 Task: Find connections with filter location Chlef with filter topic #Futurewith filter profile language French with filter current company Fresher Drives with filter school Arts and Science Jobs with filter industry Hospitality with filter service category Bookkeeping with filter keywords title Economist
Action: Mouse scrolled (507, 670) with delta (0, 0)
Screenshot: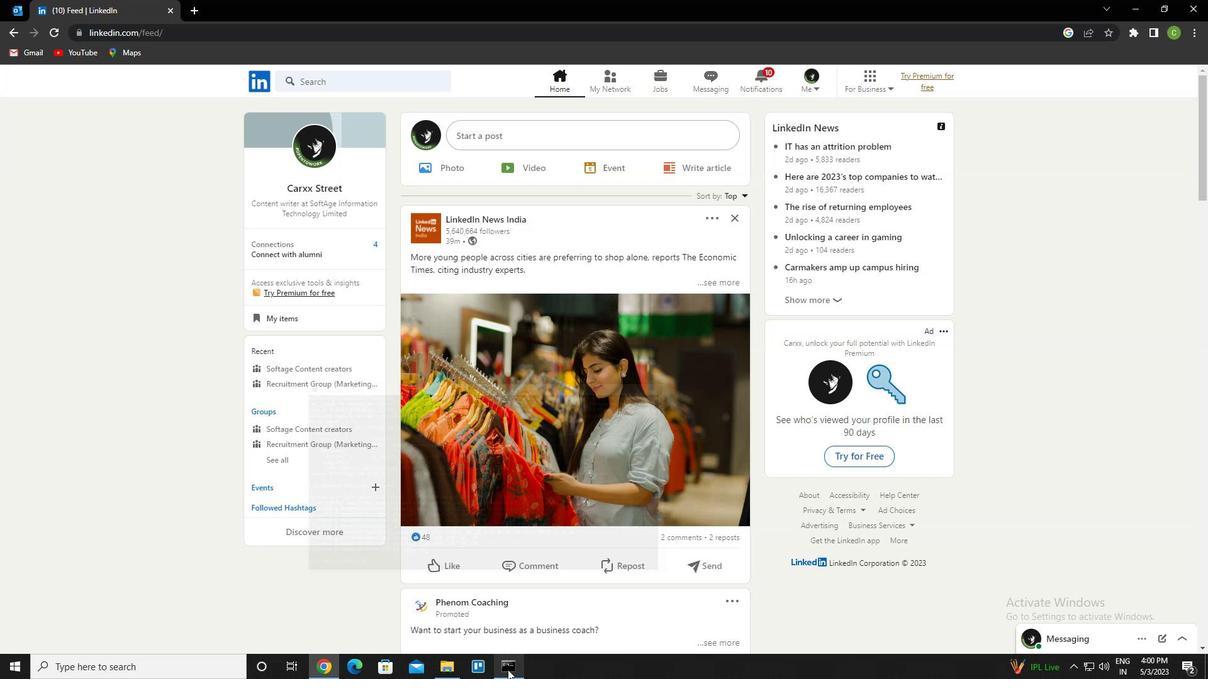 
Action: Mouse moved to (612, 86)
Screenshot: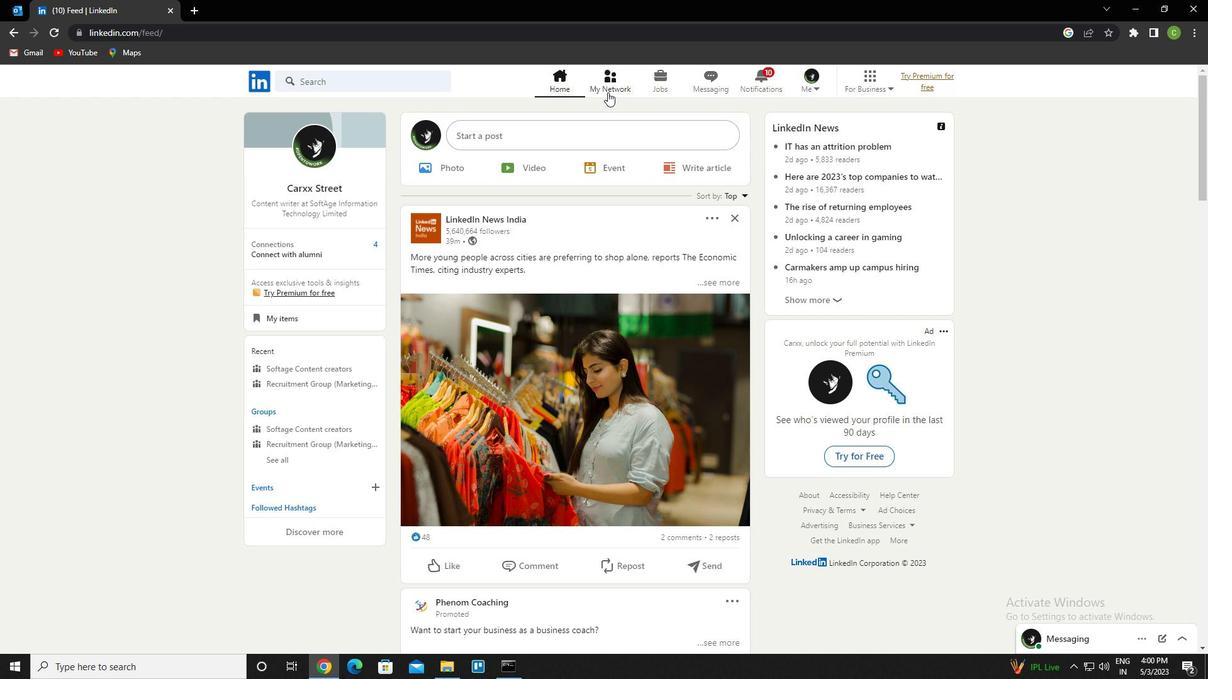 
Action: Mouse pressed left at (612, 86)
Screenshot: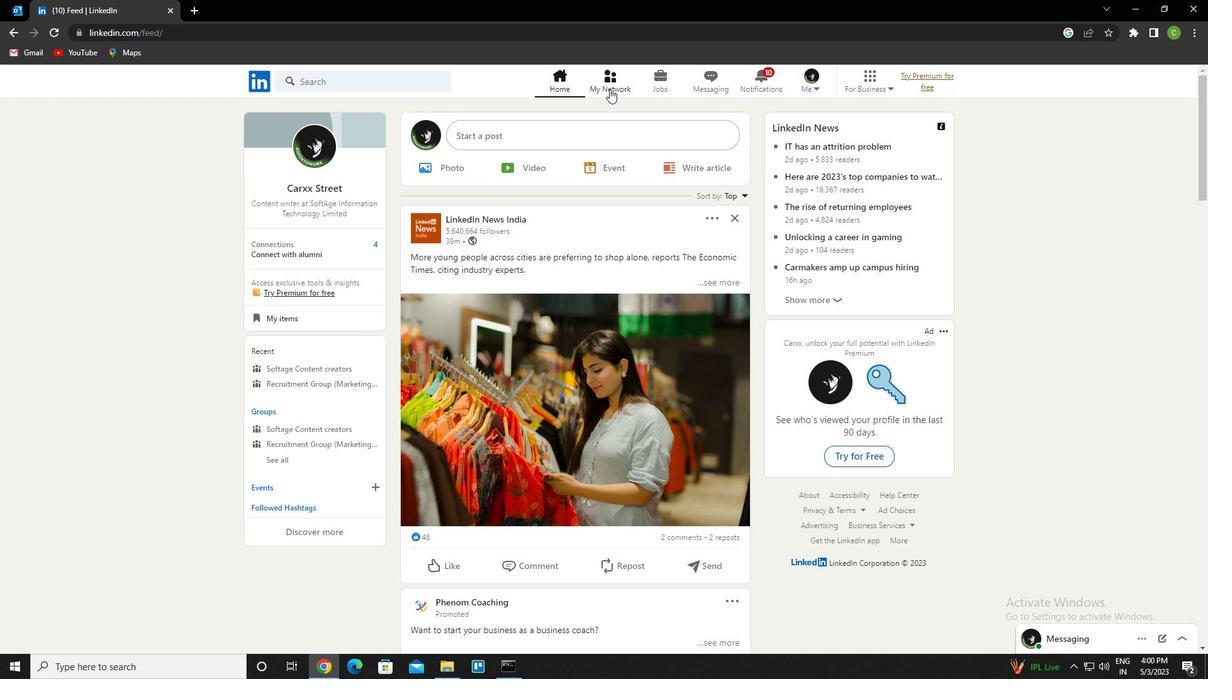 
Action: Mouse moved to (376, 153)
Screenshot: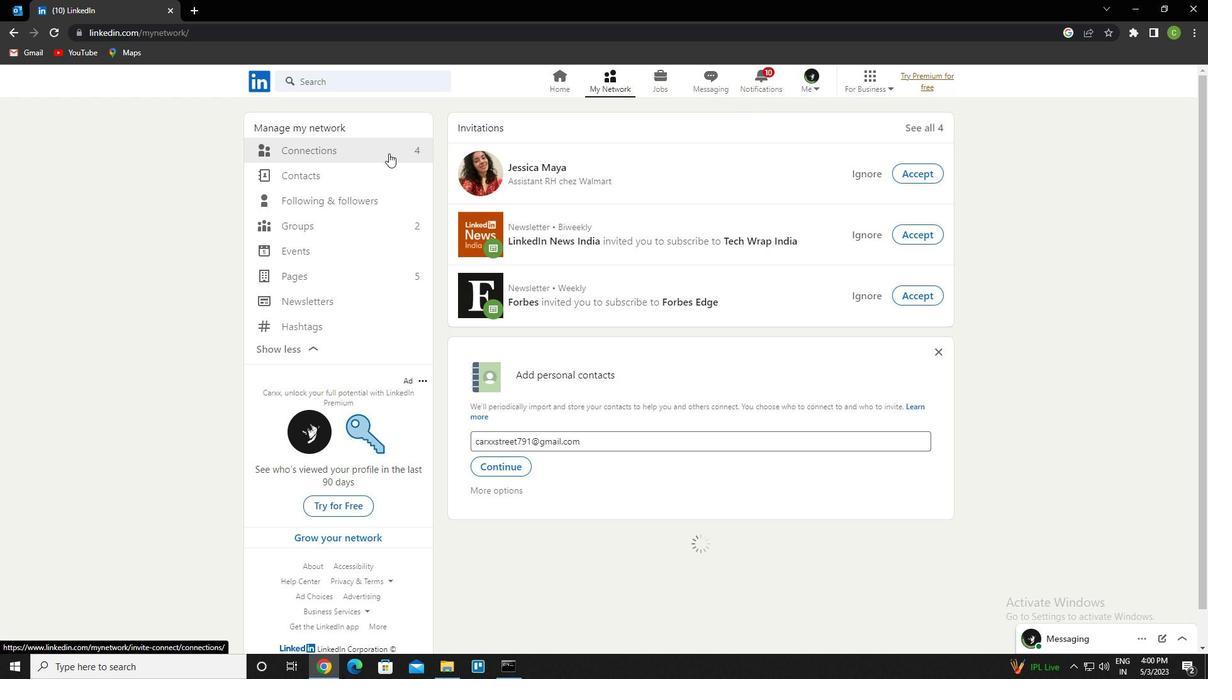 
Action: Mouse pressed left at (376, 153)
Screenshot: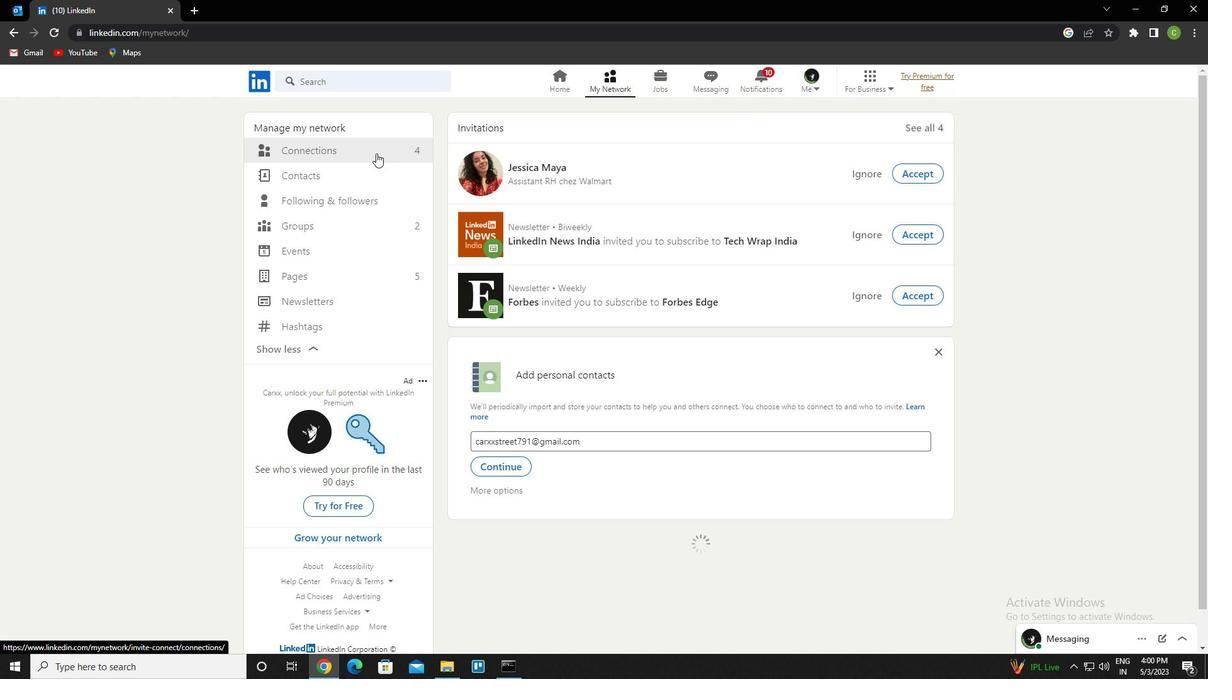 
Action: Mouse moved to (708, 150)
Screenshot: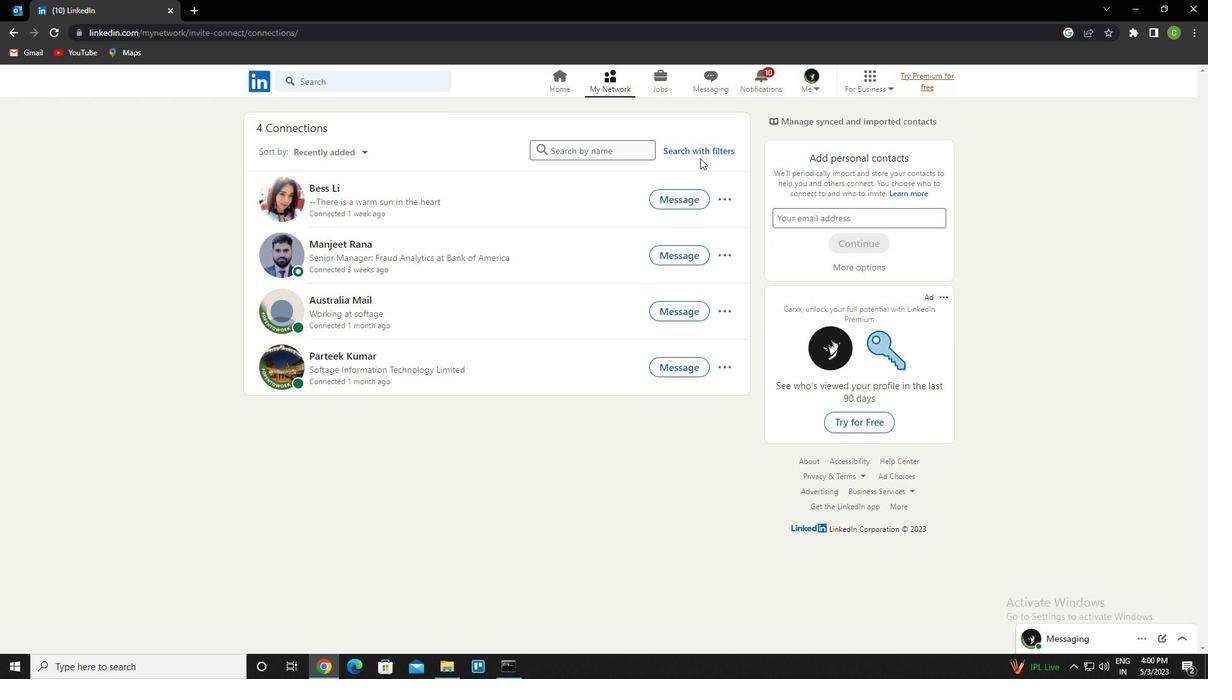 
Action: Mouse pressed left at (708, 150)
Screenshot: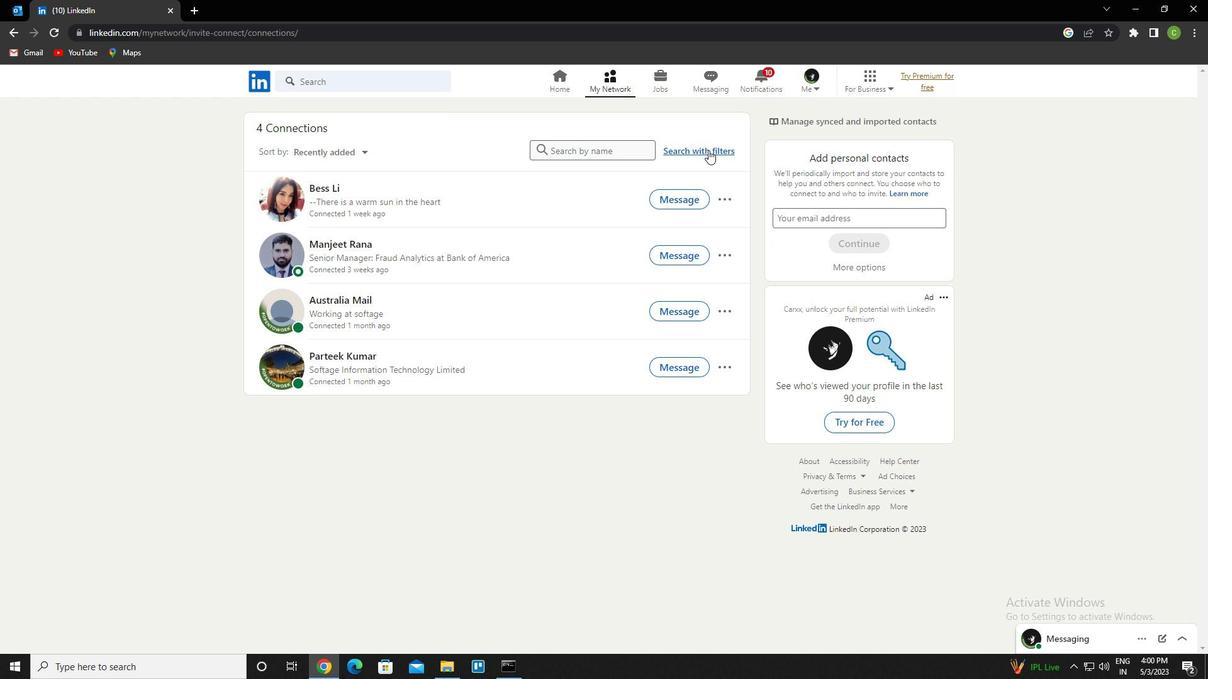 
Action: Mouse moved to (641, 115)
Screenshot: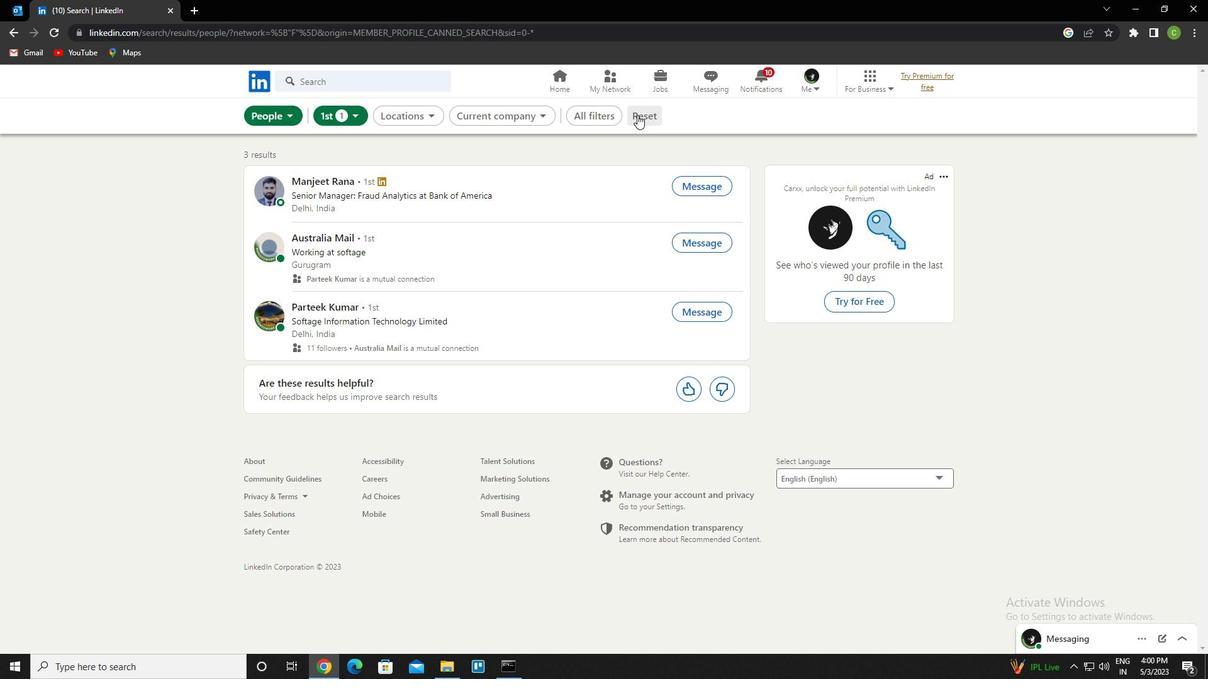 
Action: Mouse pressed left at (641, 115)
Screenshot: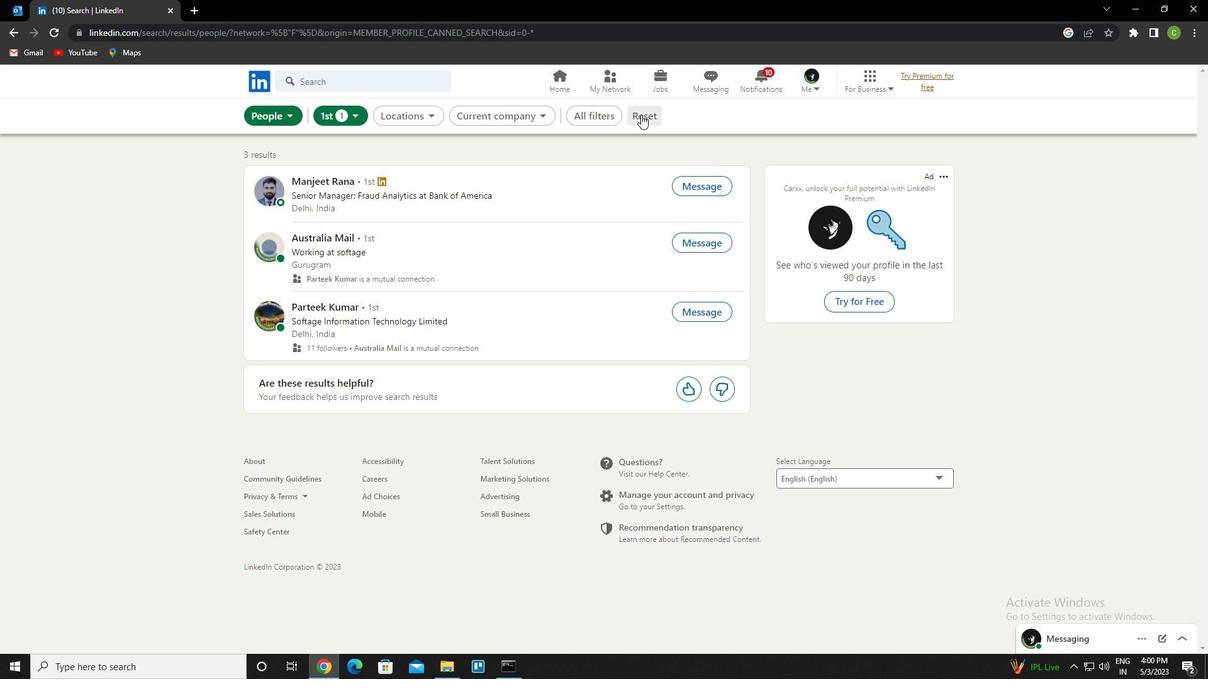 
Action: Mouse moved to (643, 120)
Screenshot: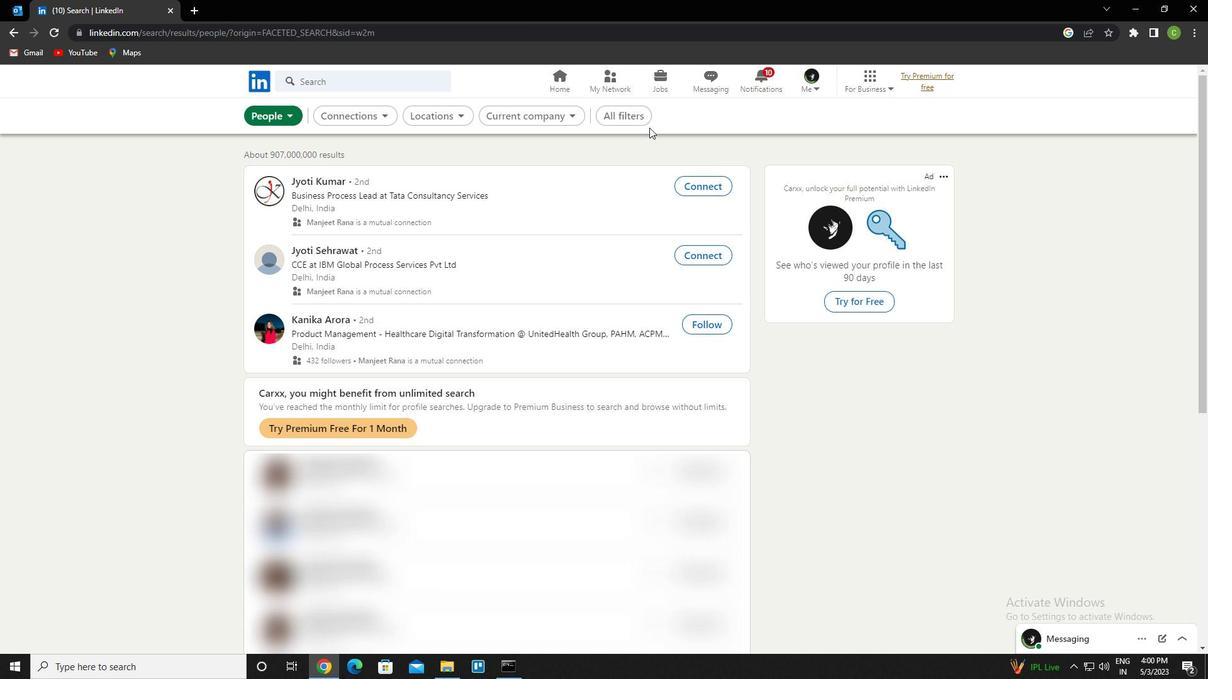 
Action: Mouse pressed left at (643, 120)
Screenshot: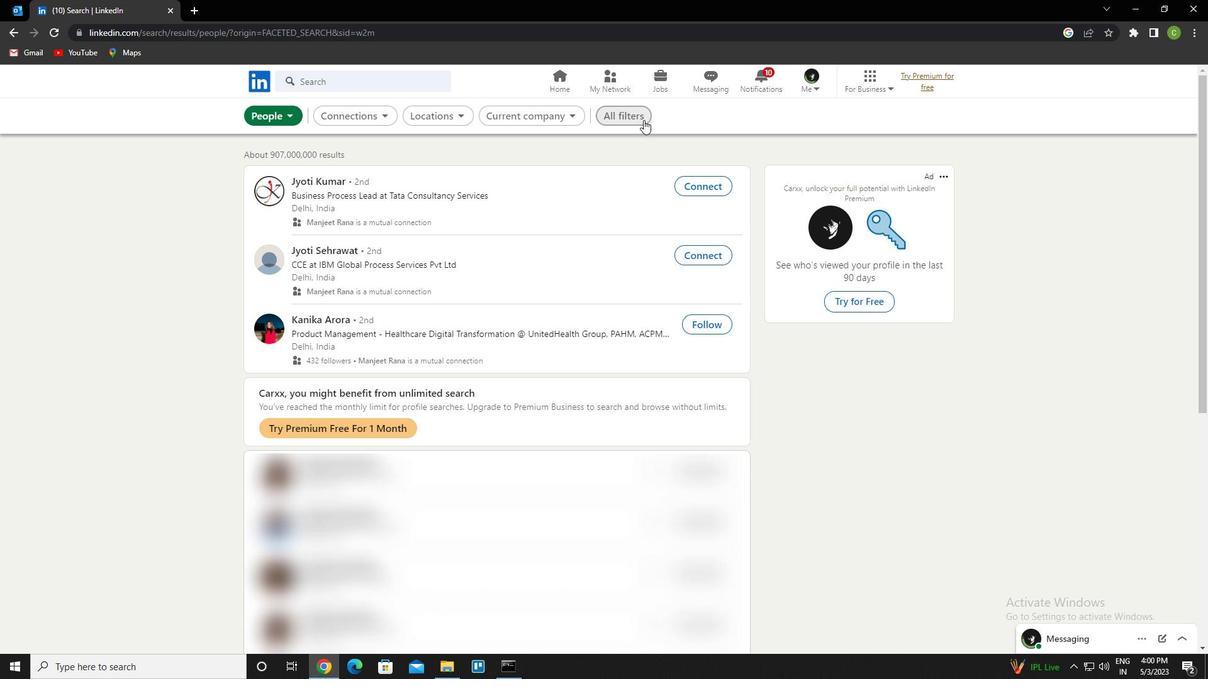 
Action: Mouse moved to (1083, 385)
Screenshot: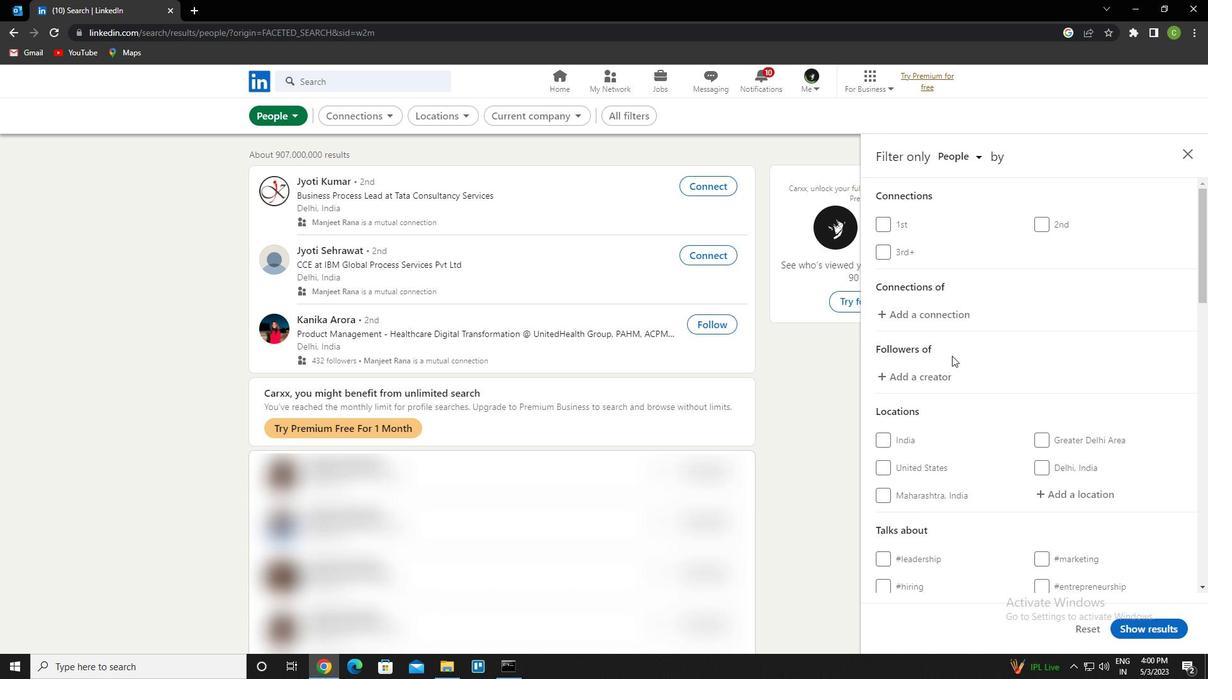 
Action: Mouse scrolled (1083, 384) with delta (0, 0)
Screenshot: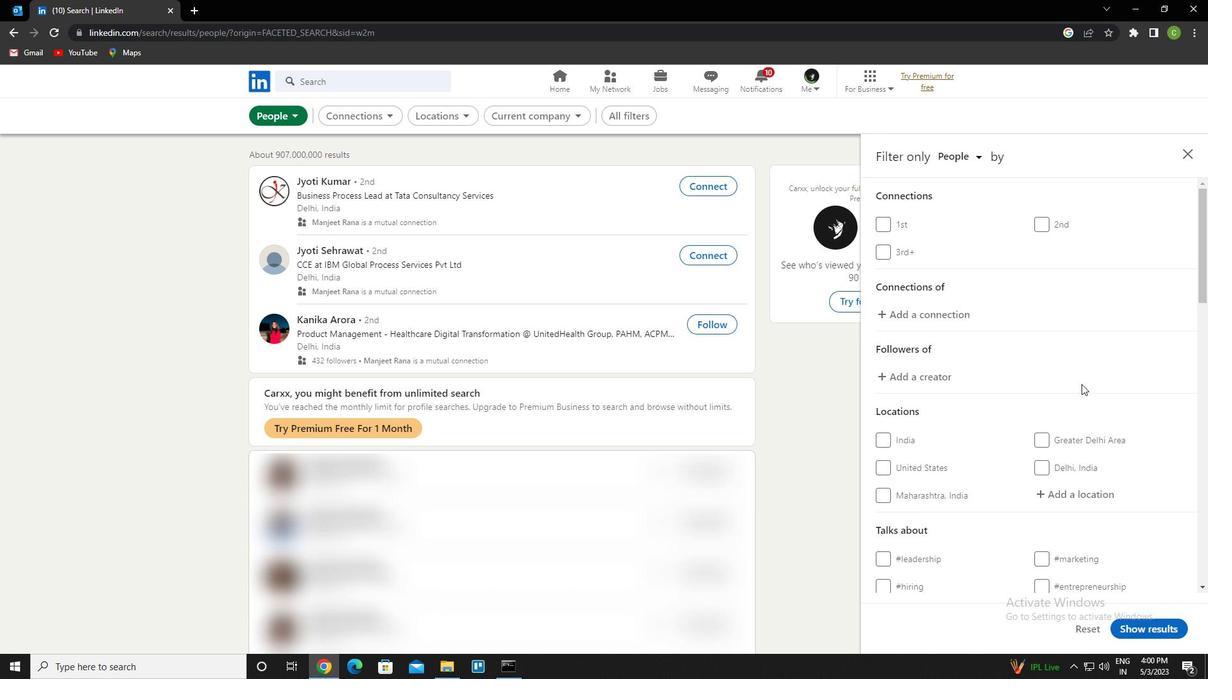 
Action: Mouse scrolled (1083, 384) with delta (0, 0)
Screenshot: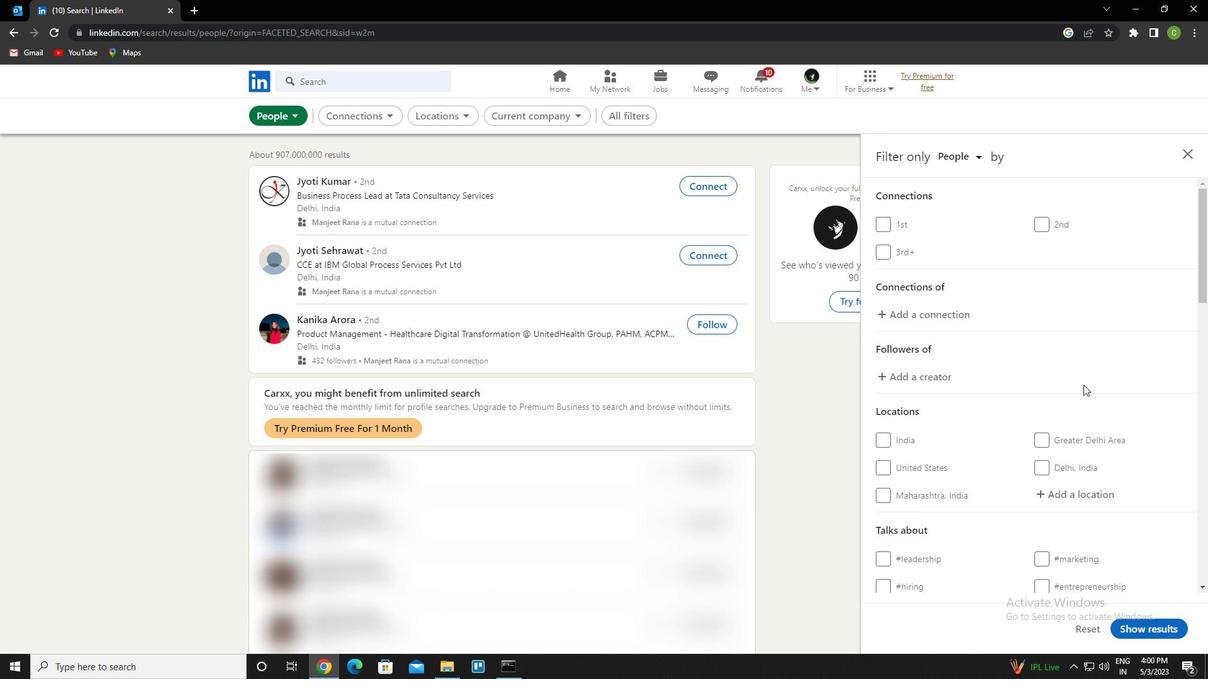 
Action: Mouse moved to (1082, 386)
Screenshot: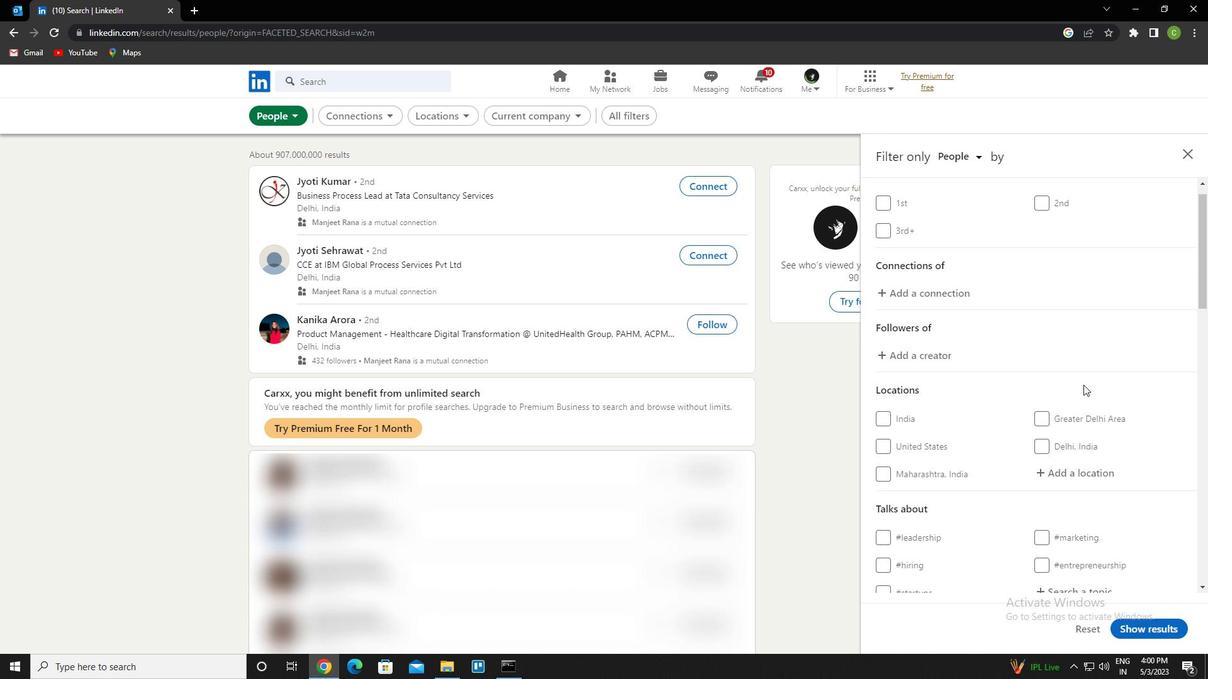 
Action: Mouse scrolled (1082, 385) with delta (0, 0)
Screenshot: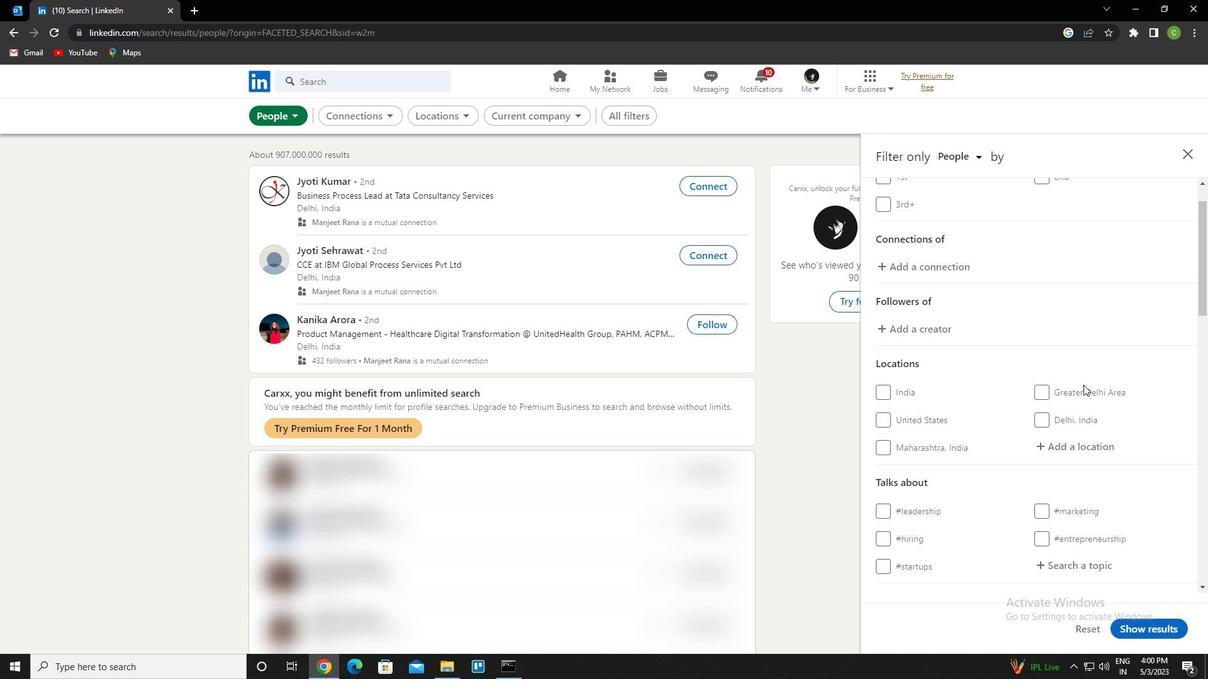 
Action: Mouse moved to (1088, 306)
Screenshot: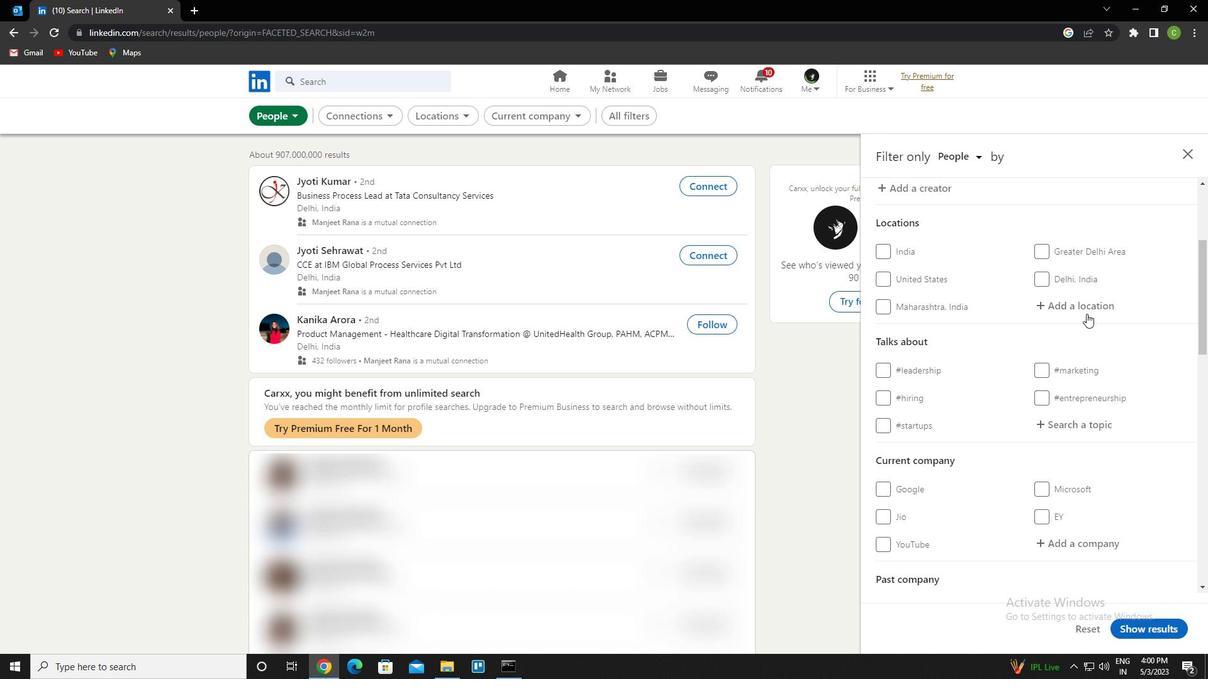 
Action: Mouse pressed left at (1088, 306)
Screenshot: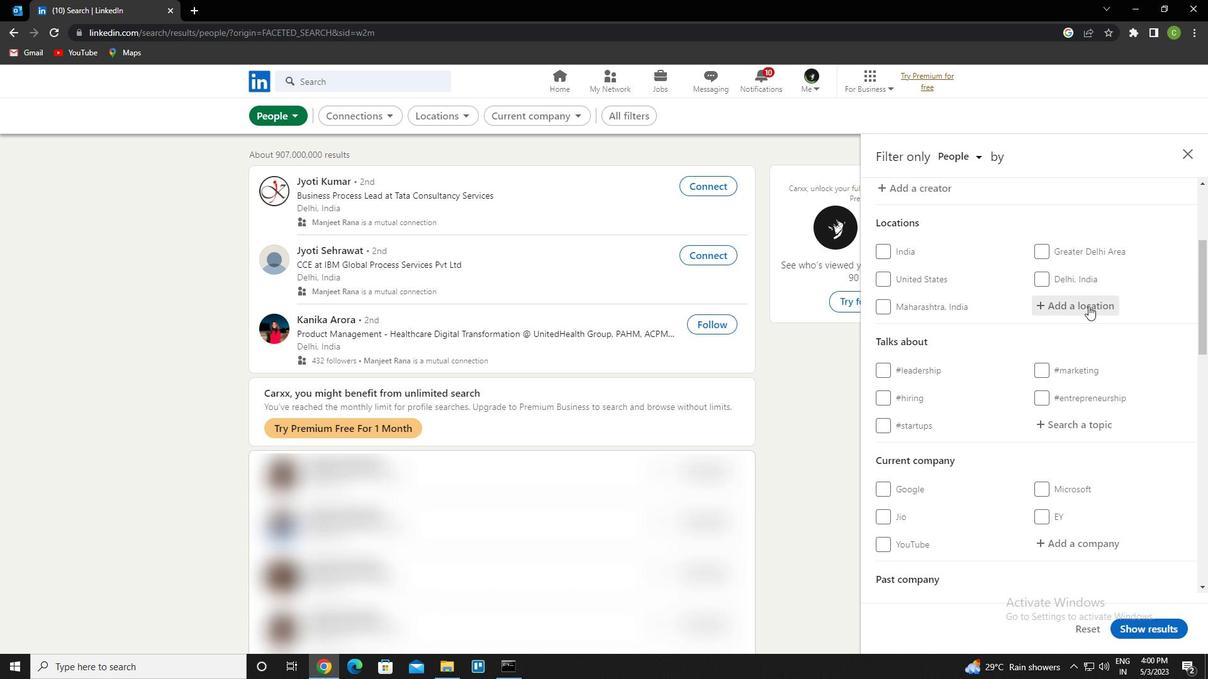 
Action: Key pressed <Key.caps_lock>c<Key.caps_lock>hlef<Key.down><Key.enter>
Screenshot: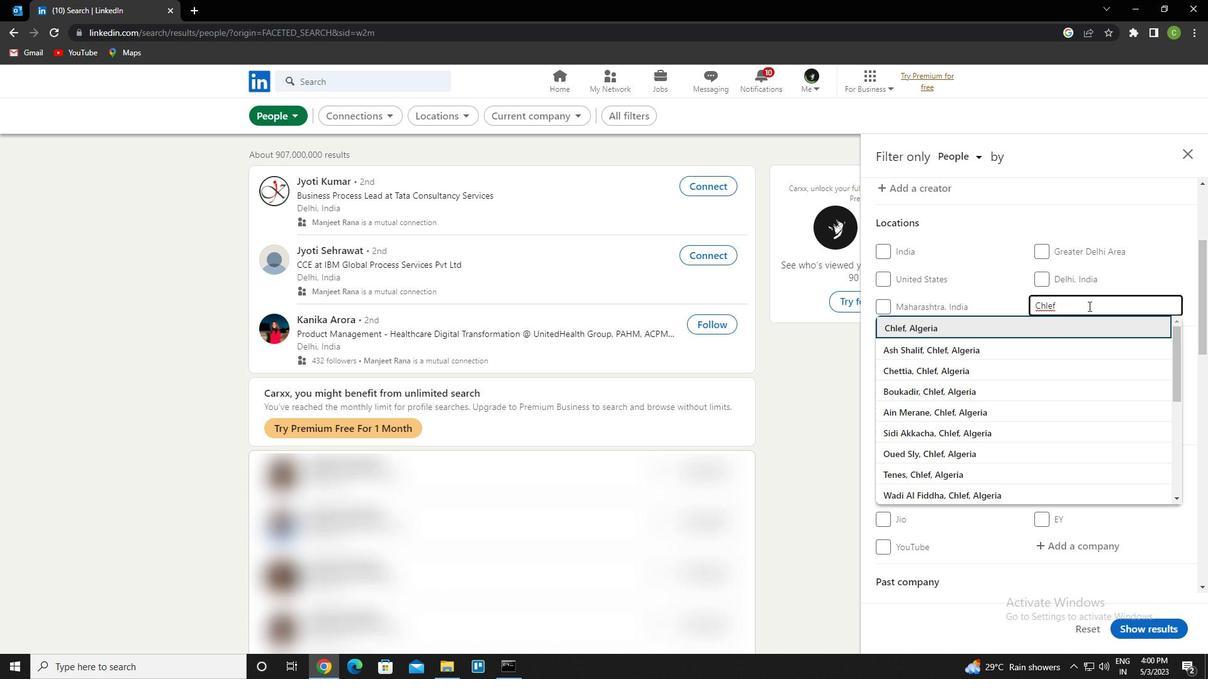 
Action: Mouse scrolled (1088, 305) with delta (0, 0)
Screenshot: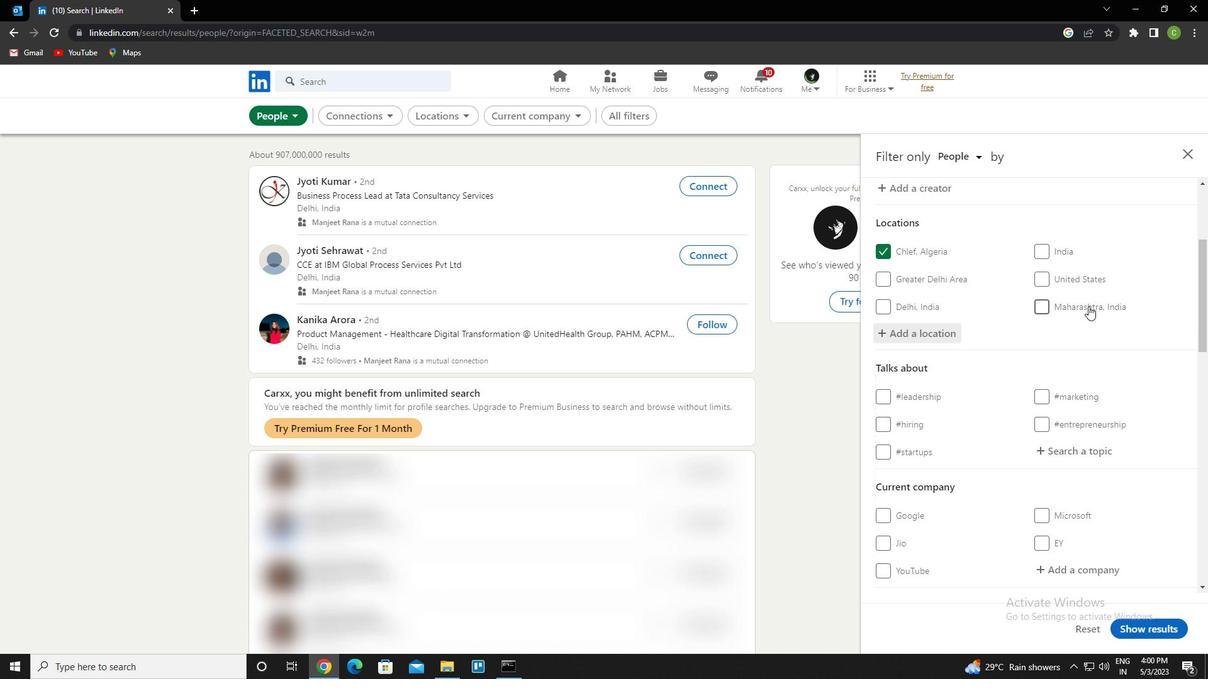 
Action: Mouse moved to (1076, 392)
Screenshot: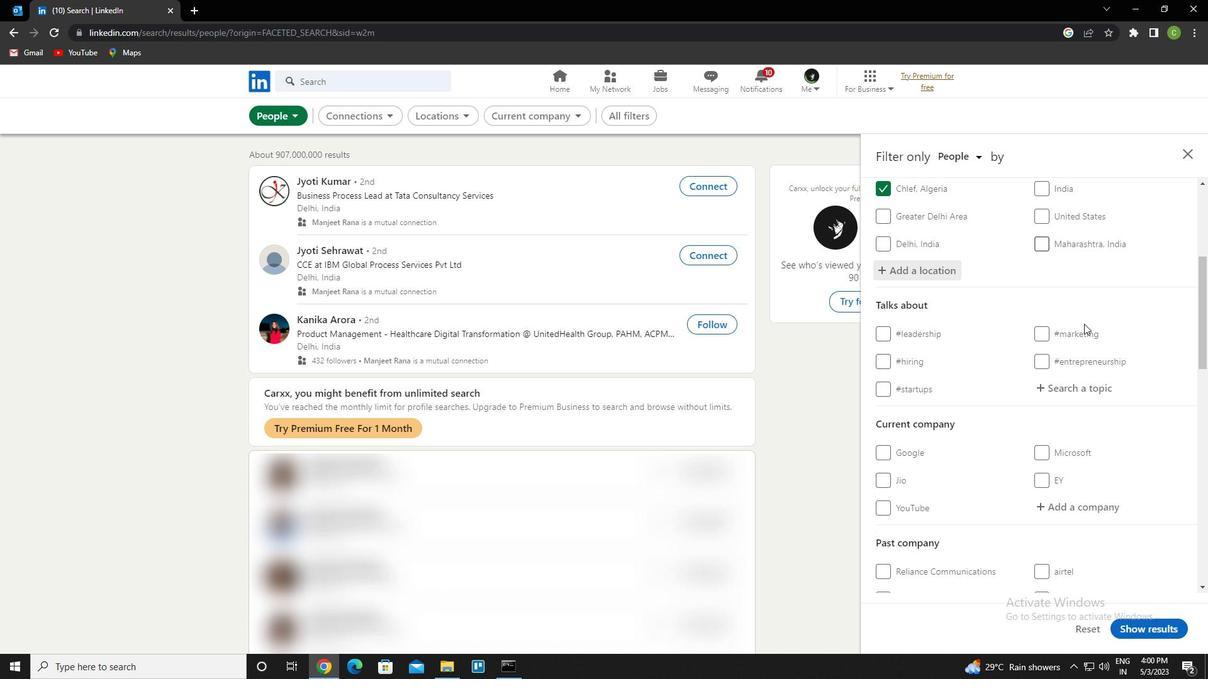 
Action: Mouse pressed left at (1076, 392)
Screenshot: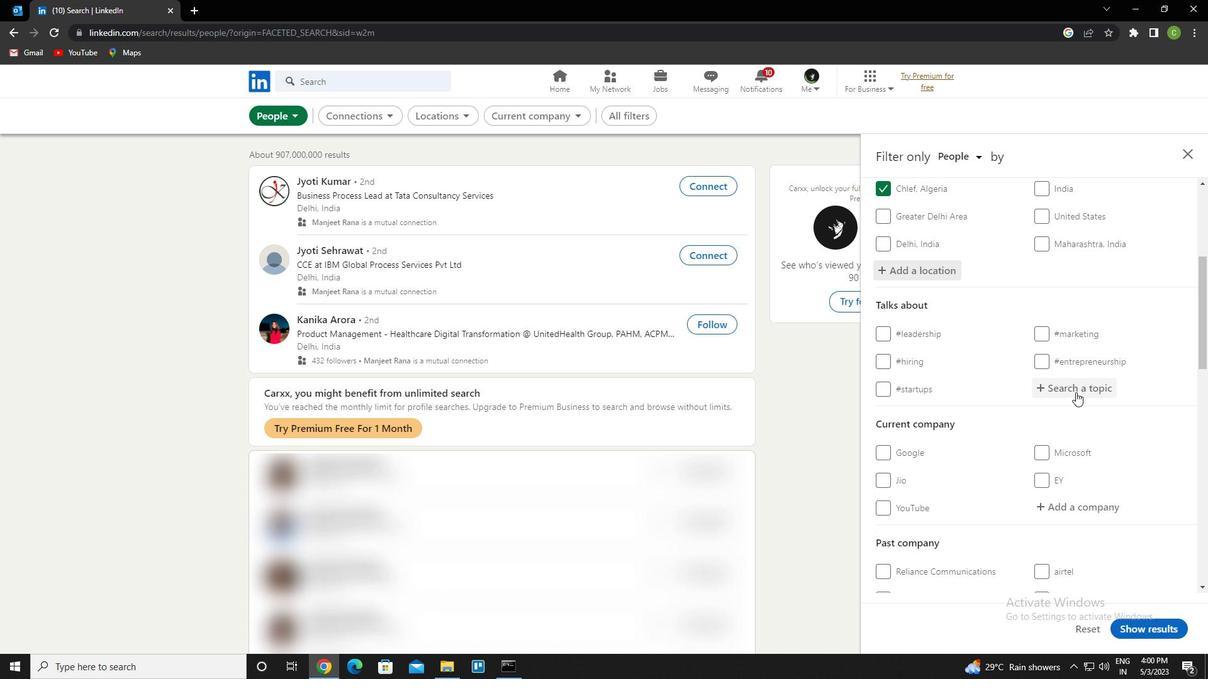 
Action: Key pressed future<Key.down><Key.enter>
Screenshot: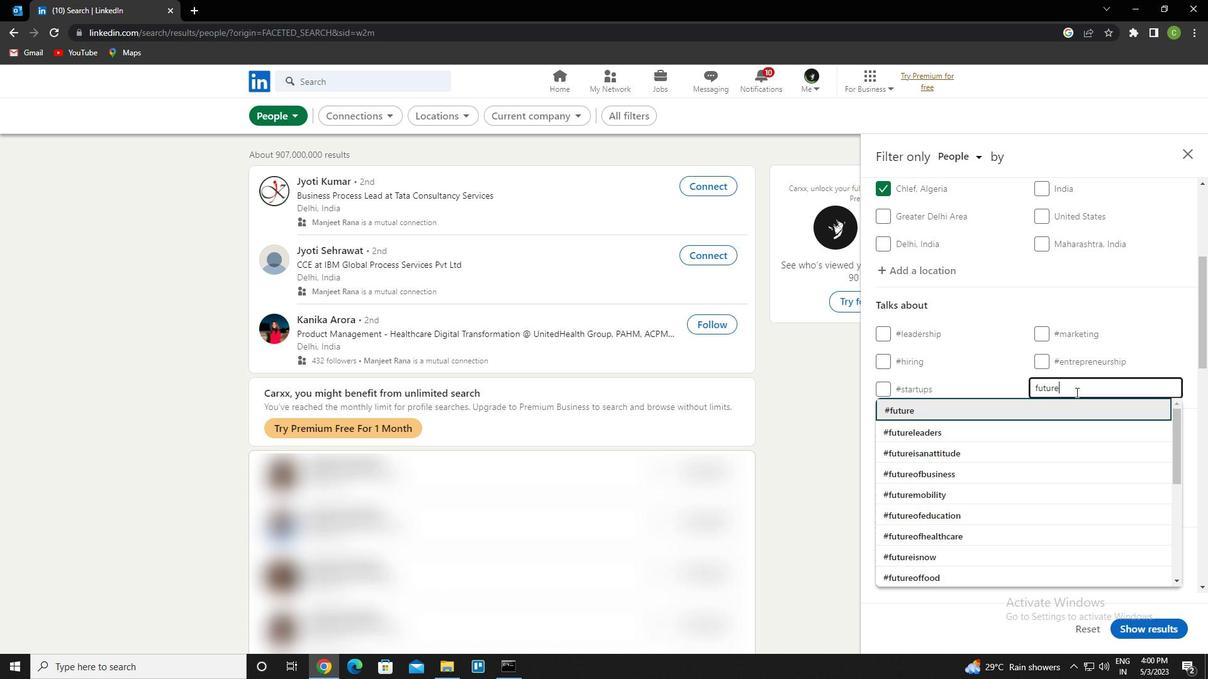 
Action: Mouse scrolled (1076, 392) with delta (0, 0)
Screenshot: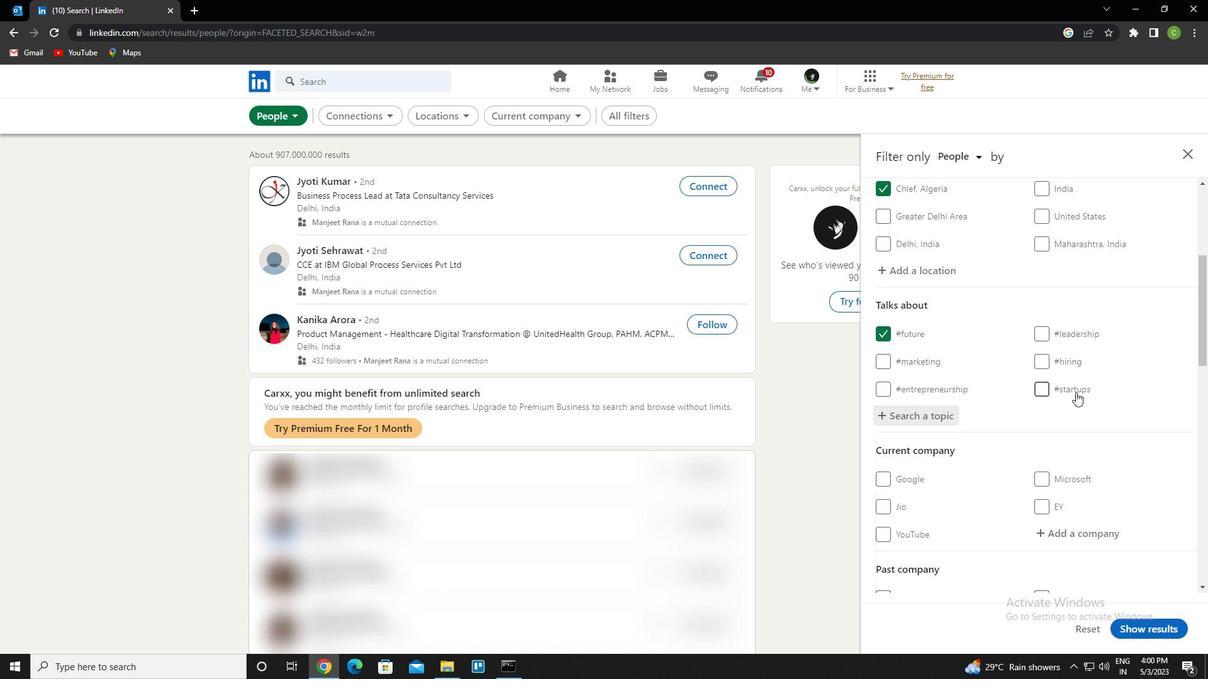
Action: Mouse scrolled (1076, 392) with delta (0, 0)
Screenshot: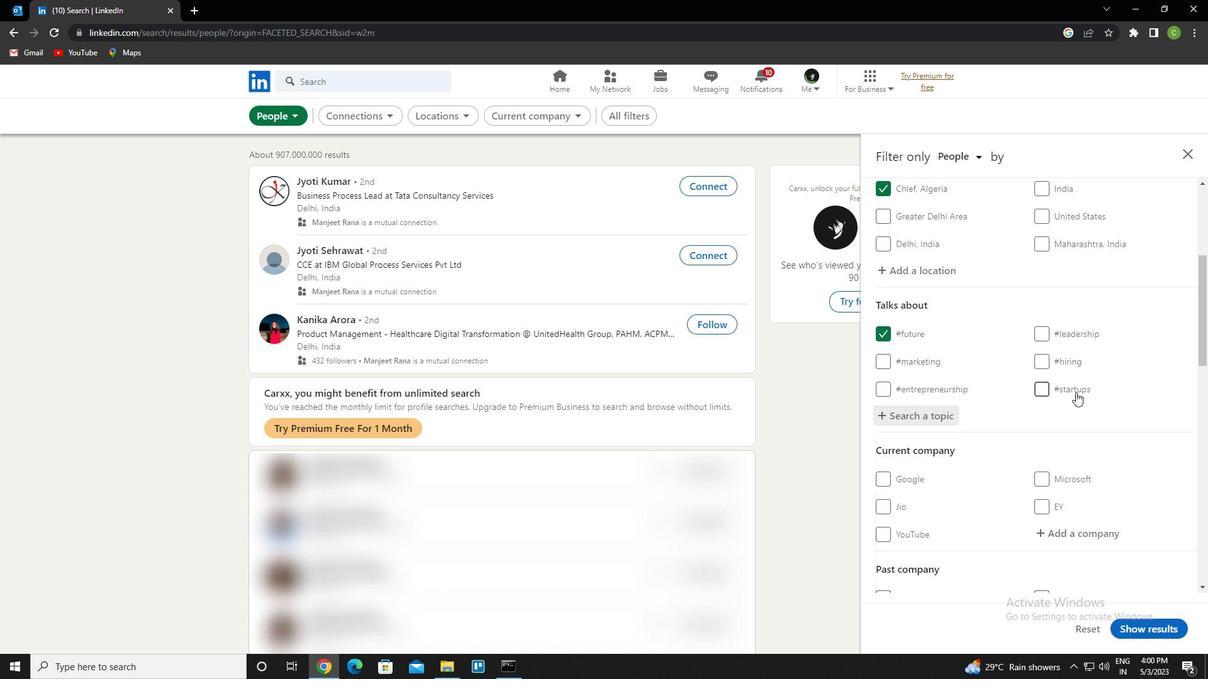 
Action: Mouse scrolled (1076, 392) with delta (0, 0)
Screenshot: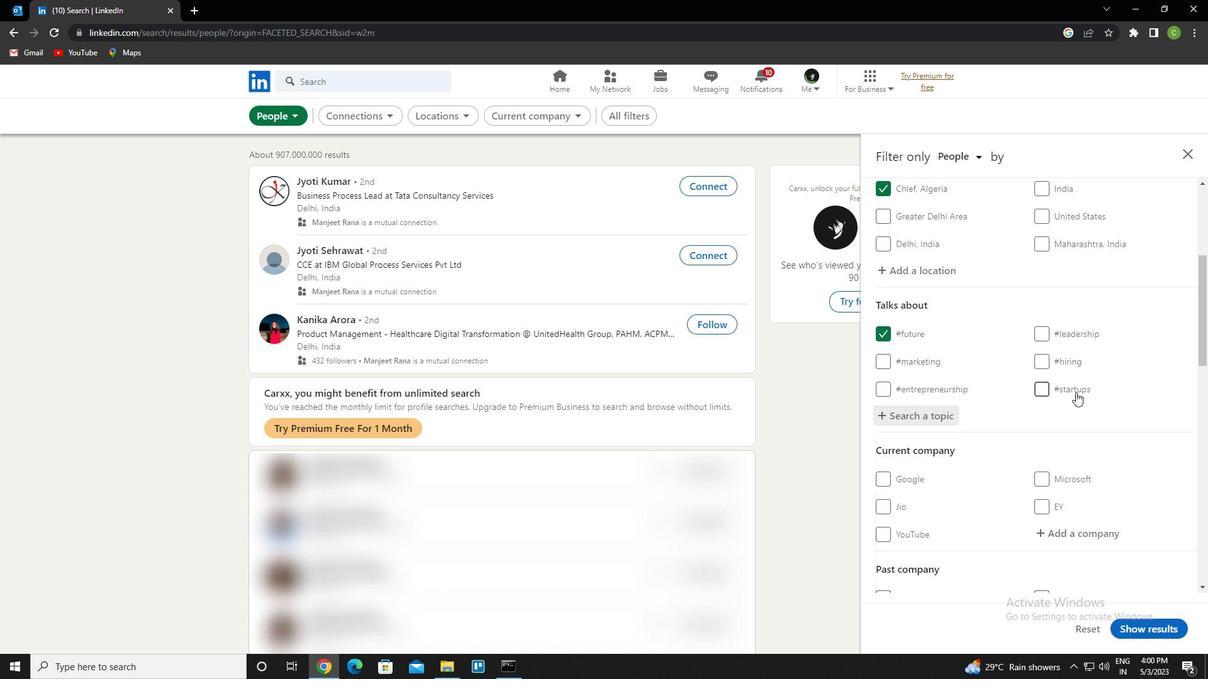 
Action: Mouse scrolled (1076, 392) with delta (0, 0)
Screenshot: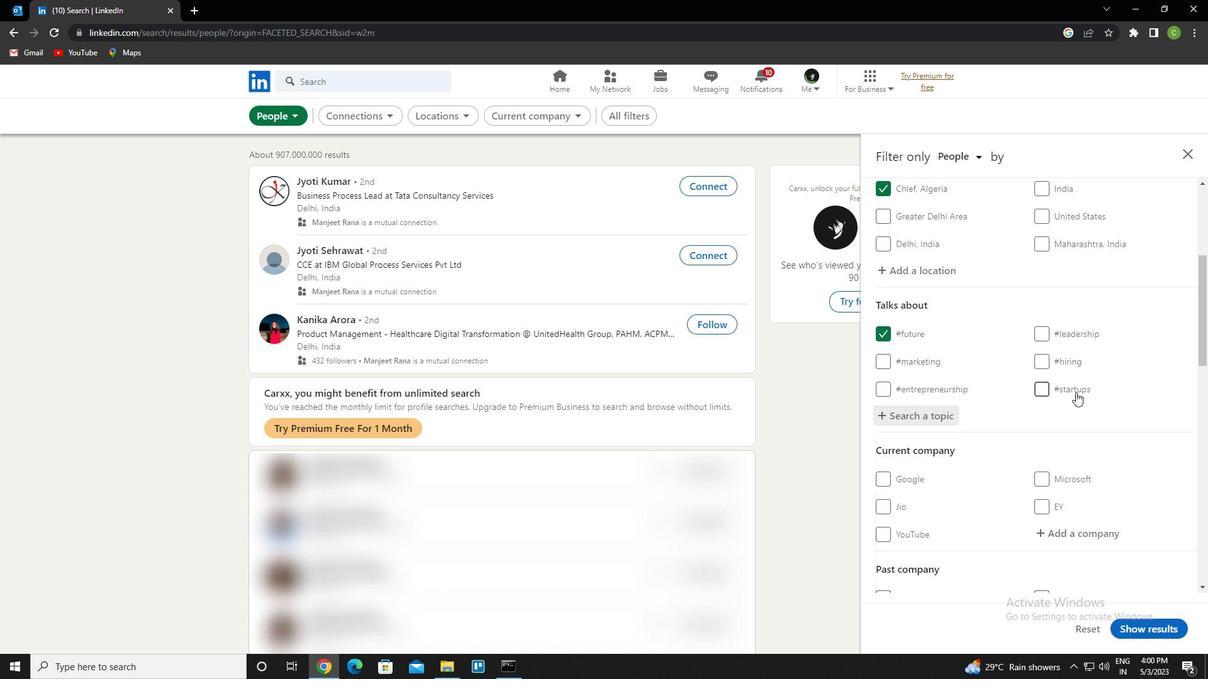 
Action: Mouse scrolled (1076, 392) with delta (0, 0)
Screenshot: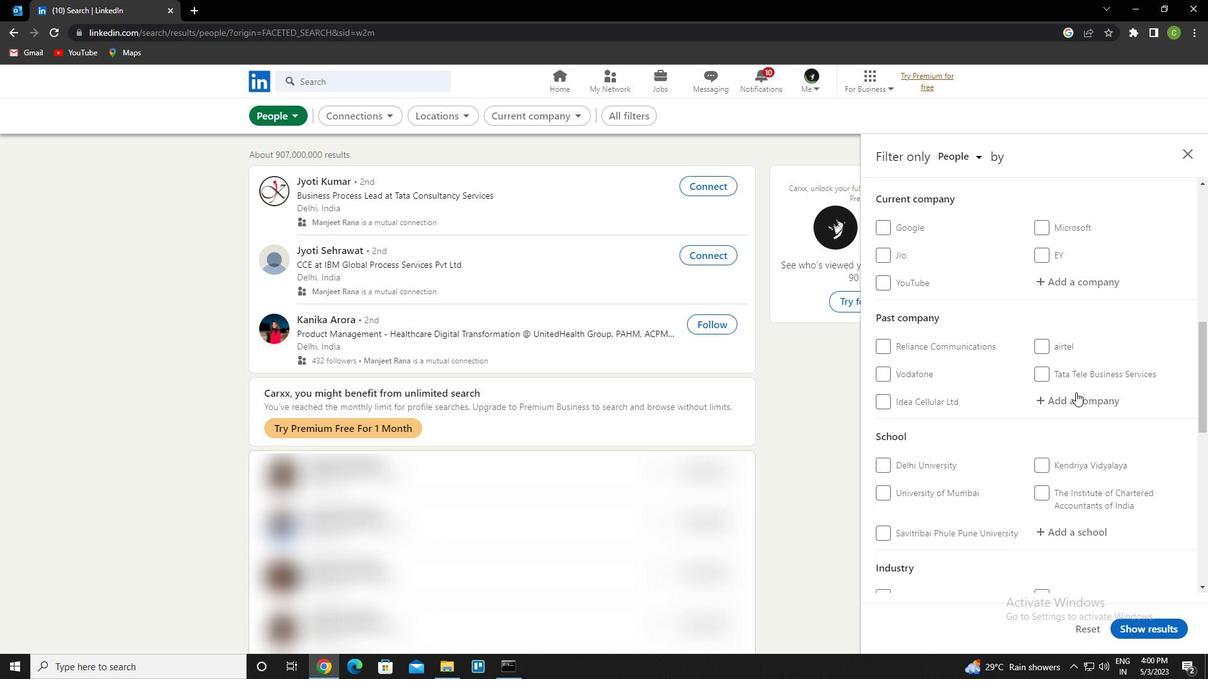 
Action: Mouse scrolled (1076, 392) with delta (0, 0)
Screenshot: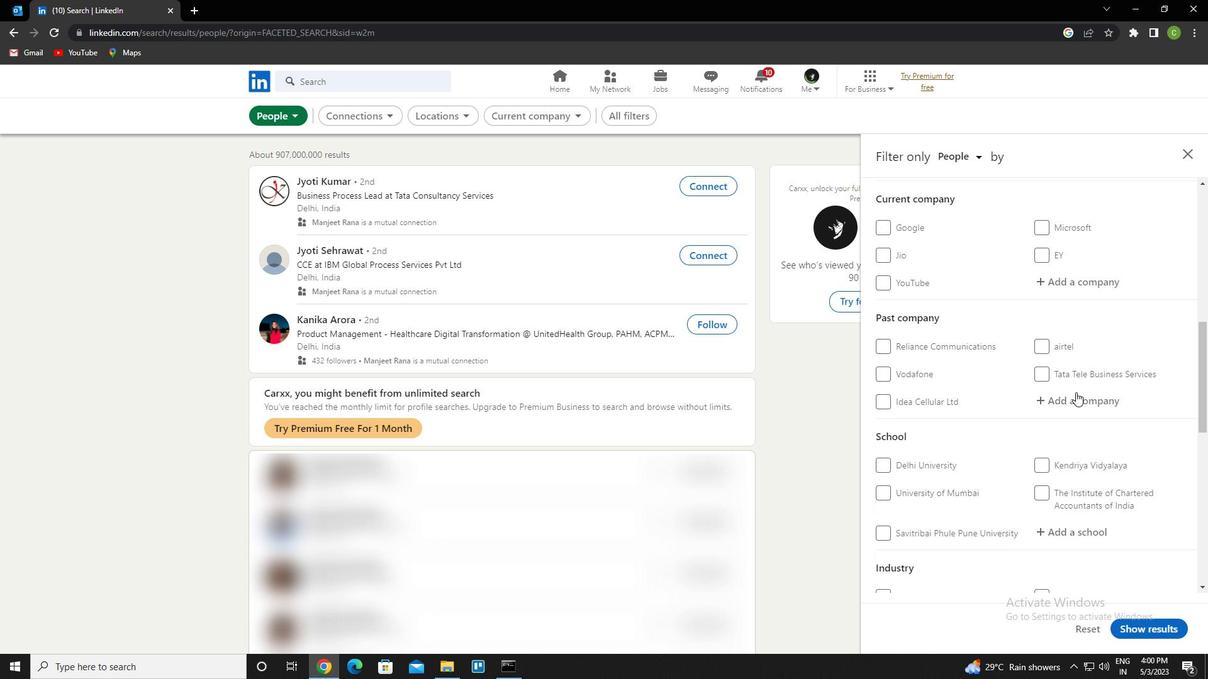 
Action: Mouse scrolled (1076, 392) with delta (0, 0)
Screenshot: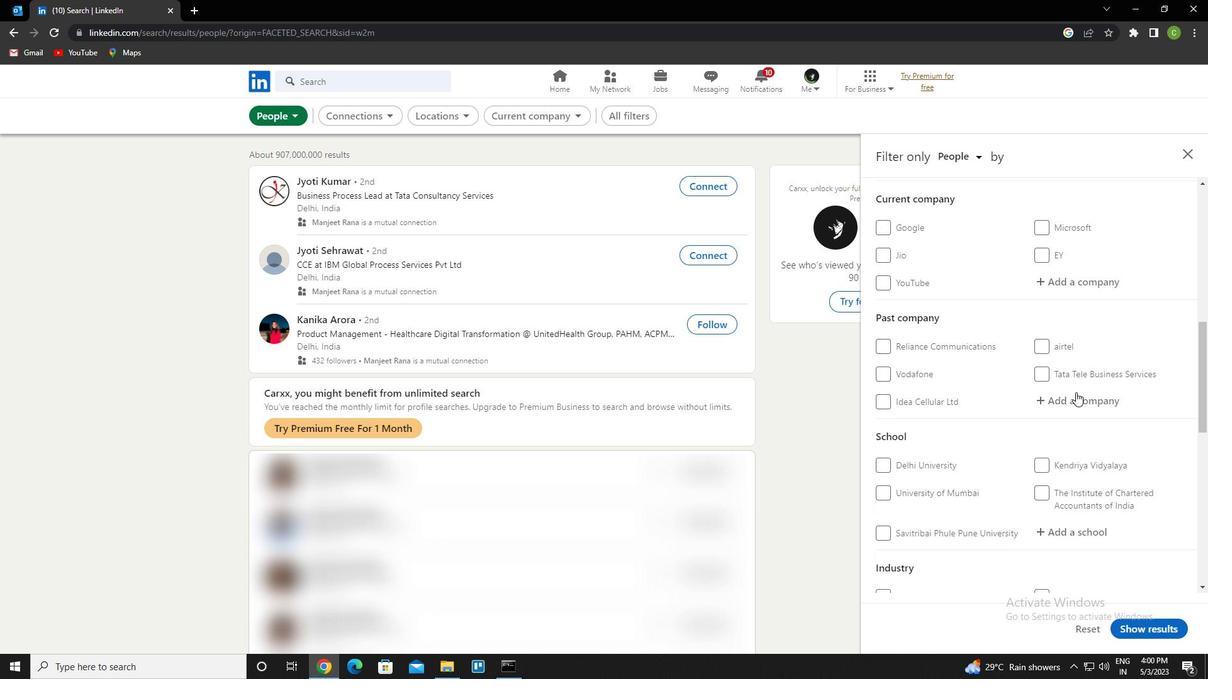 
Action: Mouse scrolled (1076, 392) with delta (0, 0)
Screenshot: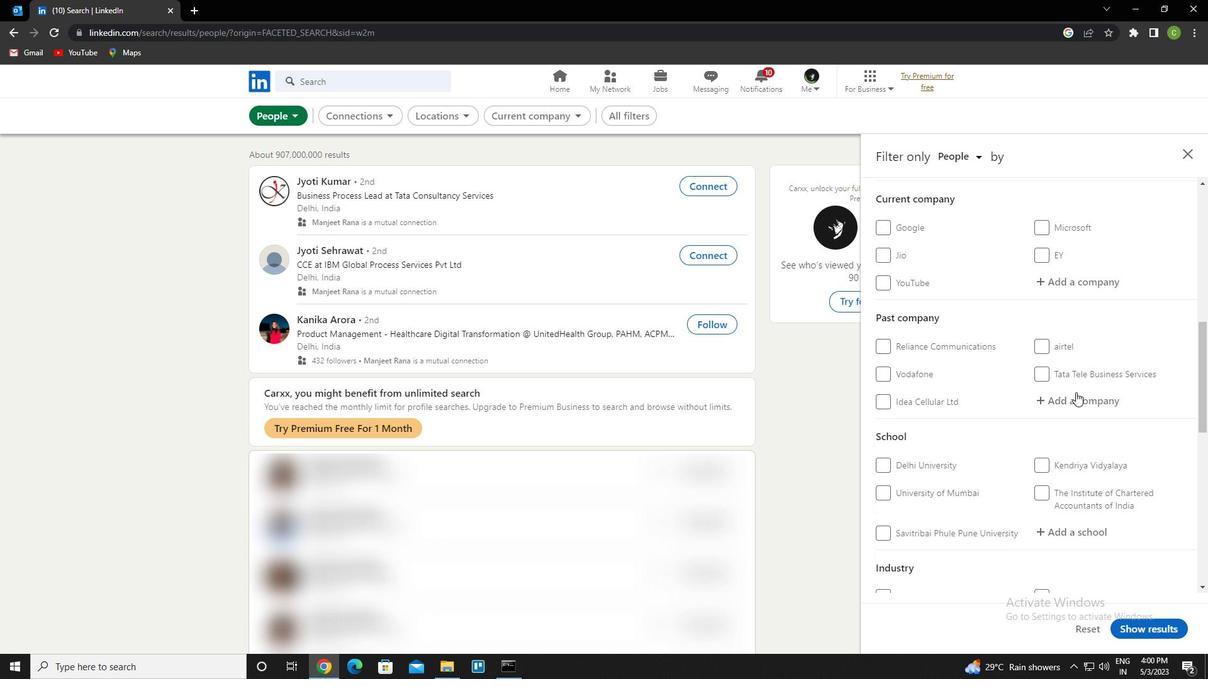 
Action: Mouse scrolled (1076, 392) with delta (0, 0)
Screenshot: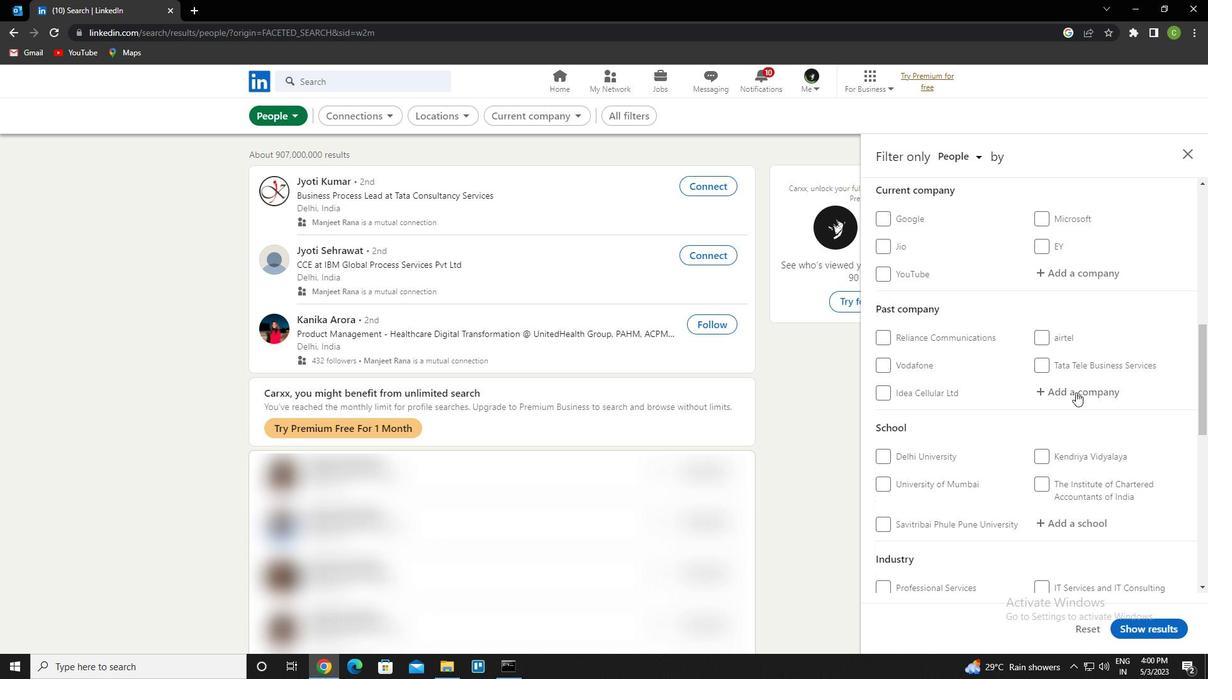 
Action: Mouse scrolled (1076, 392) with delta (0, 0)
Screenshot: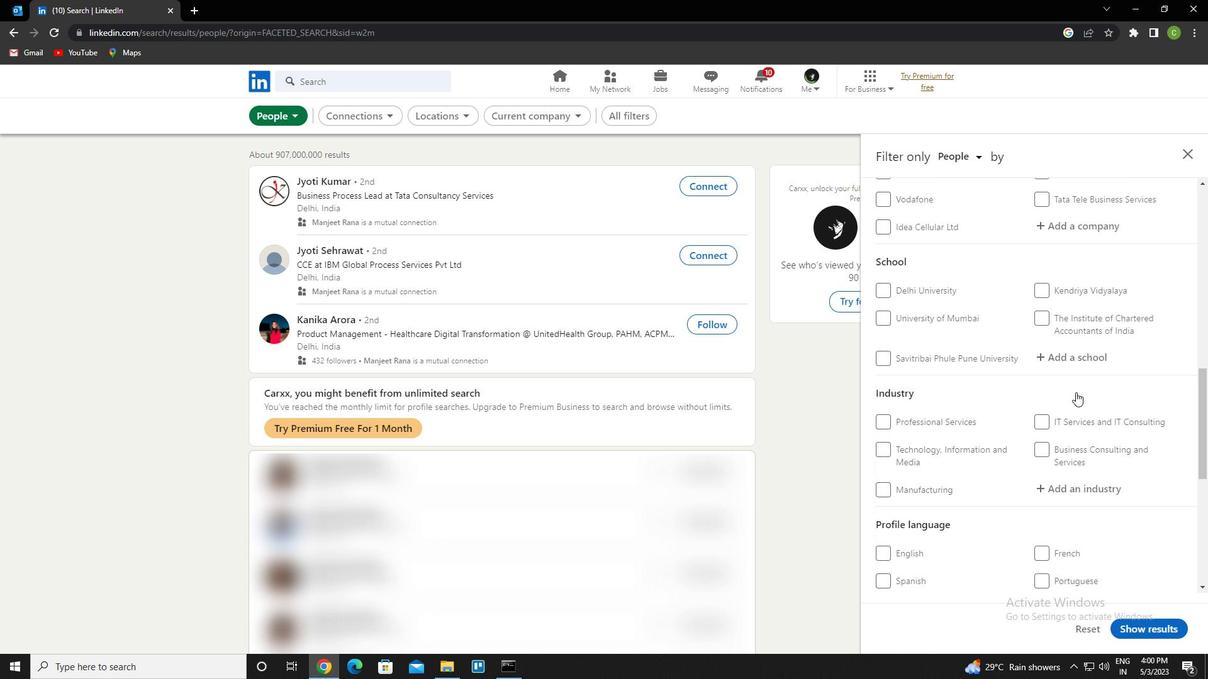 
Action: Mouse scrolled (1076, 392) with delta (0, 0)
Screenshot: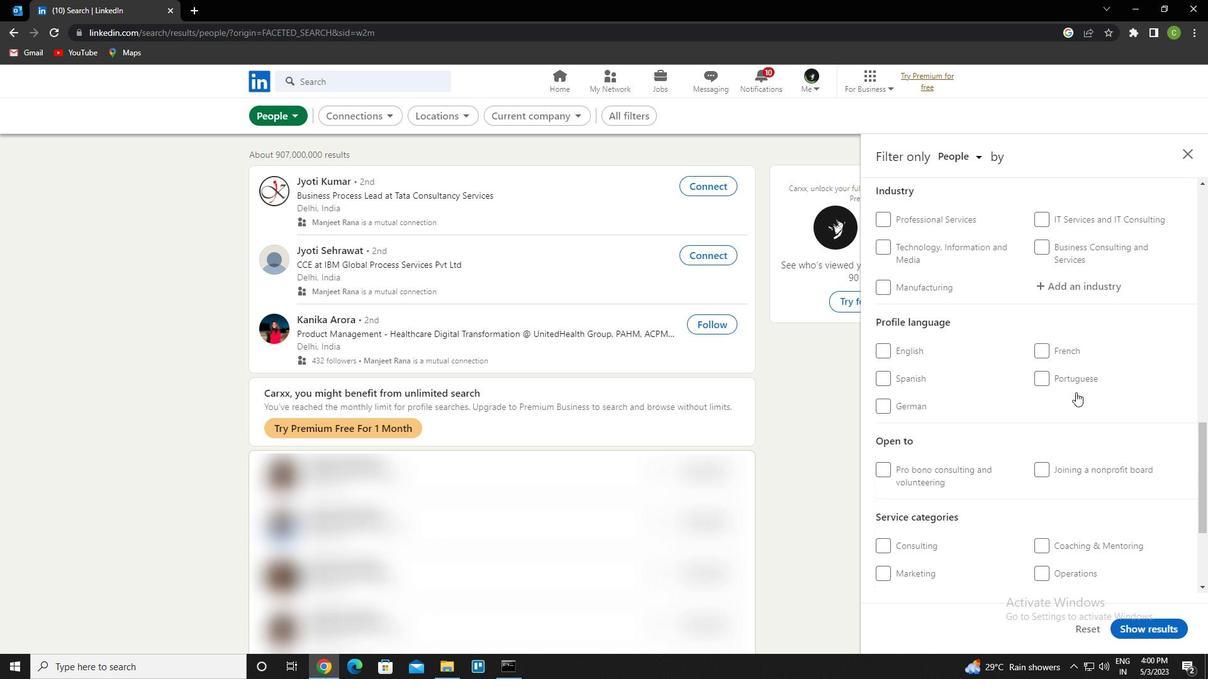 
Action: Mouse scrolled (1076, 392) with delta (0, 0)
Screenshot: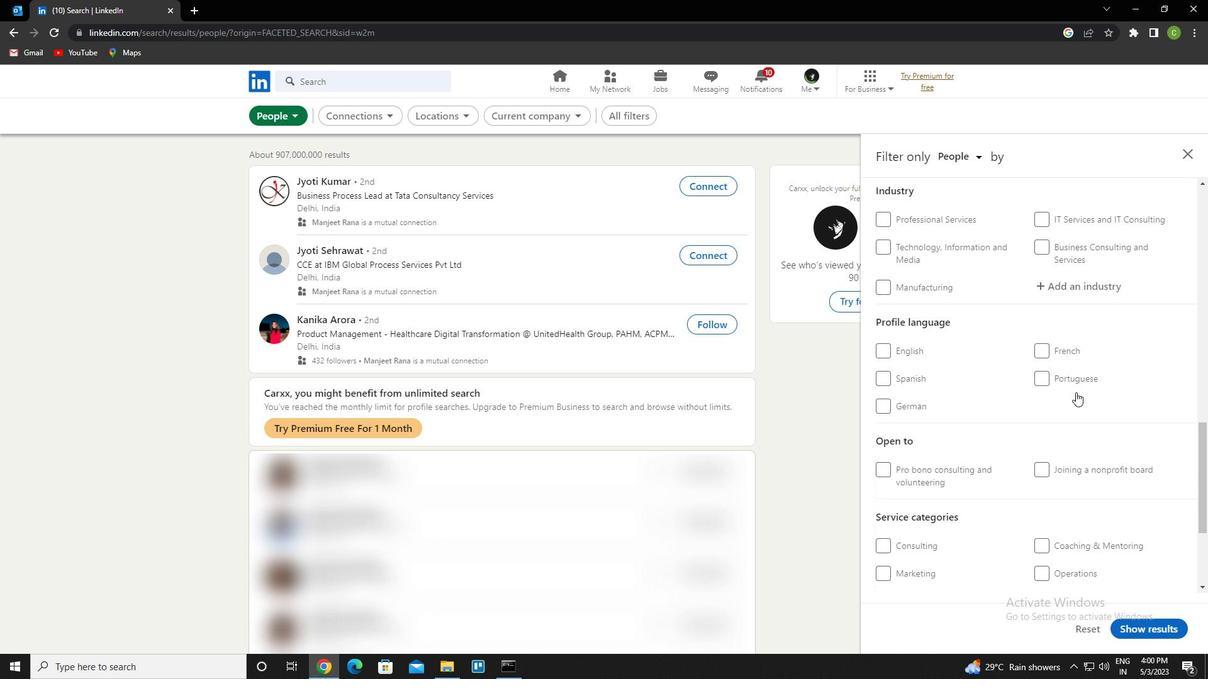 
Action: Mouse scrolled (1076, 392) with delta (0, 0)
Screenshot: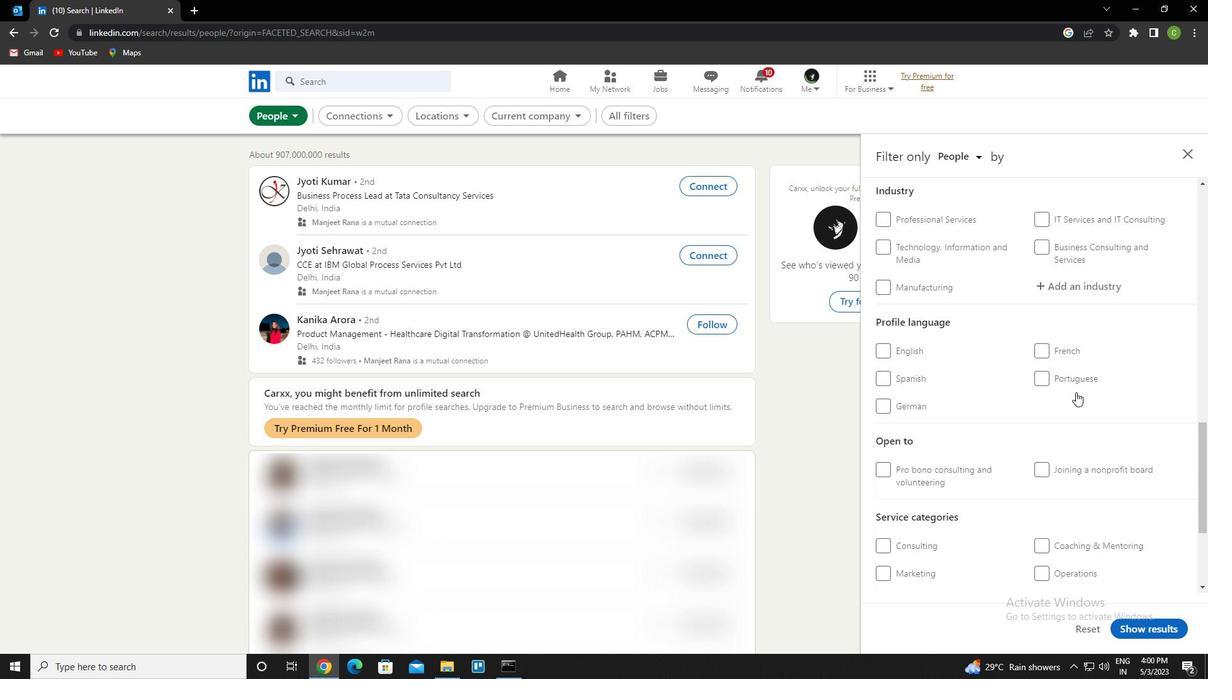 
Action: Mouse scrolled (1076, 392) with delta (0, 0)
Screenshot: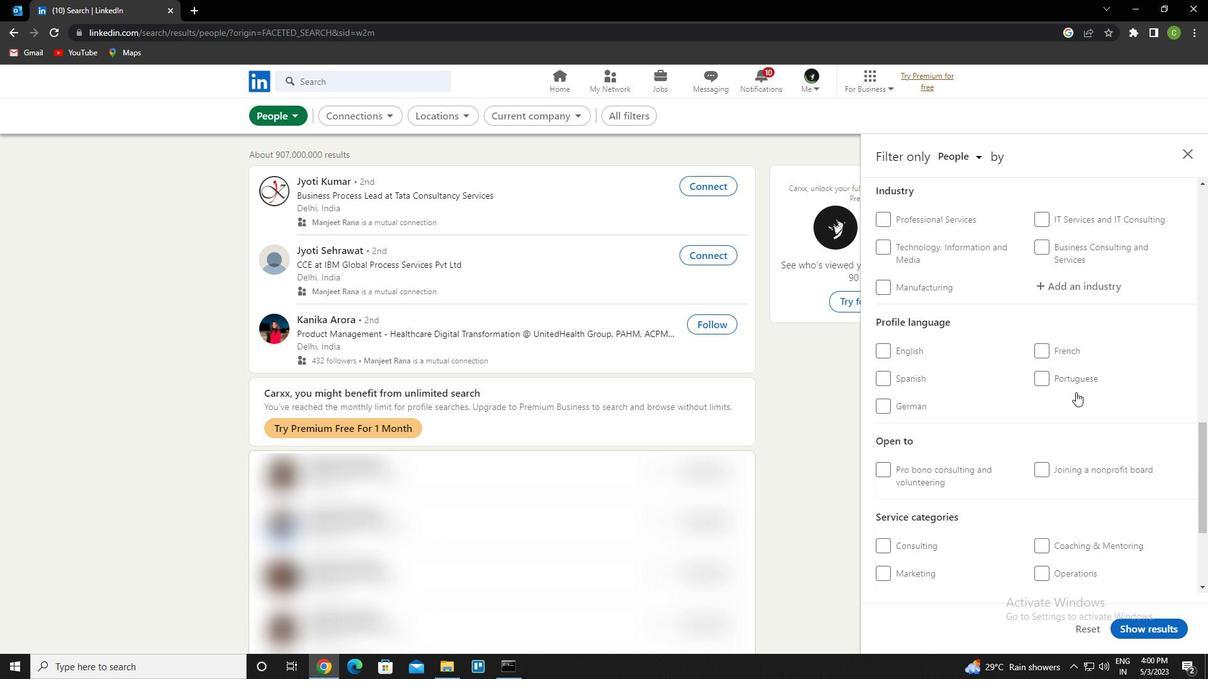 
Action: Mouse scrolled (1076, 392) with delta (0, 0)
Screenshot: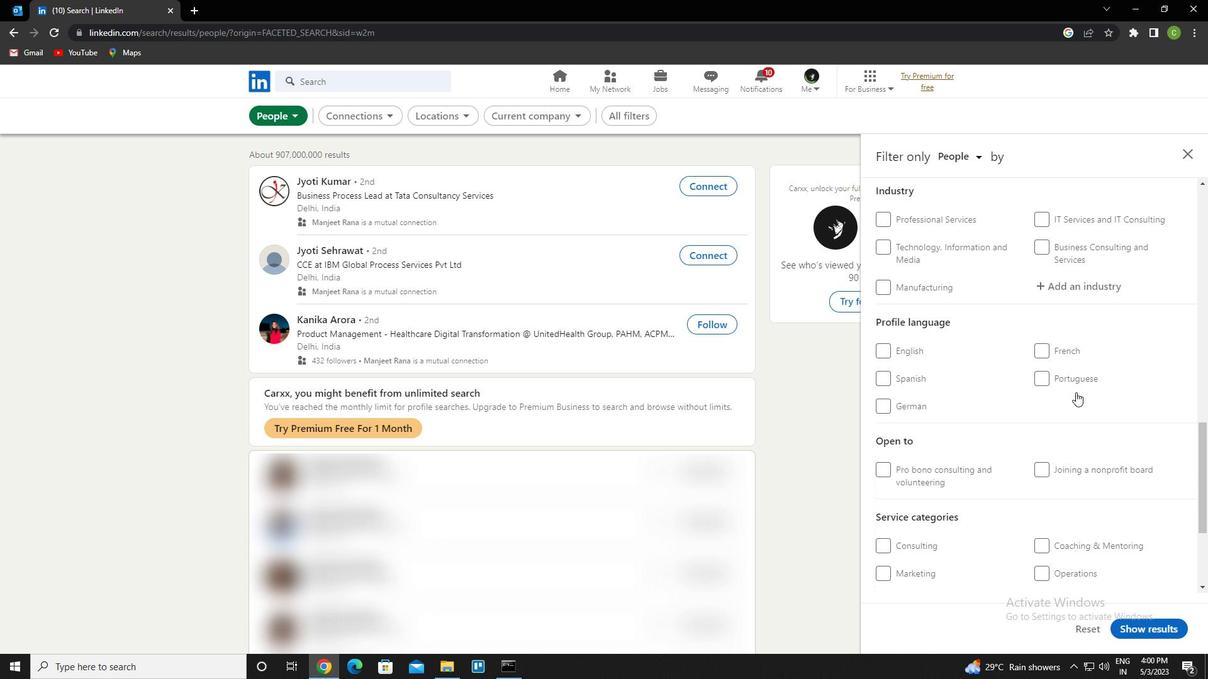 
Action: Mouse scrolled (1076, 392) with delta (0, 0)
Screenshot: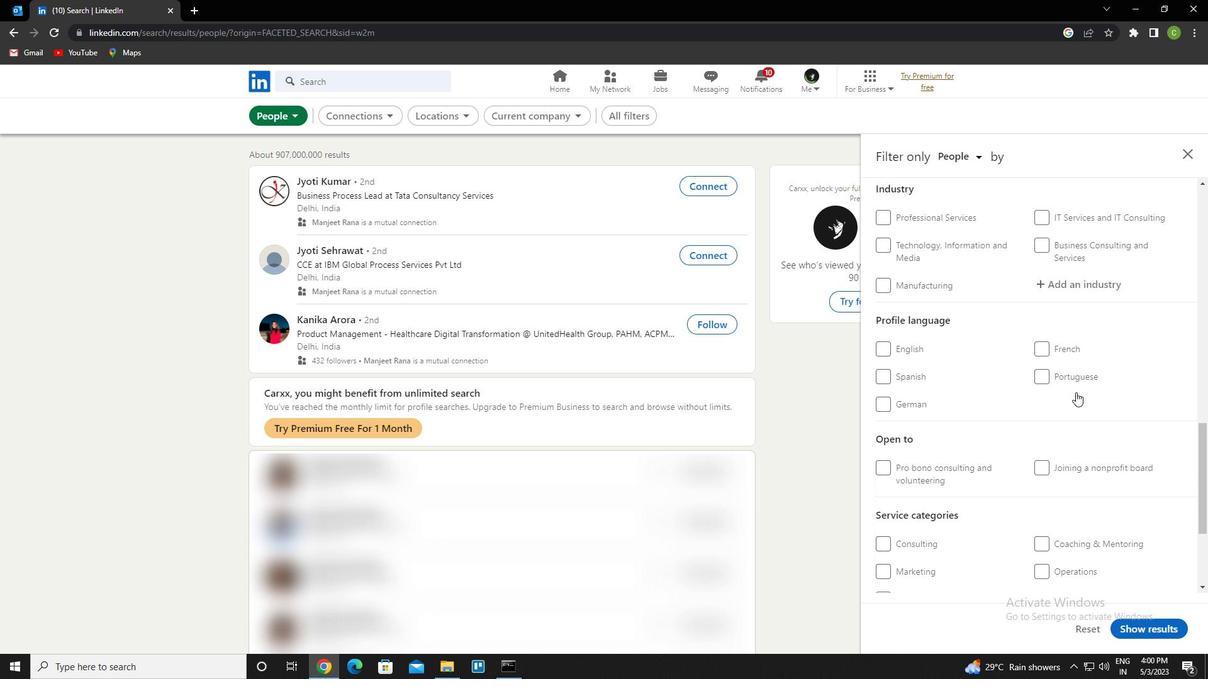 
Action: Mouse moved to (972, 422)
Screenshot: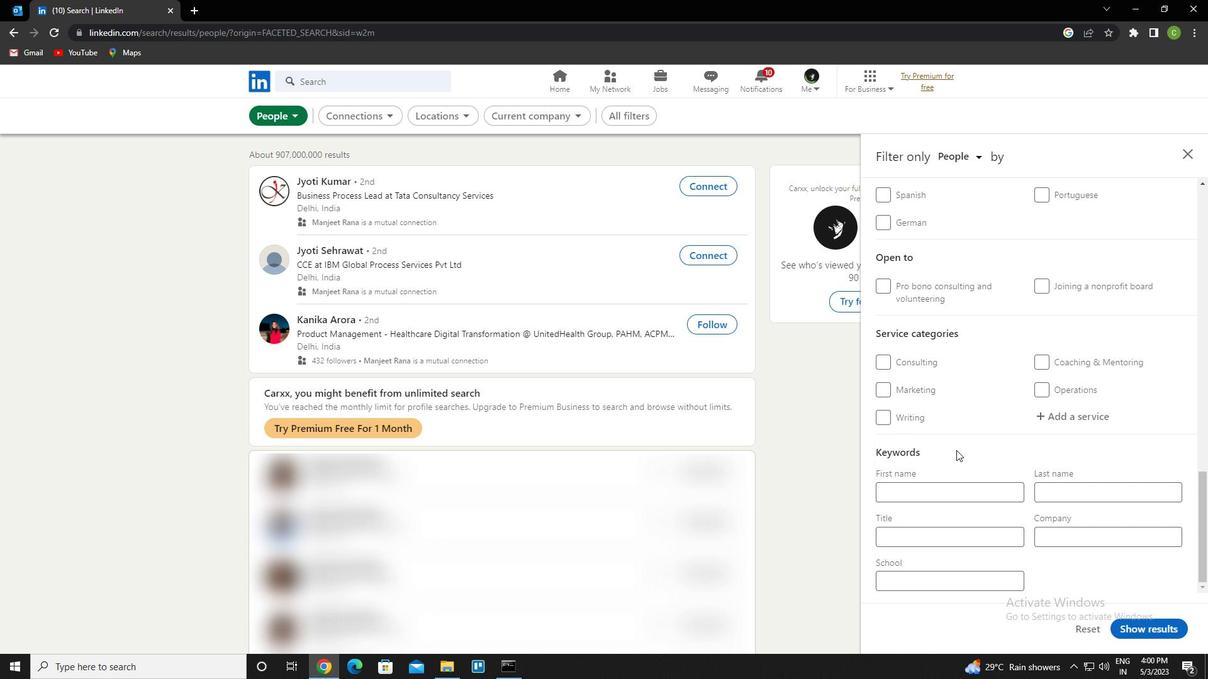 
Action: Mouse scrolled (972, 422) with delta (0, 0)
Screenshot: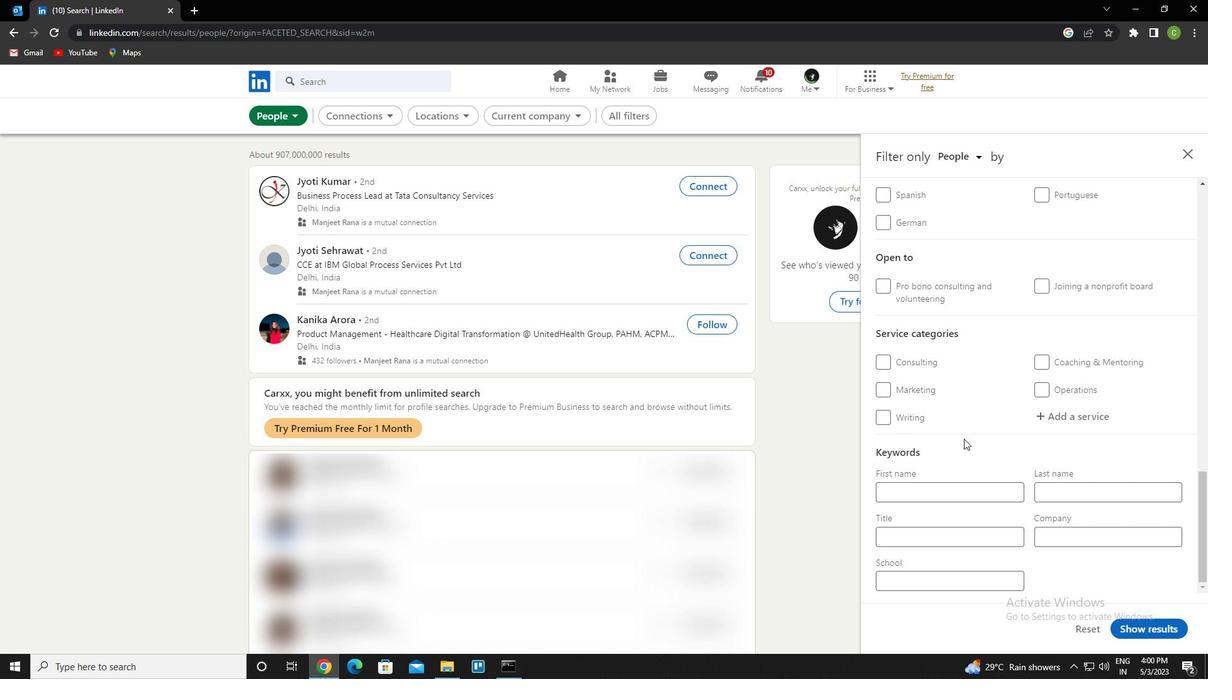 
Action: Mouse scrolled (972, 422) with delta (0, 0)
Screenshot: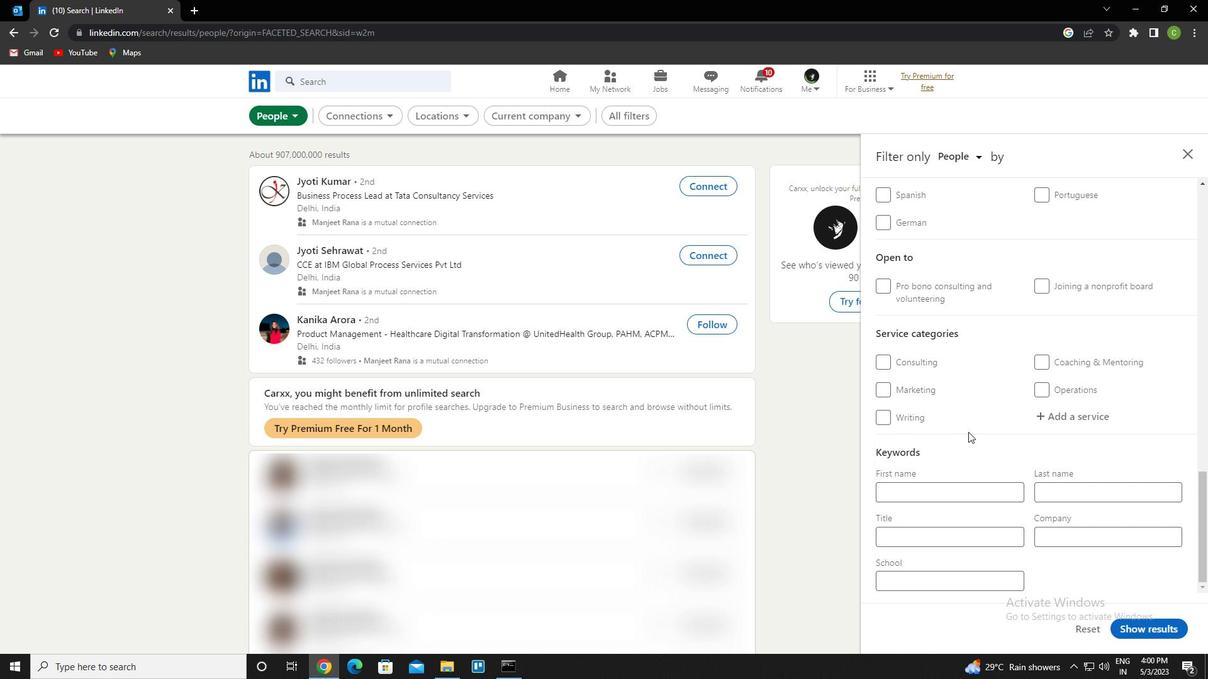 
Action: Mouse moved to (1047, 296)
Screenshot: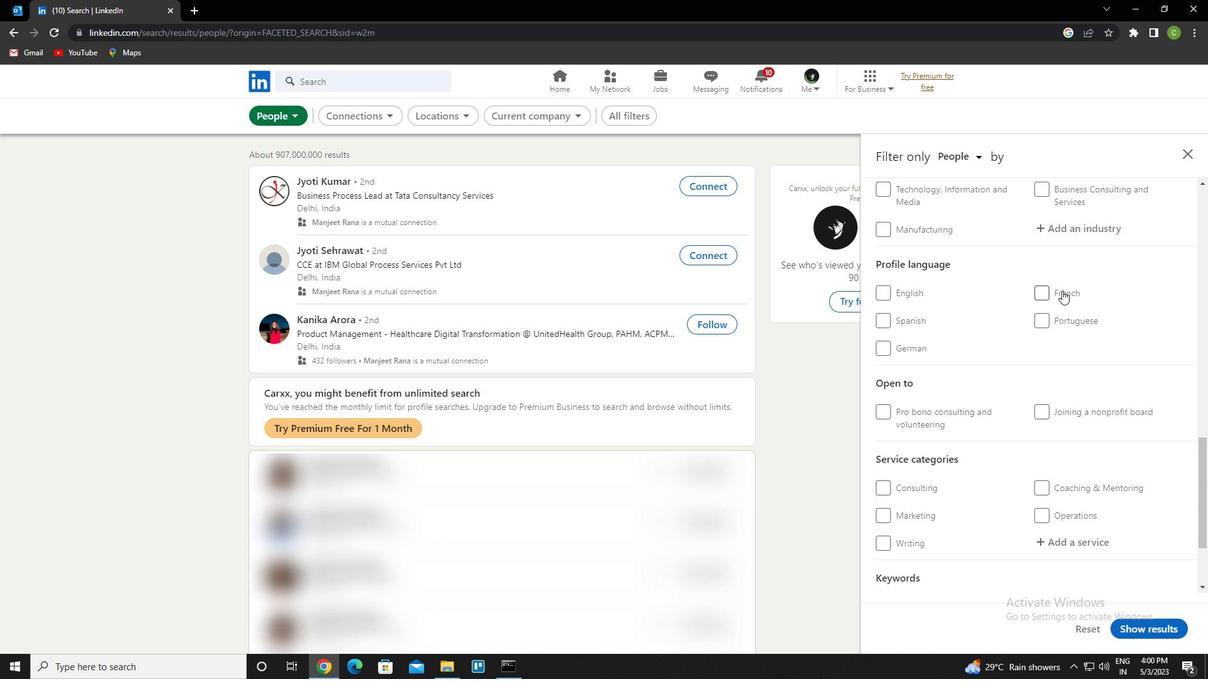 
Action: Mouse pressed left at (1047, 296)
Screenshot: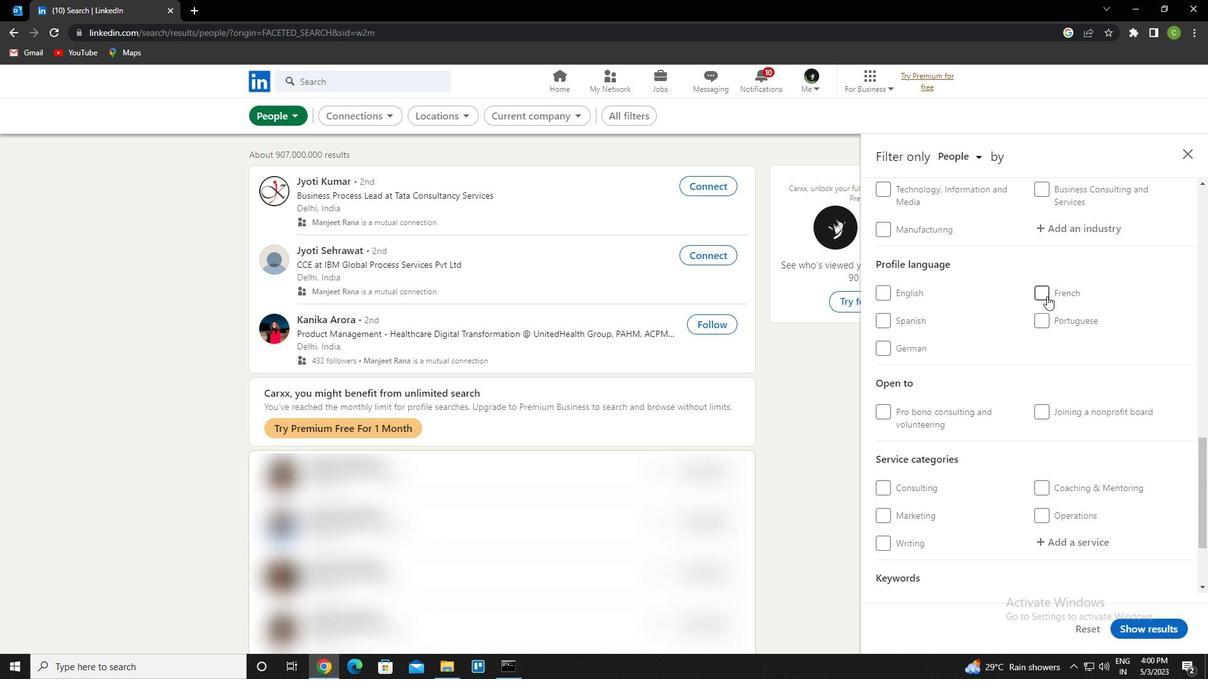 
Action: Mouse moved to (990, 388)
Screenshot: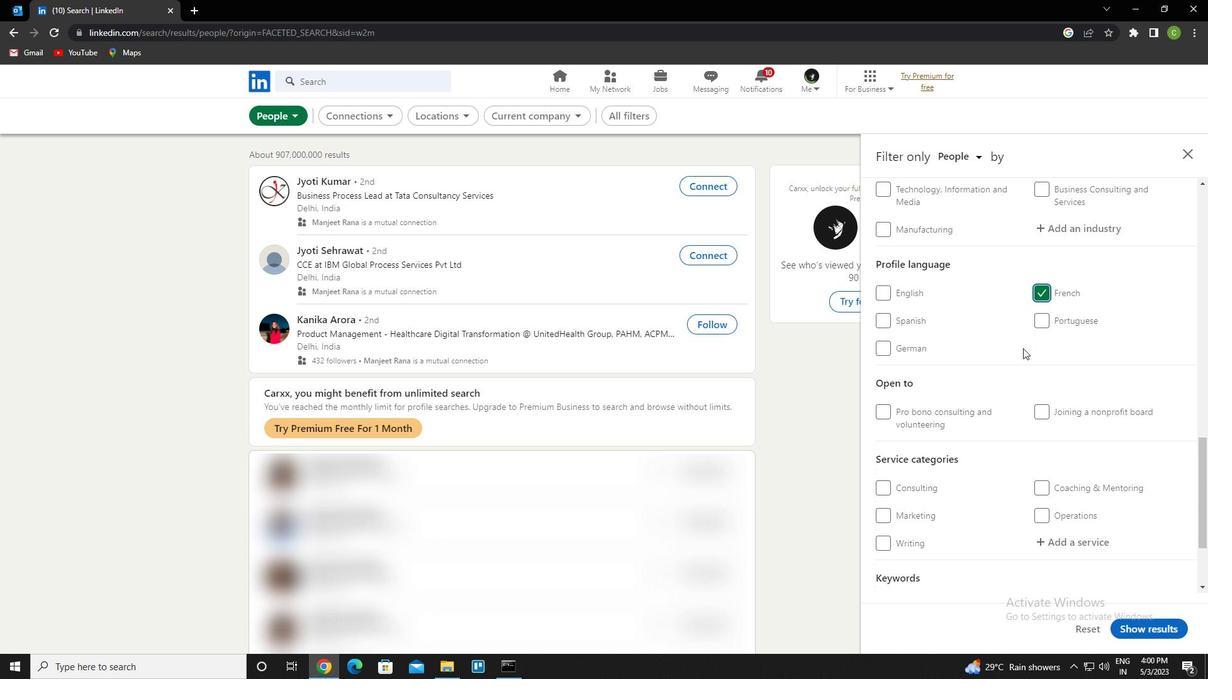 
Action: Mouse scrolled (990, 389) with delta (0, 0)
Screenshot: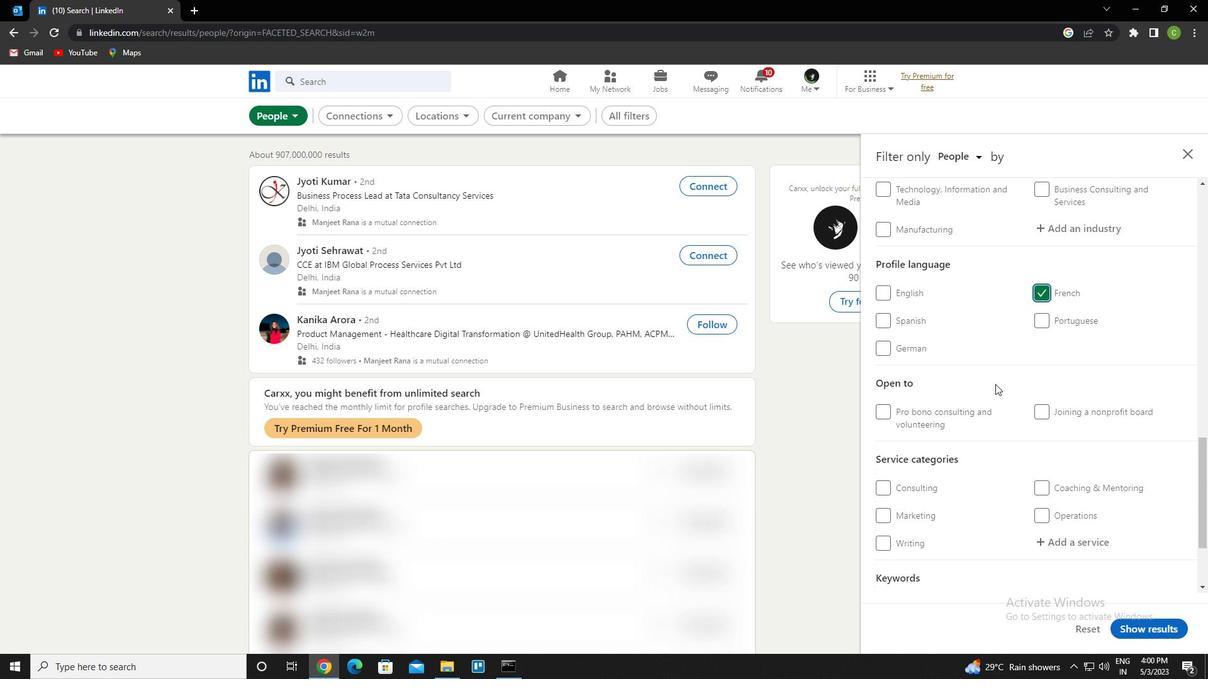 
Action: Mouse scrolled (990, 389) with delta (0, 0)
Screenshot: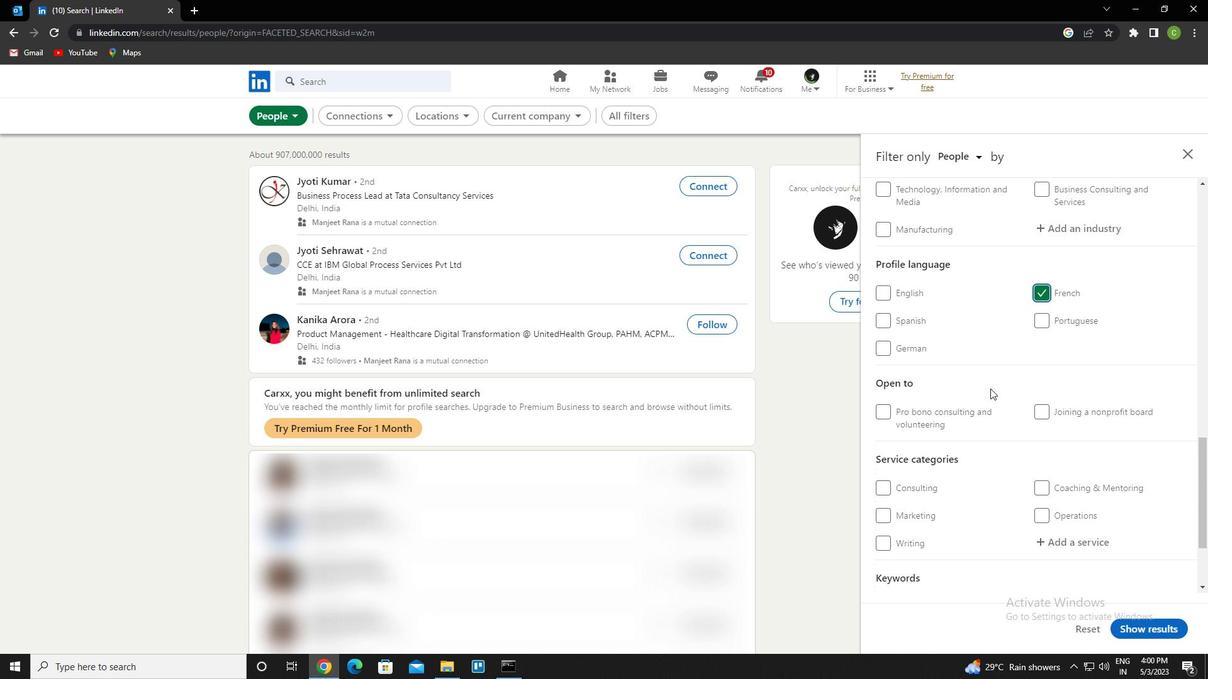 
Action: Mouse scrolled (990, 389) with delta (0, 0)
Screenshot: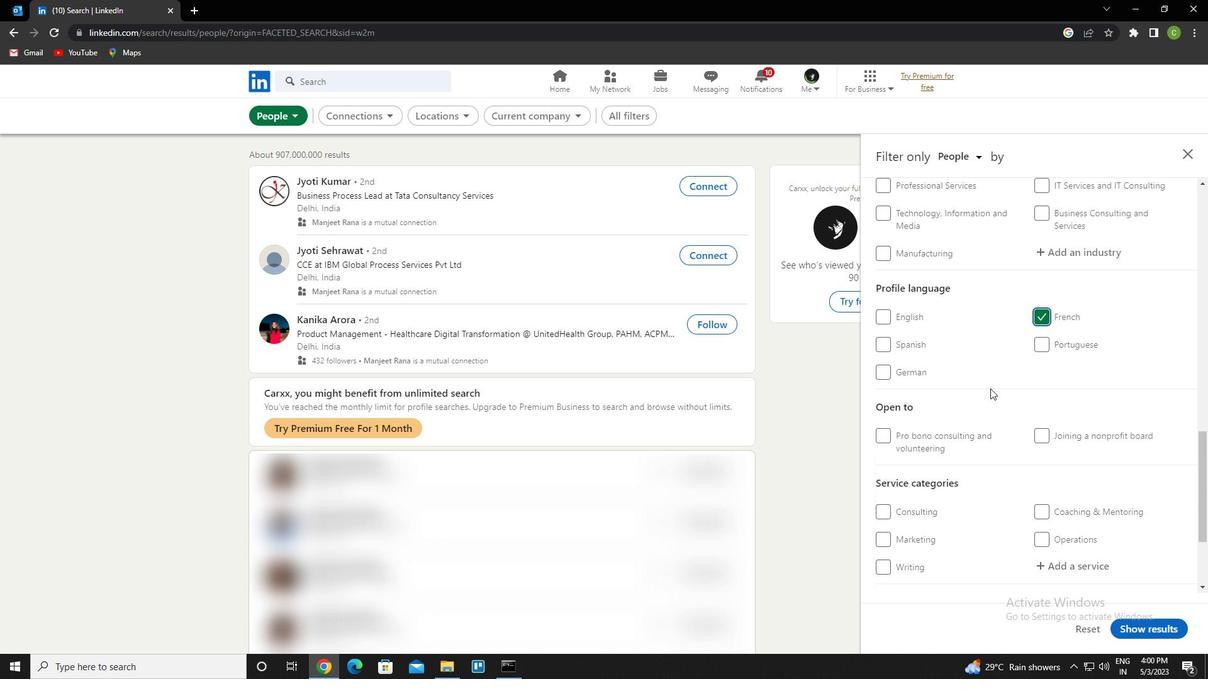 
Action: Mouse scrolled (990, 389) with delta (0, 0)
Screenshot: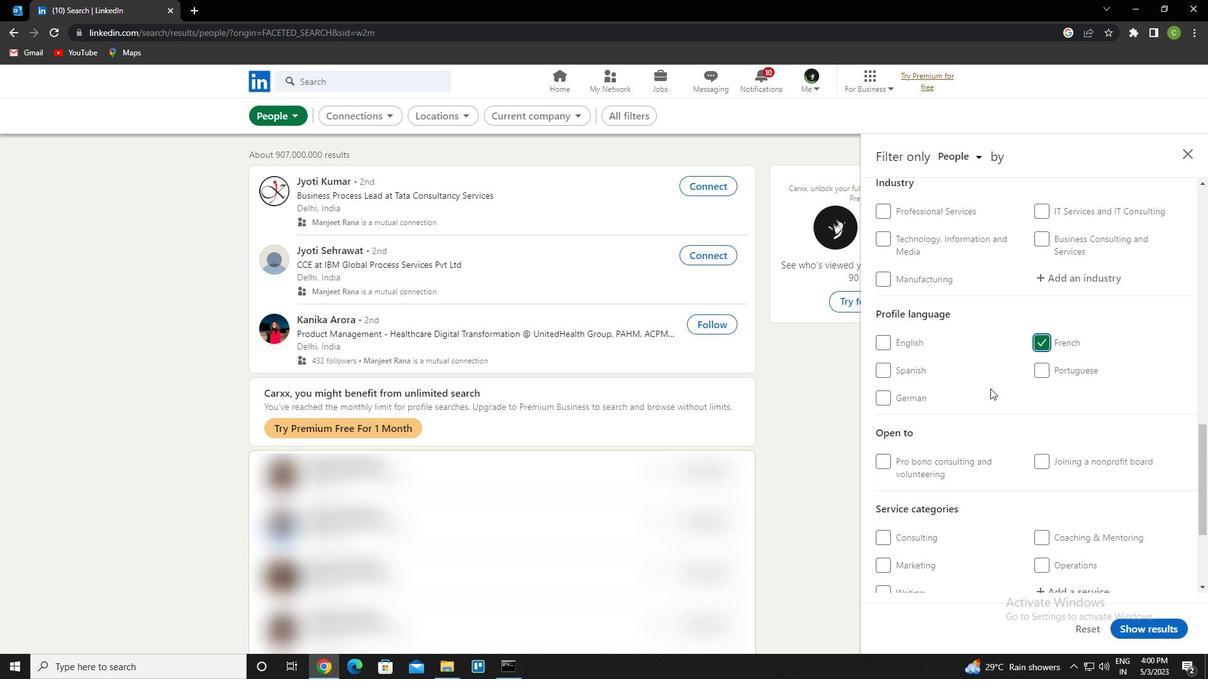 
Action: Mouse scrolled (990, 389) with delta (0, 0)
Screenshot: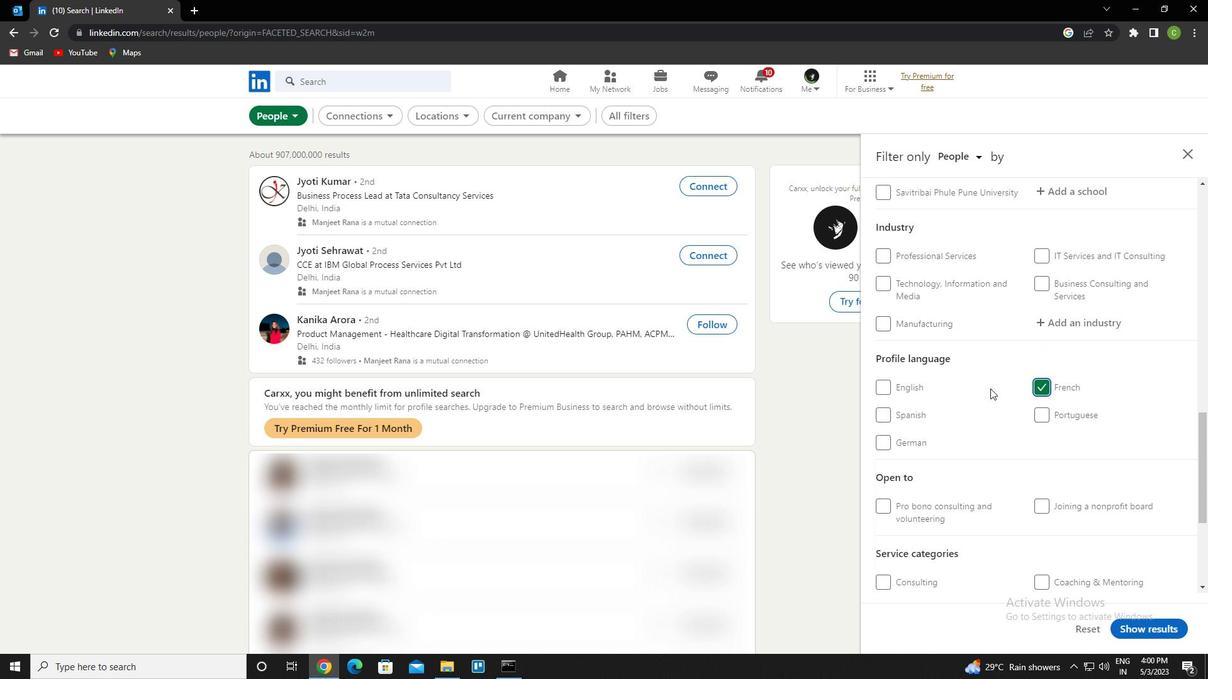 
Action: Mouse scrolled (990, 389) with delta (0, 0)
Screenshot: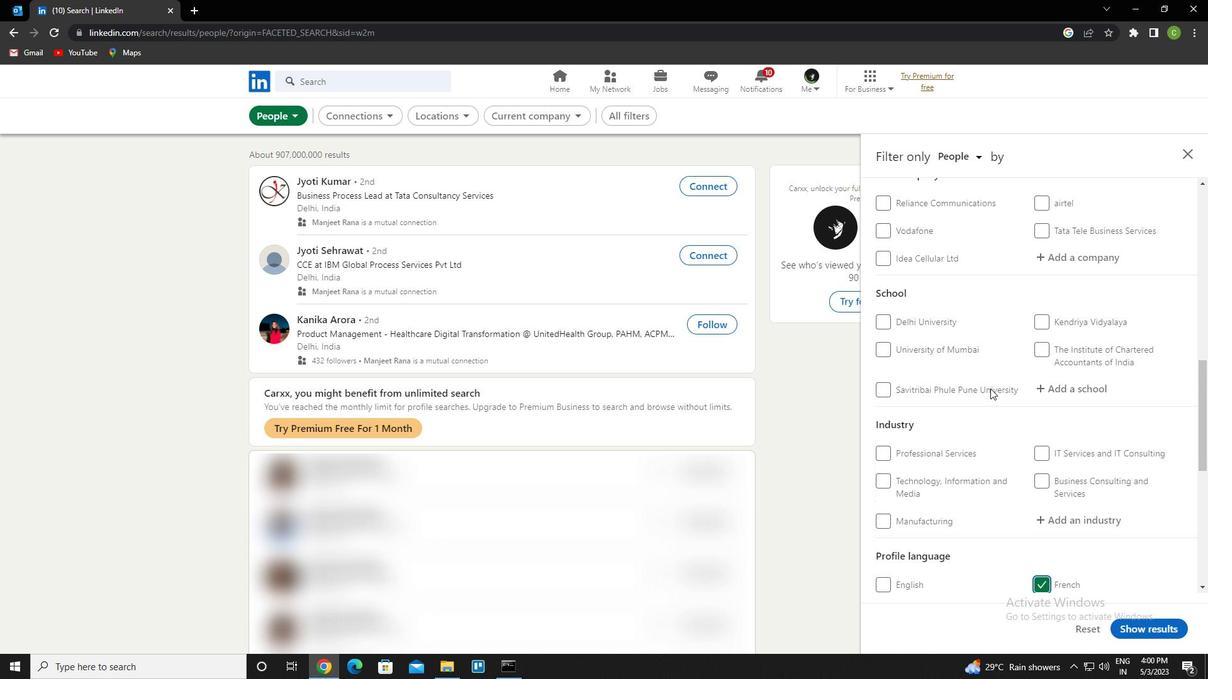 
Action: Mouse moved to (989, 377)
Screenshot: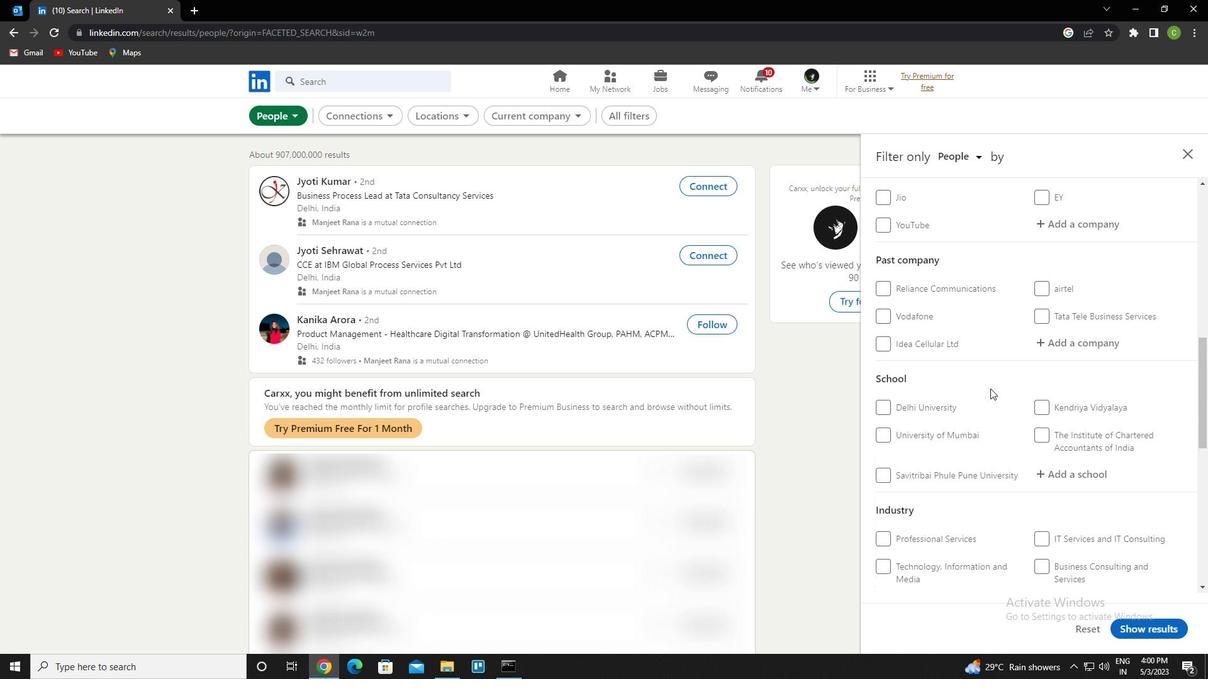 
Action: Mouse scrolled (989, 378) with delta (0, 0)
Screenshot: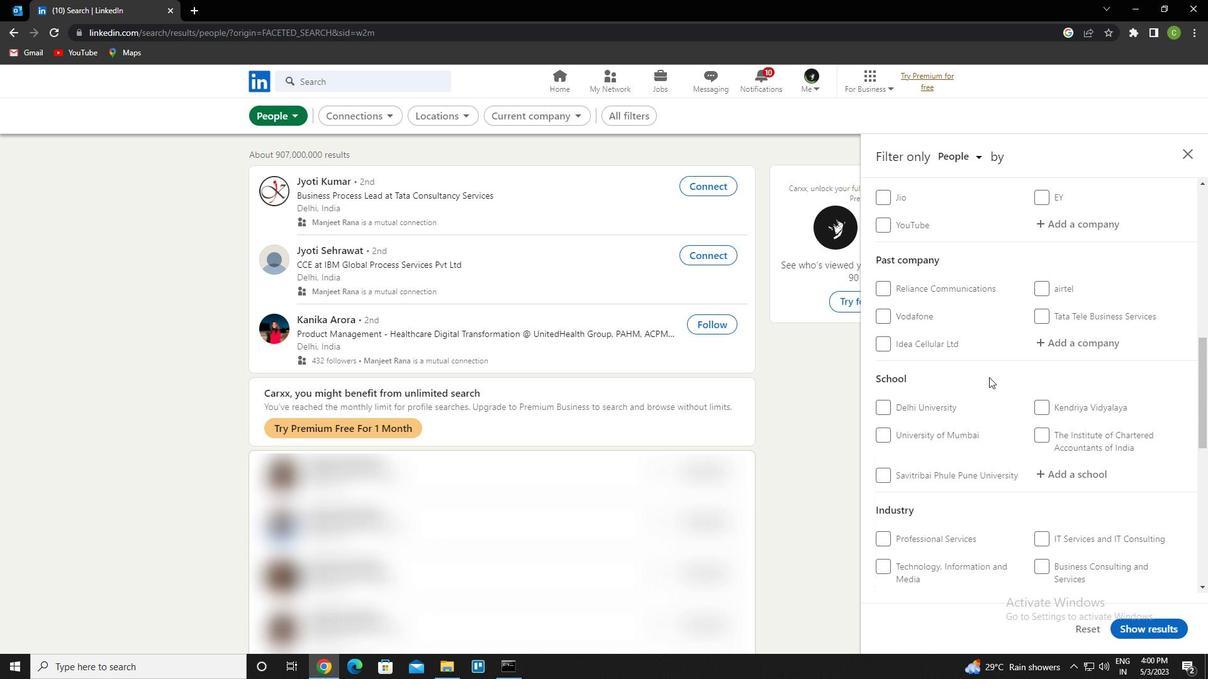 
Action: Mouse scrolled (989, 378) with delta (0, 0)
Screenshot: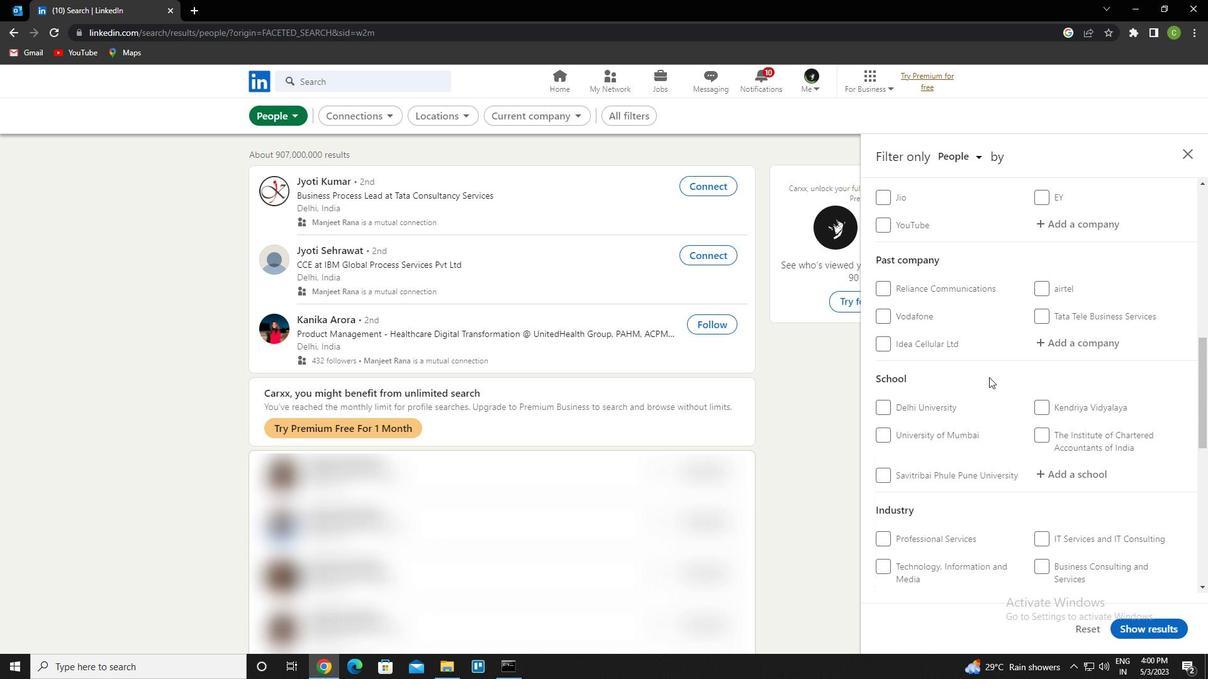 
Action: Mouse moved to (1078, 346)
Screenshot: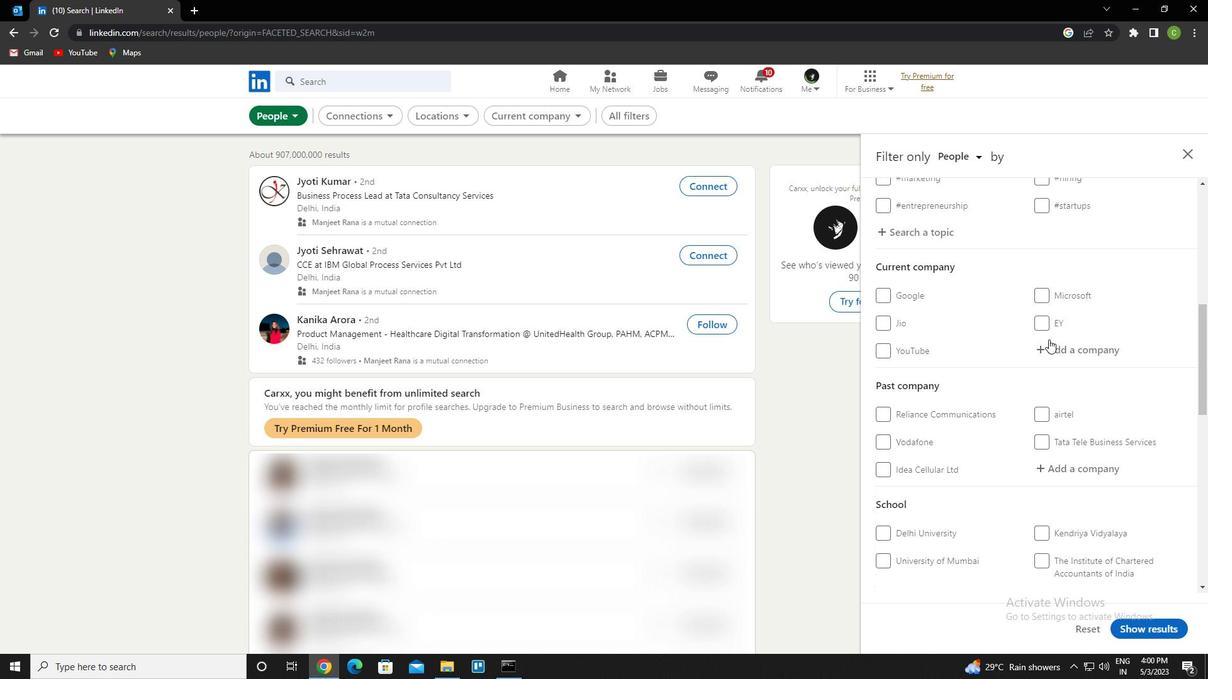 
Action: Mouse pressed left at (1078, 346)
Screenshot: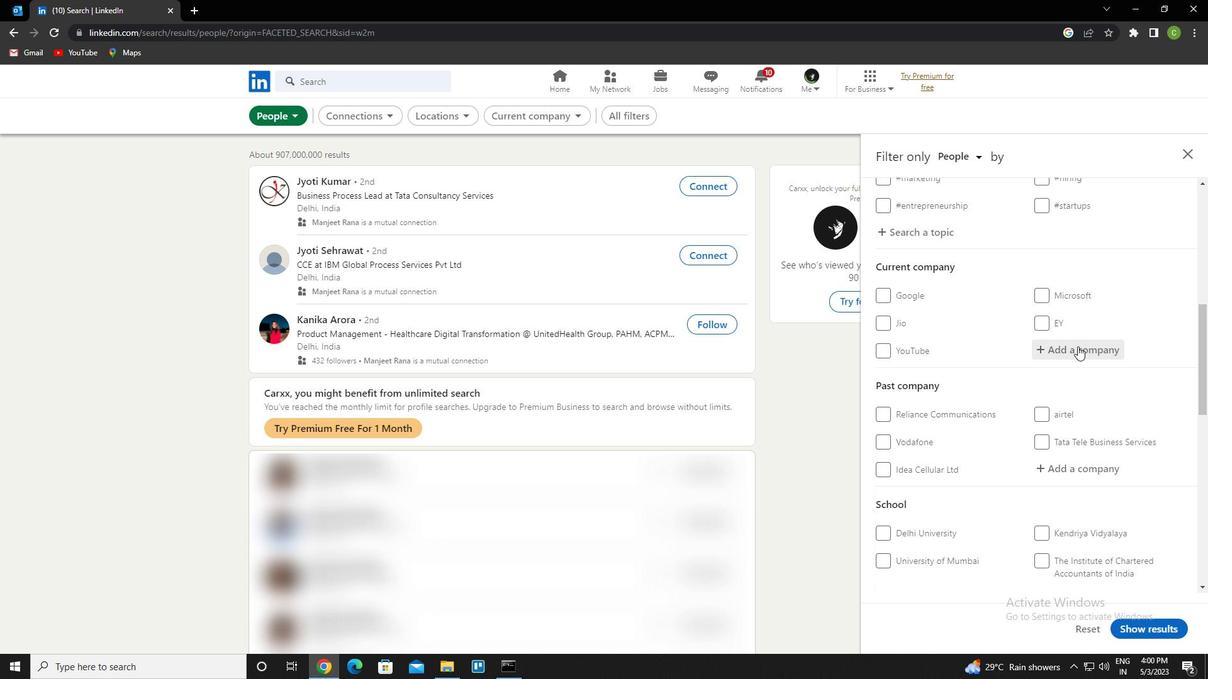 
Action: Key pressed <Key.caps_lock>f<Key.caps_lock>resher<Key.space>drives<Key.down><Key.enter>
Screenshot: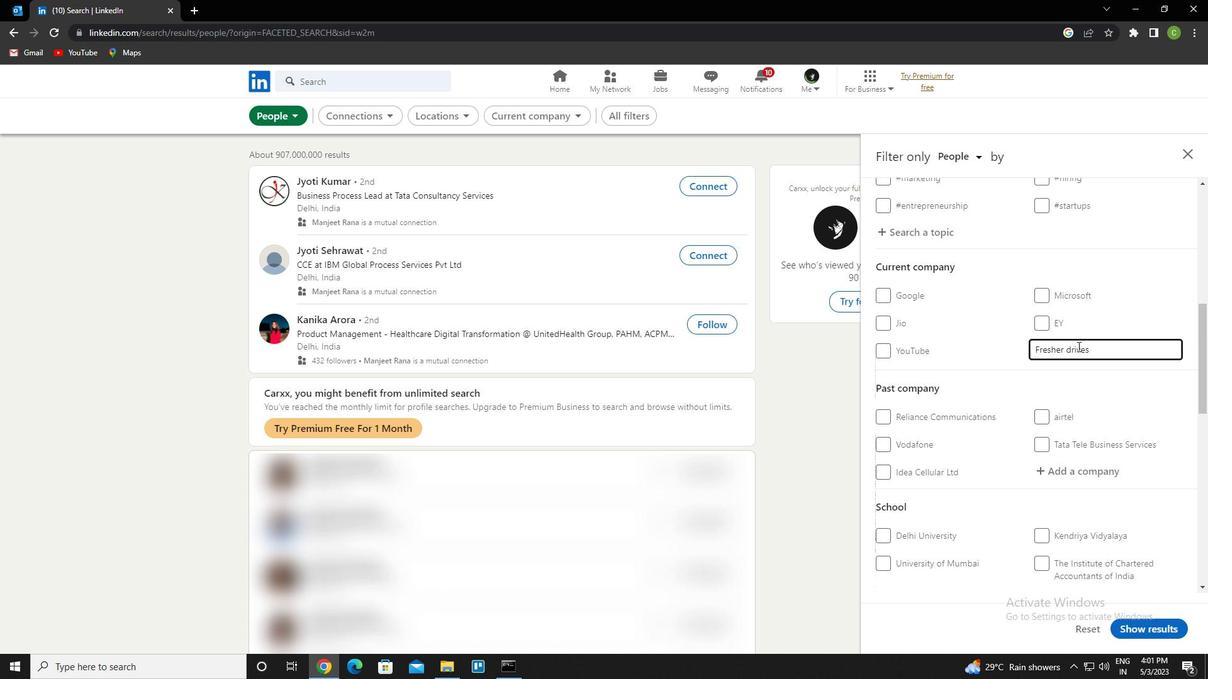 
Action: Mouse moved to (1079, 360)
Screenshot: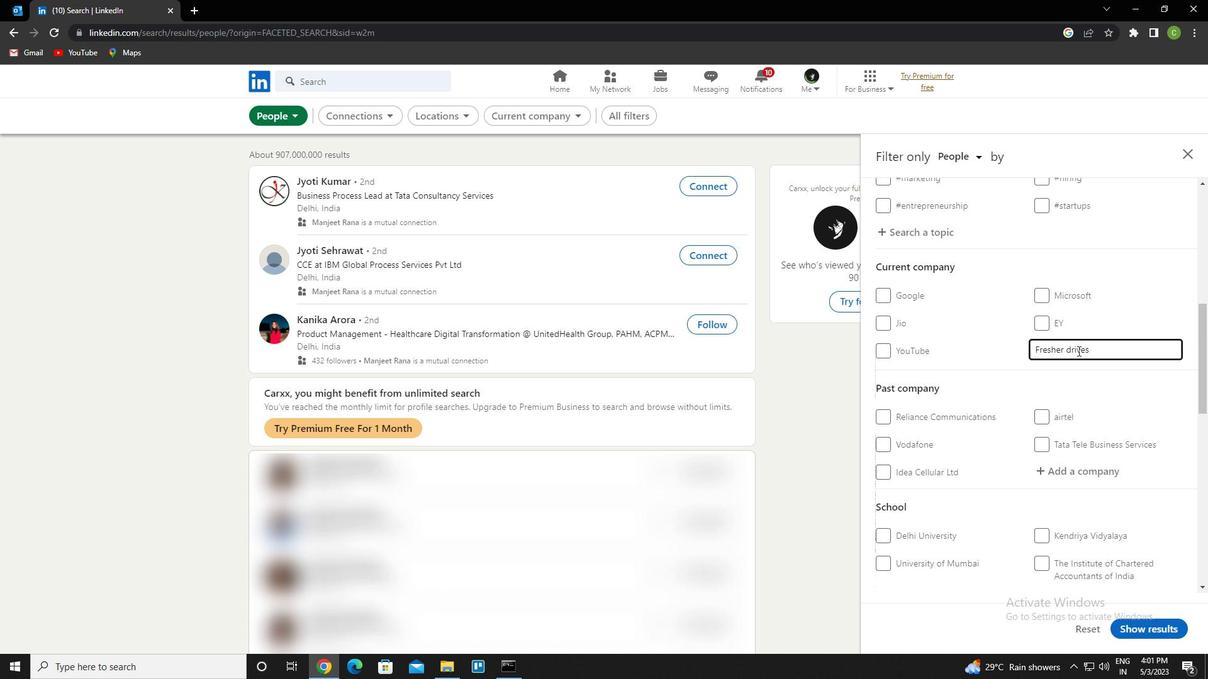 
Action: Mouse scrolled (1079, 359) with delta (0, 0)
Screenshot: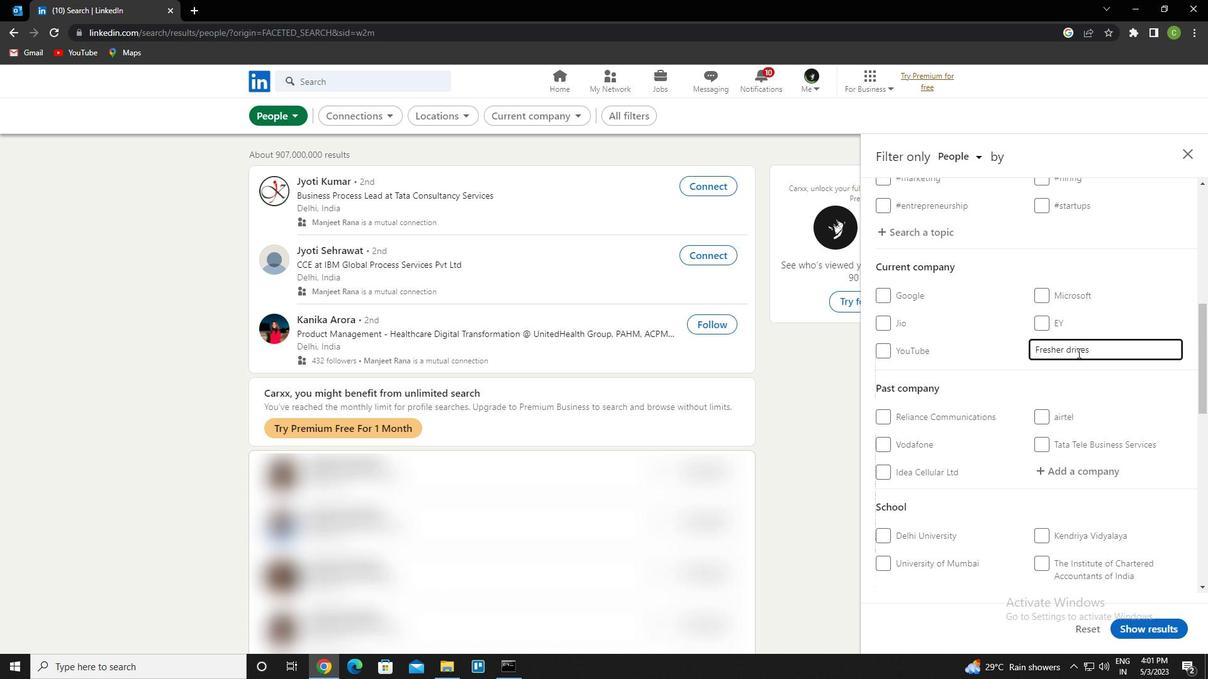 
Action: Mouse moved to (1079, 361)
Screenshot: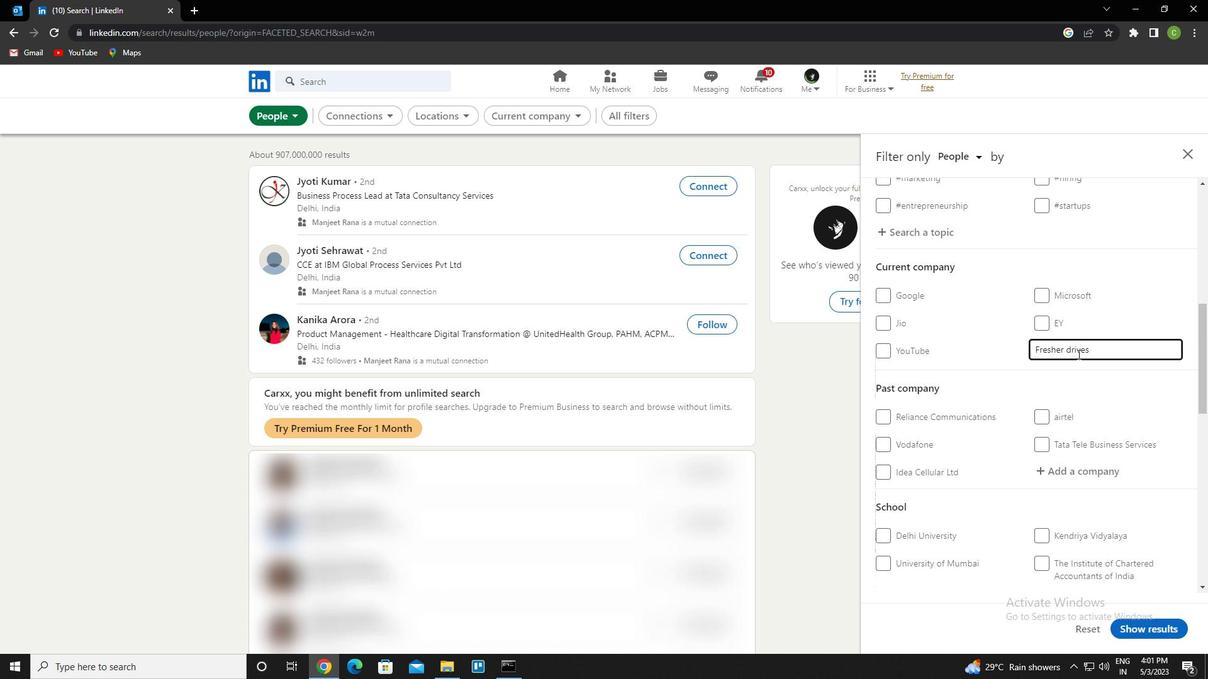 
Action: Mouse scrolled (1079, 360) with delta (0, 0)
Screenshot: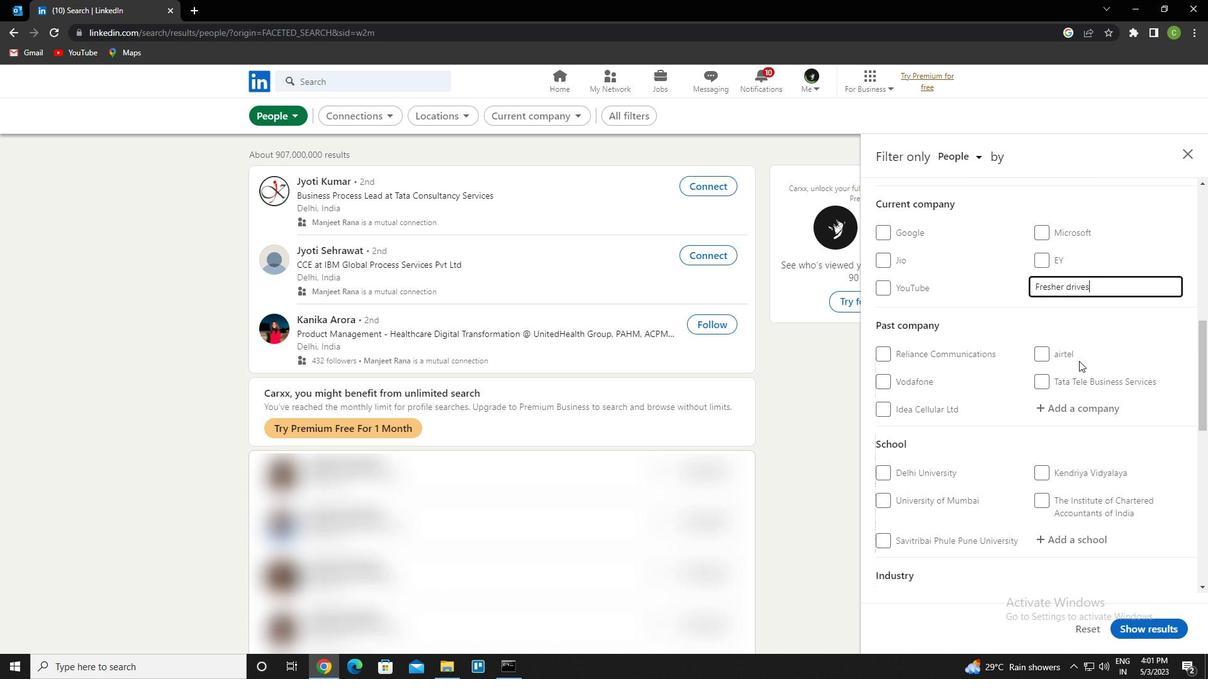 
Action: Mouse scrolled (1079, 360) with delta (0, 0)
Screenshot: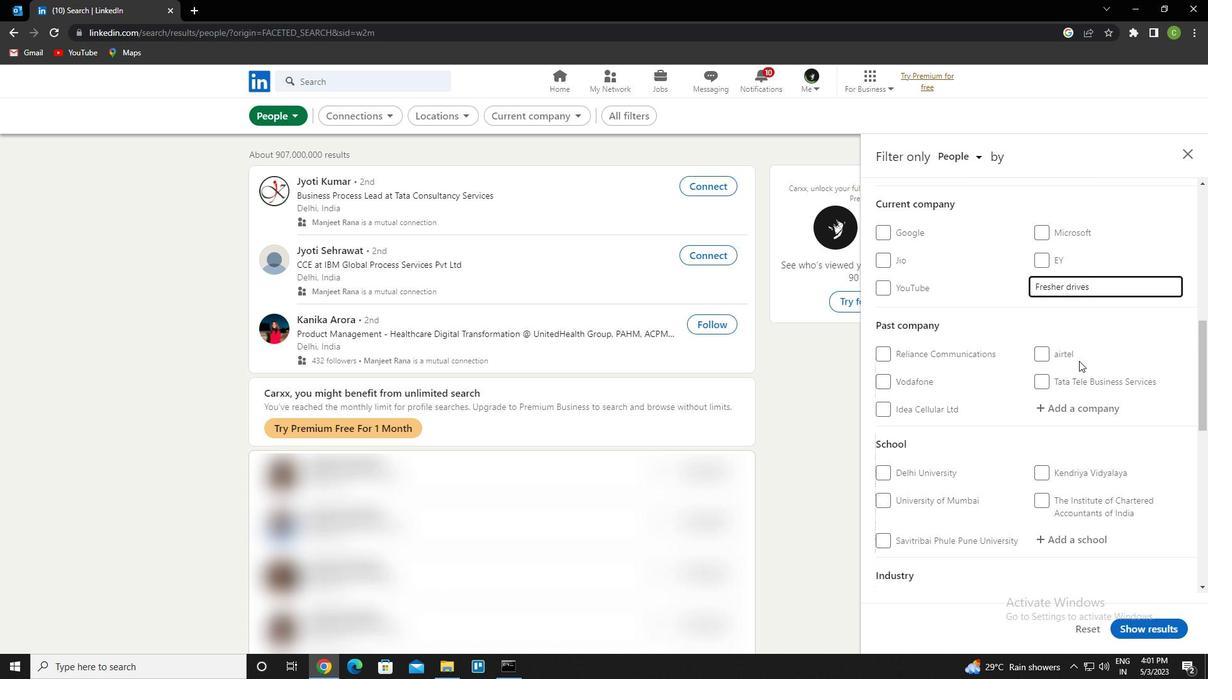 
Action: Mouse scrolled (1079, 360) with delta (0, 0)
Screenshot: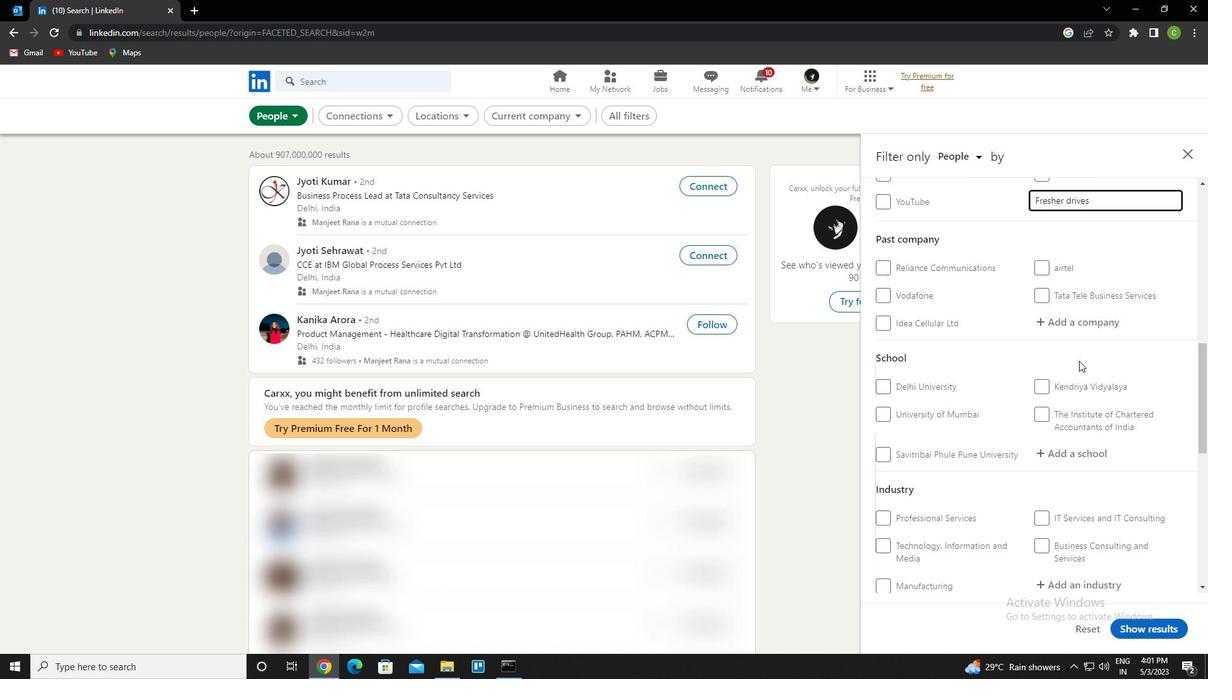
Action: Mouse moved to (1081, 358)
Screenshot: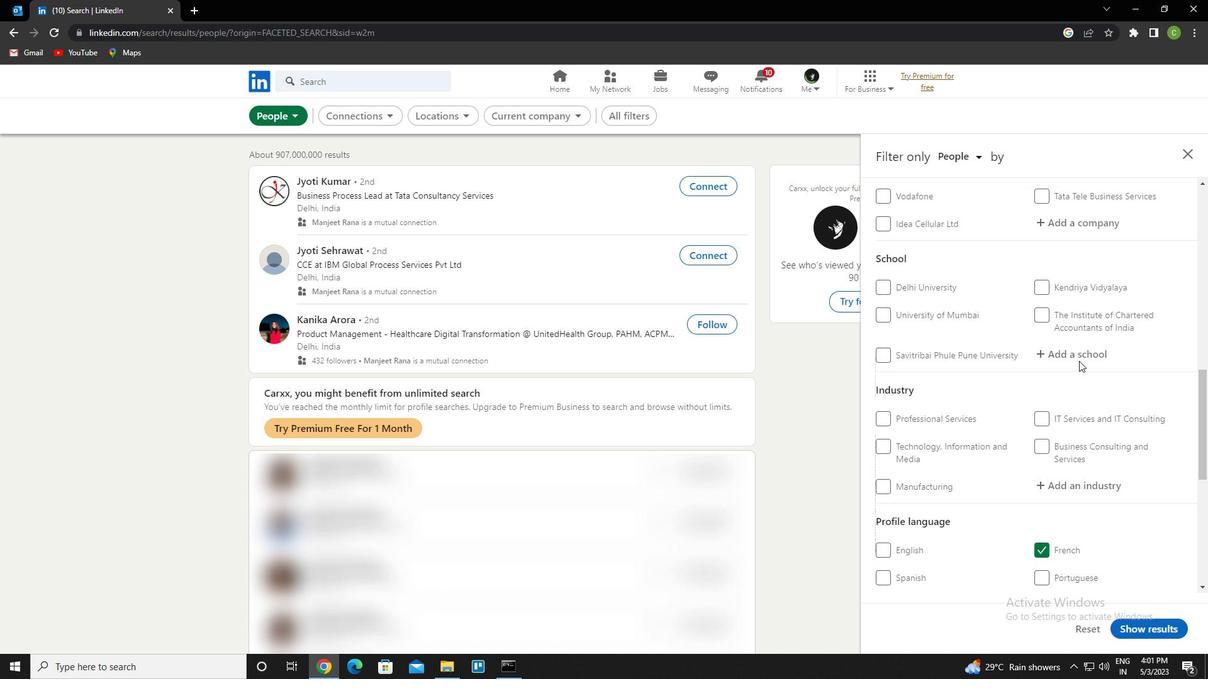 
Action: Mouse pressed left at (1081, 358)
Screenshot: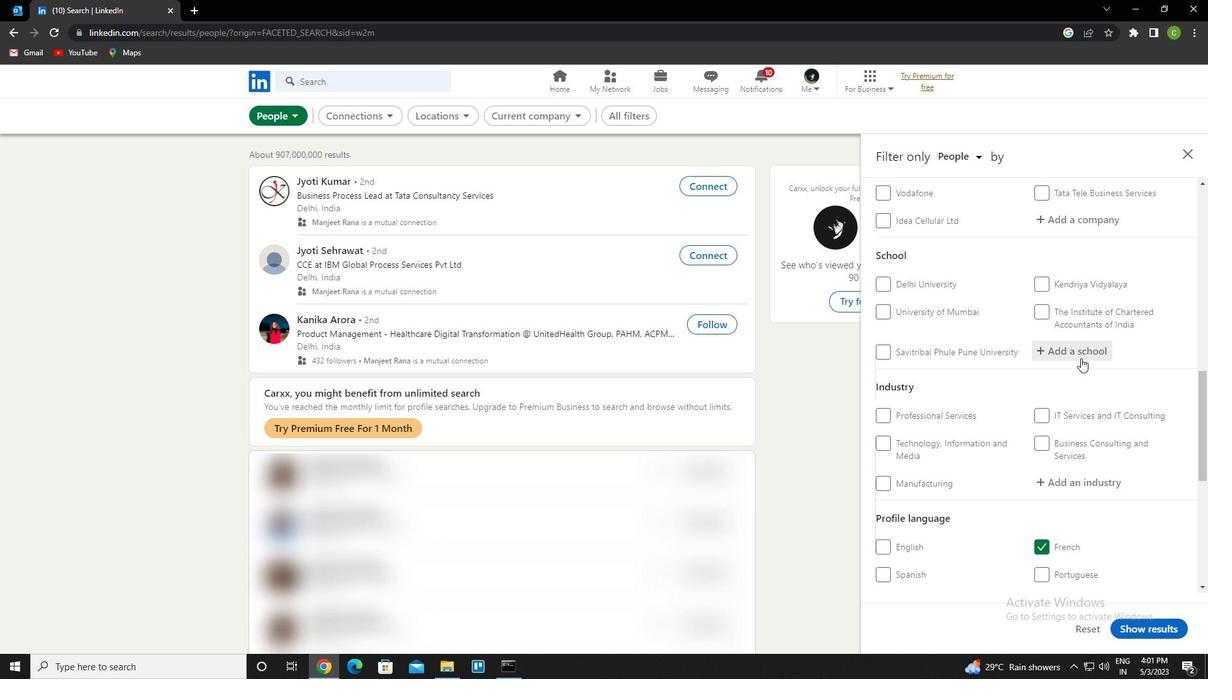
Action: Key pressed <Key.caps_lock>a<Key.caps_lock>rts<Key.space>and<Key.space><Key.caps_lock>s<Key.caps_lock>cience<Key.space>jobs<Key.down><Key.enter>
Screenshot: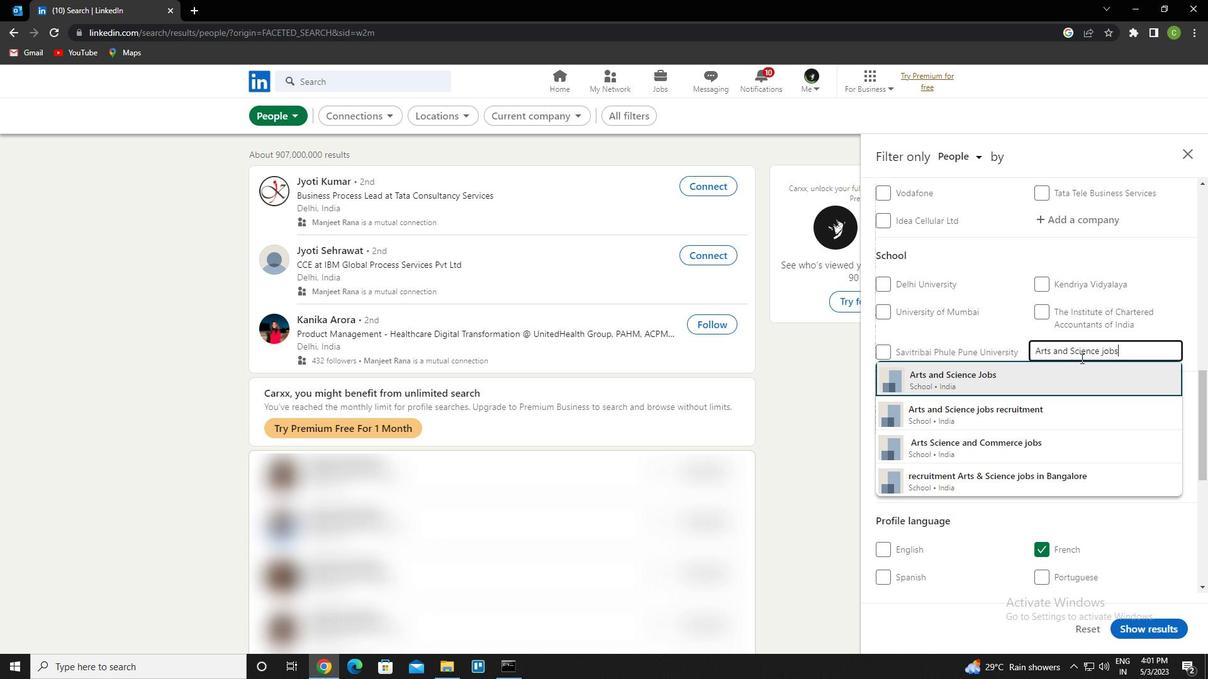 
Action: Mouse moved to (1081, 341)
Screenshot: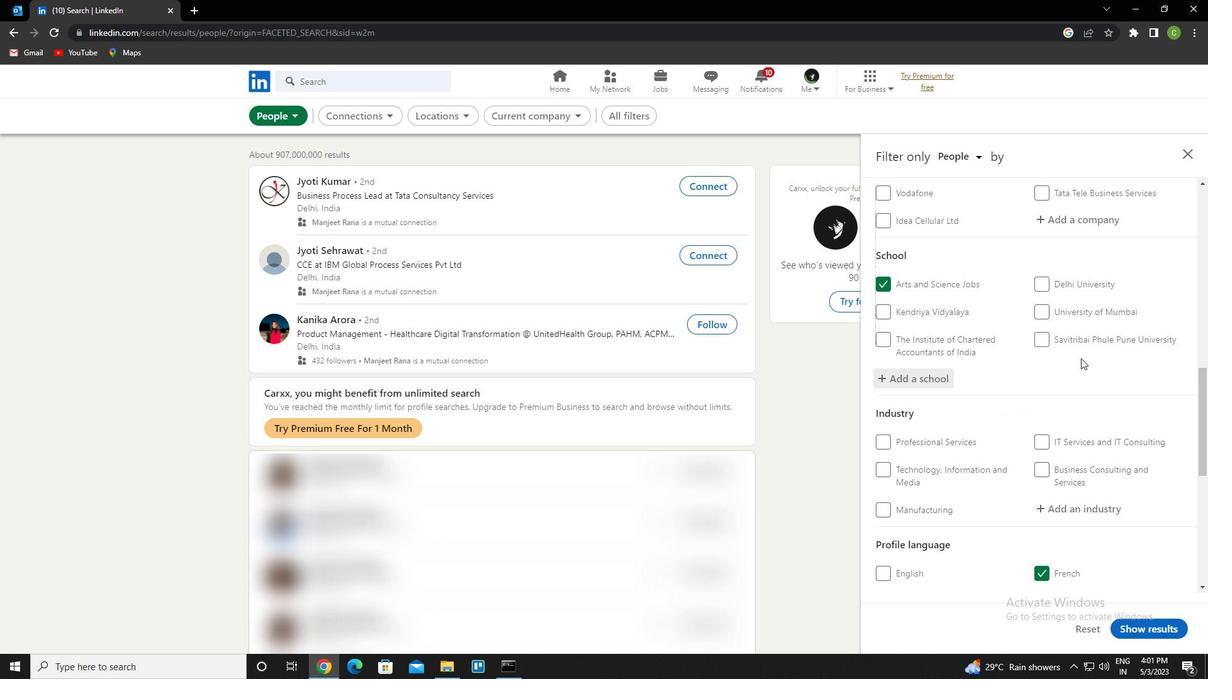 
Action: Mouse scrolled (1081, 341) with delta (0, 0)
Screenshot: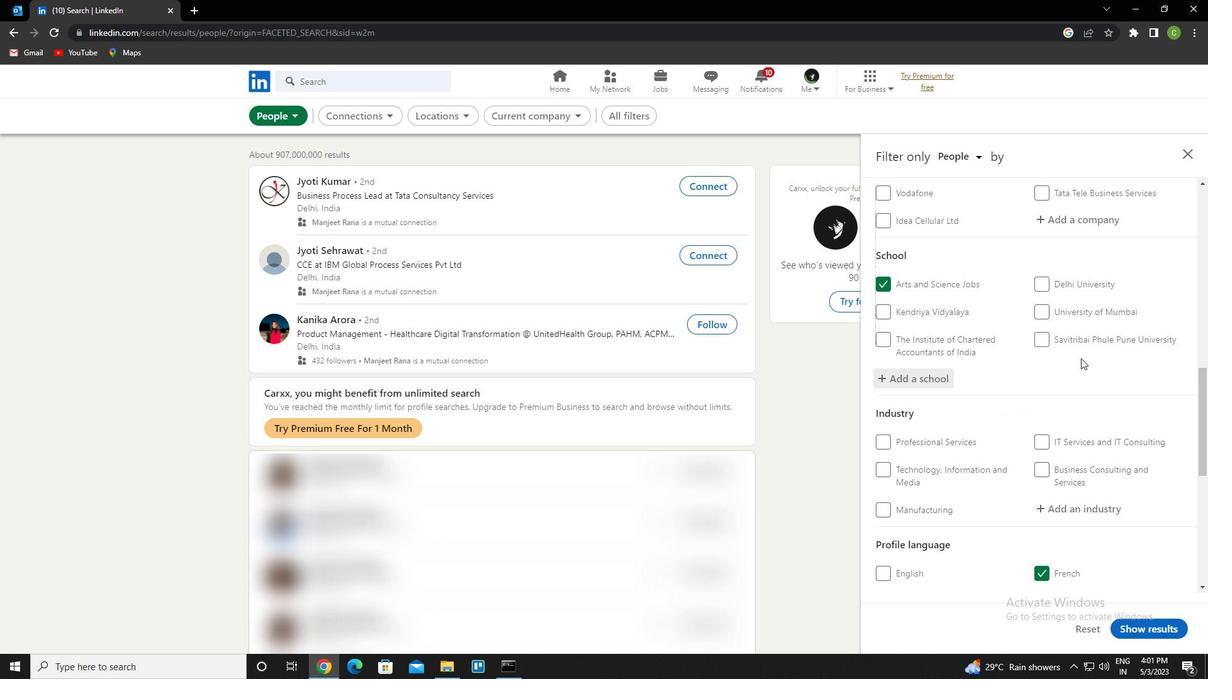 
Action: Mouse moved to (1078, 344)
Screenshot: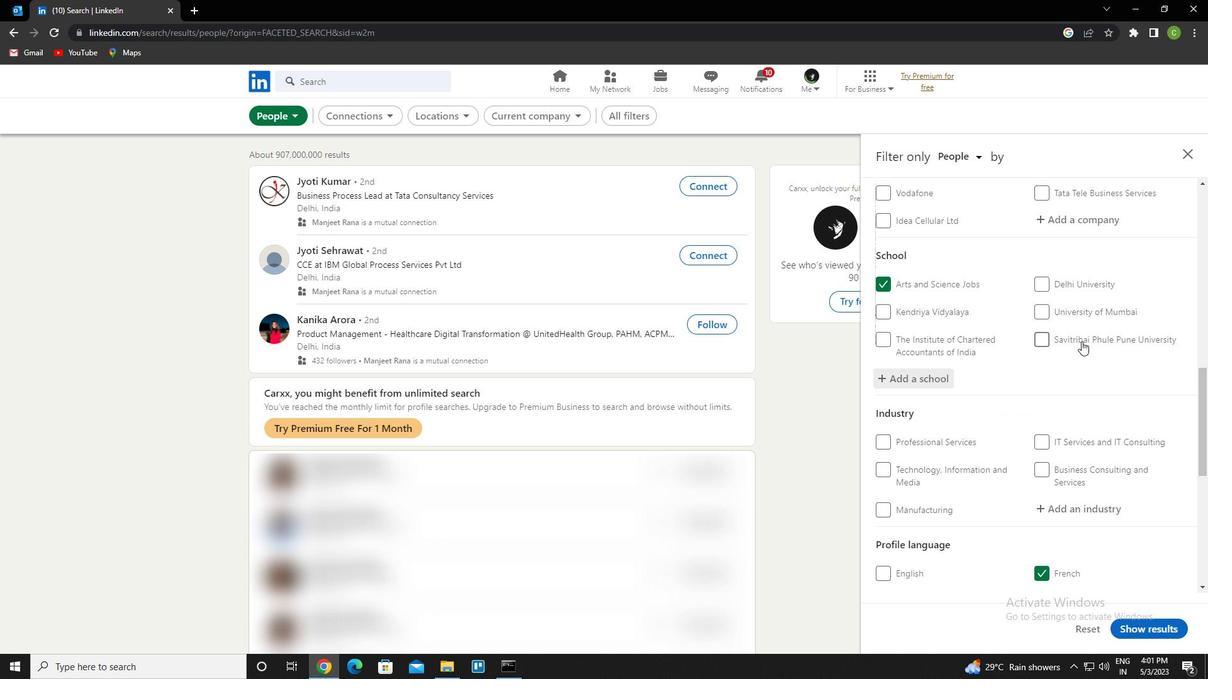 
Action: Mouse scrolled (1078, 344) with delta (0, 0)
Screenshot: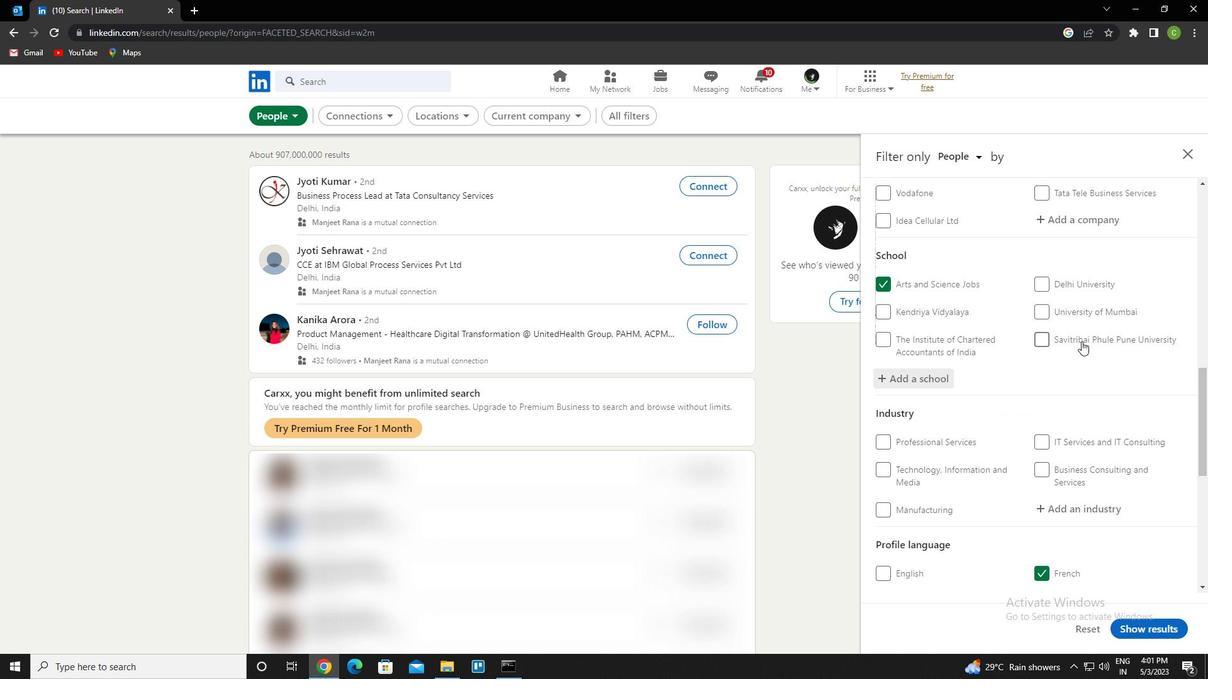 
Action: Mouse moved to (1089, 384)
Screenshot: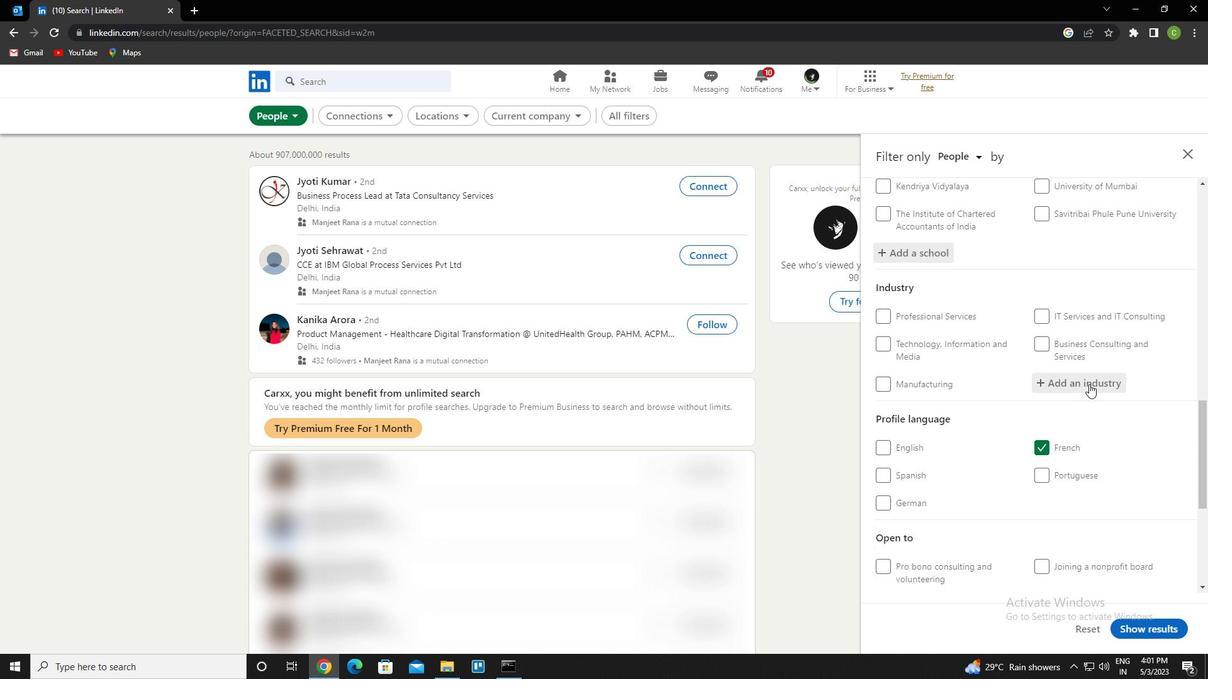 
Action: Mouse pressed left at (1089, 384)
Screenshot: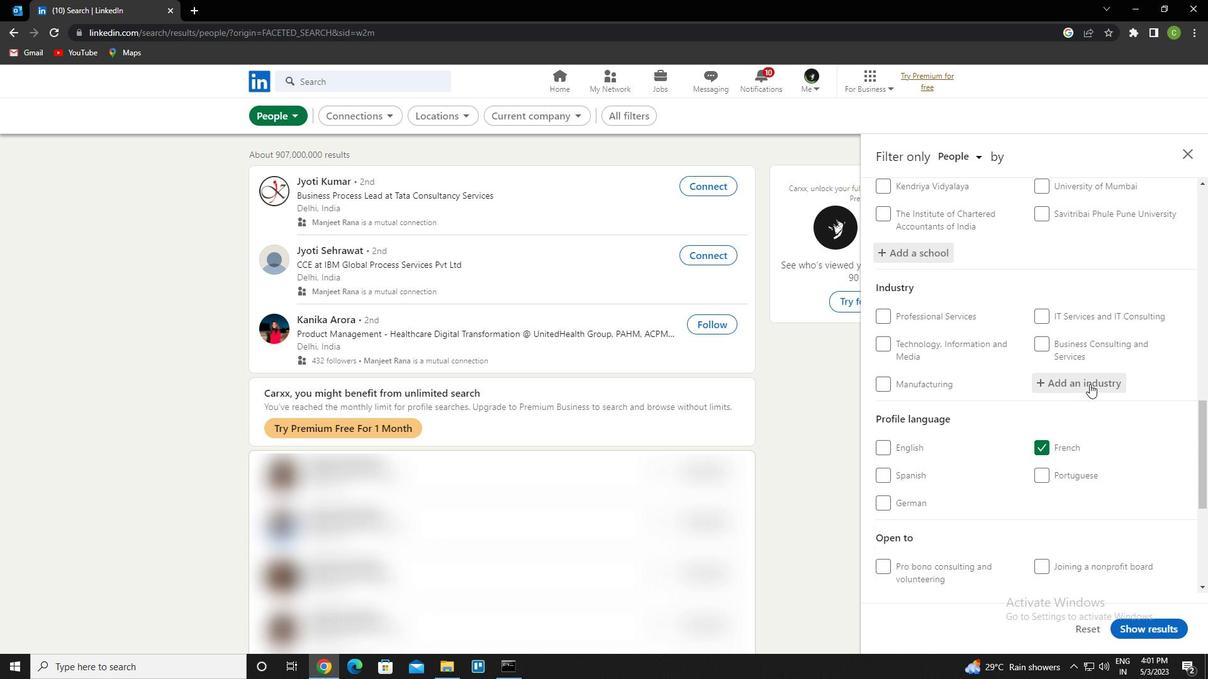 
Action: Key pressed <Key.caps_lock>h<Key.caps_lock>ospitality<Key.down><Key.enter>
Screenshot: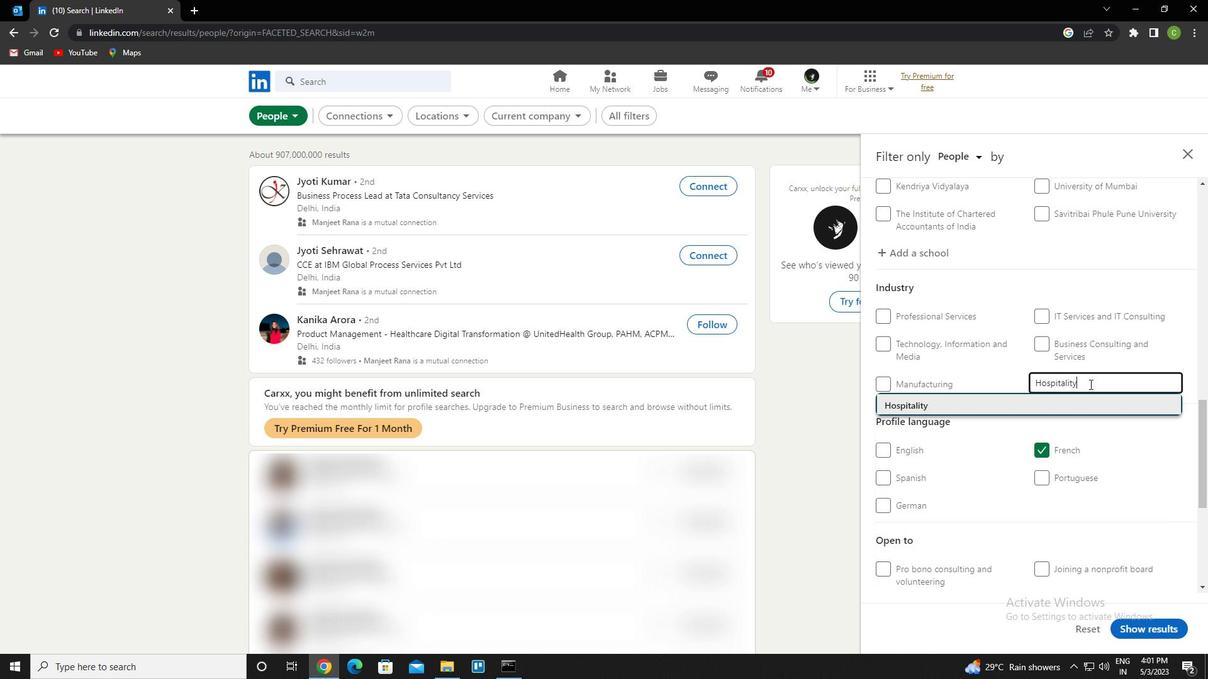 
Action: Mouse scrolled (1089, 383) with delta (0, 0)
Screenshot: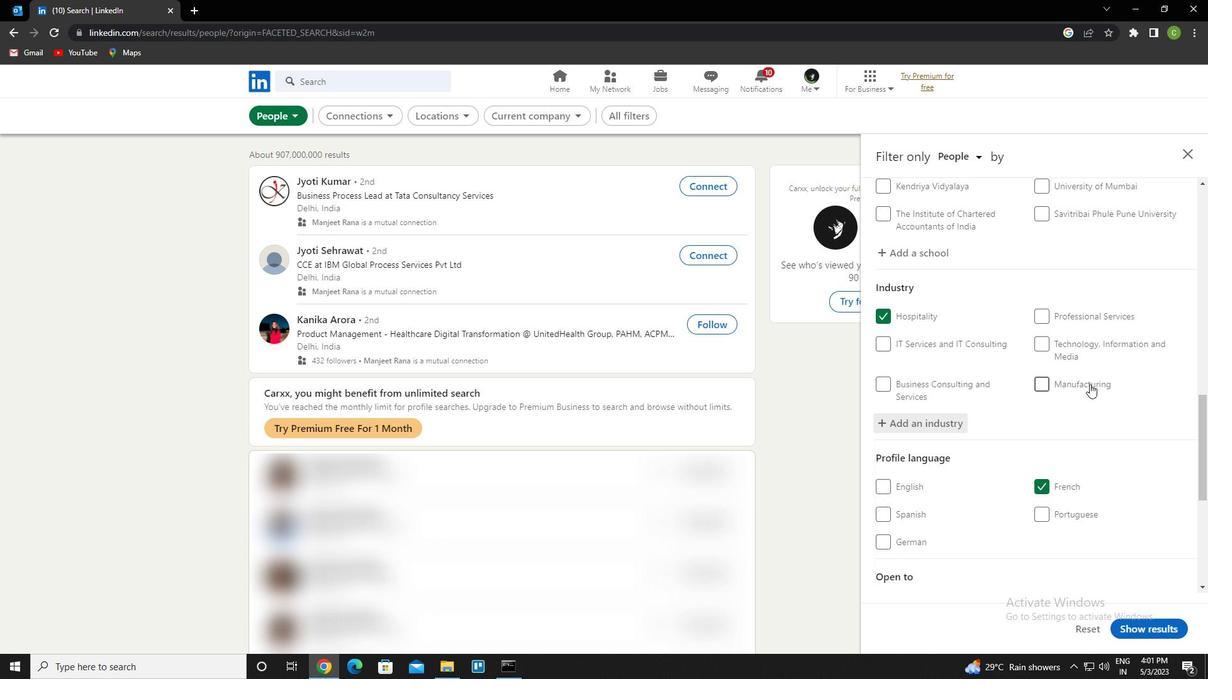 
Action: Mouse scrolled (1089, 383) with delta (0, 0)
Screenshot: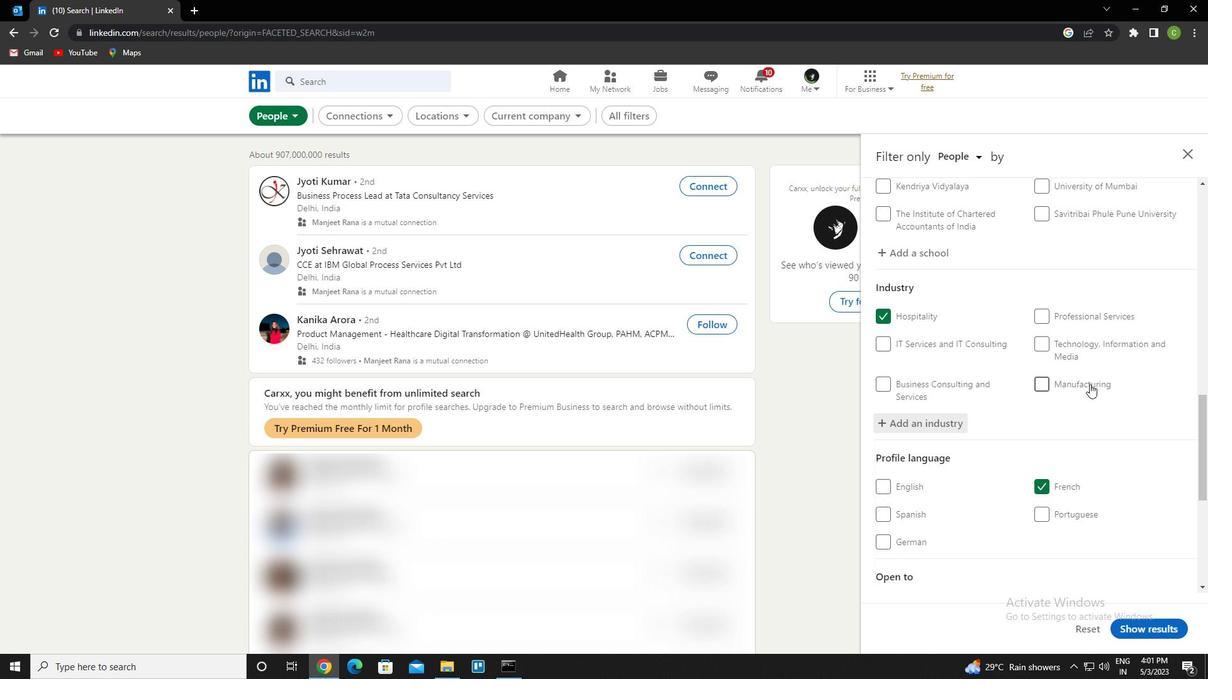 
Action: Mouse scrolled (1089, 383) with delta (0, 0)
Screenshot: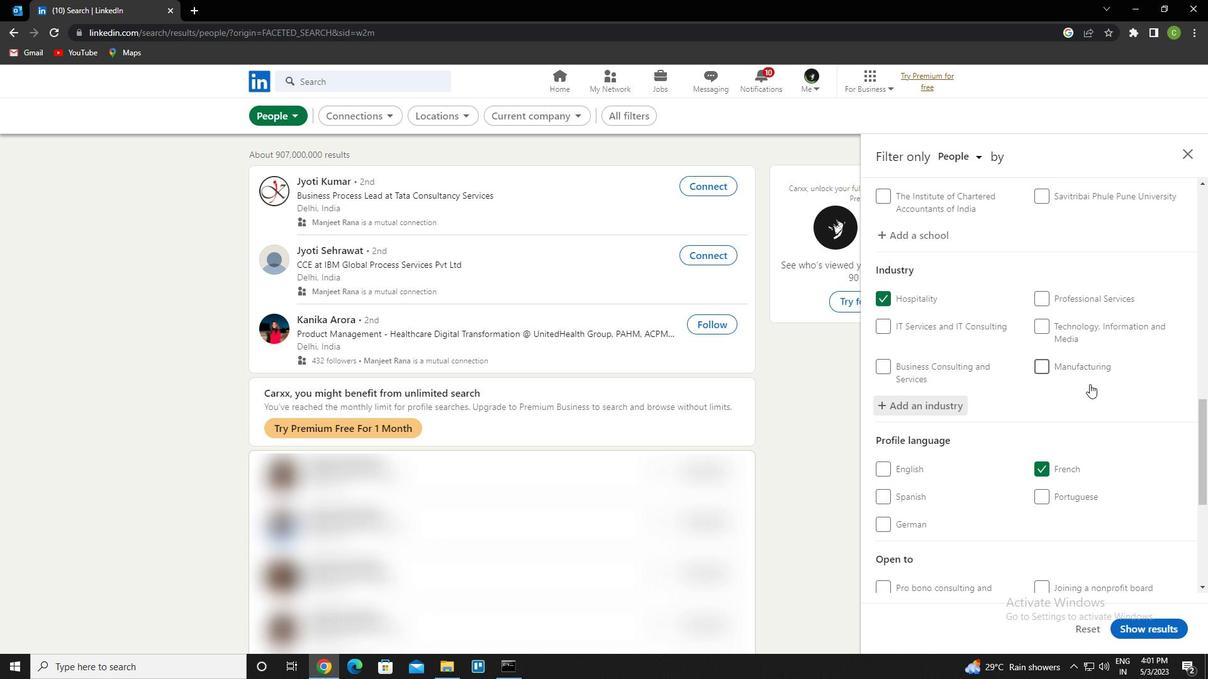 
Action: Mouse scrolled (1089, 383) with delta (0, 0)
Screenshot: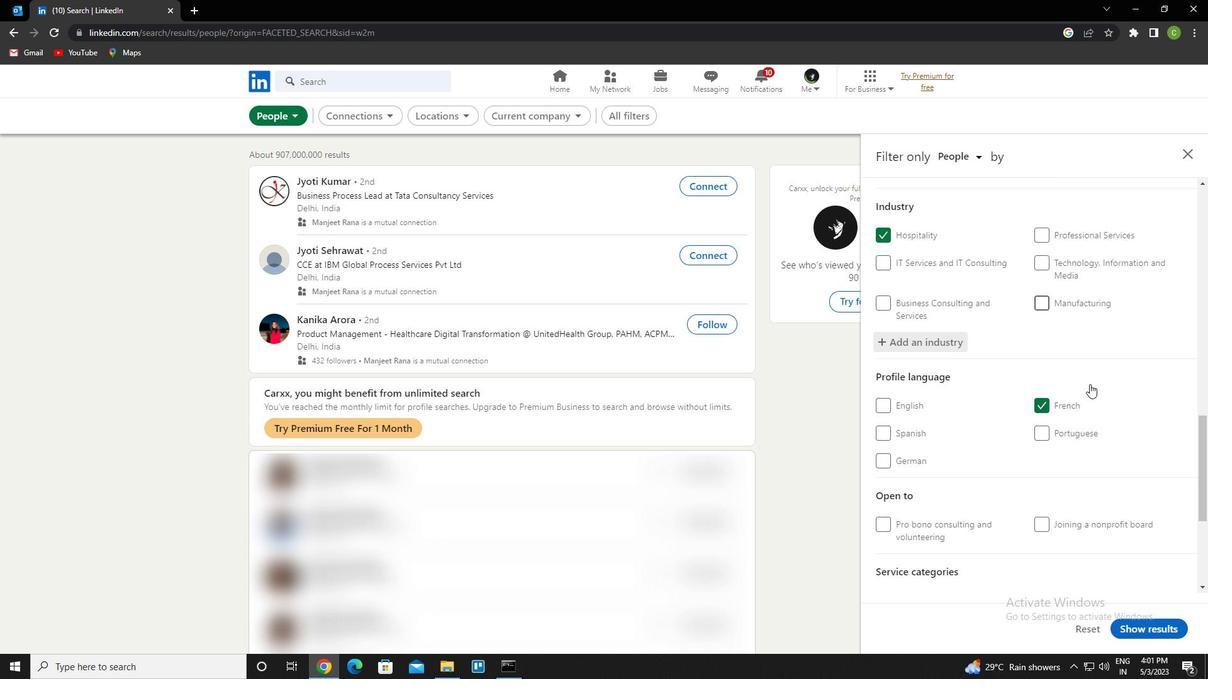 
Action: Mouse scrolled (1089, 383) with delta (0, 0)
Screenshot: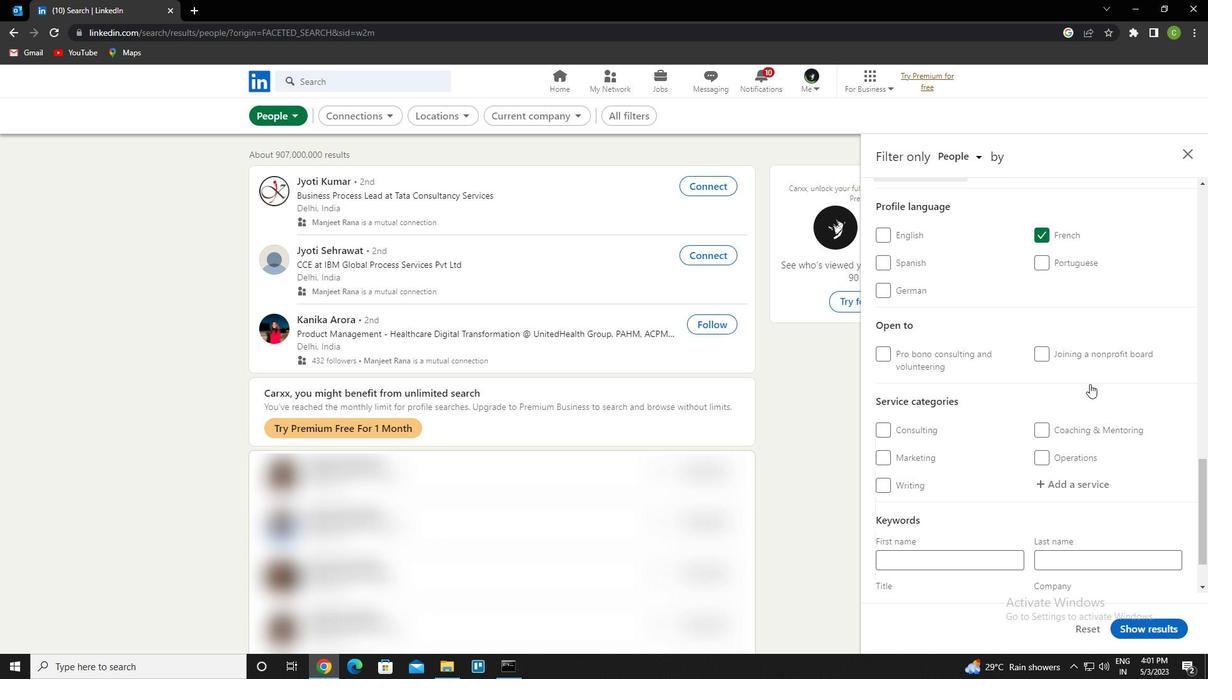 
Action: Mouse scrolled (1089, 383) with delta (0, 0)
Screenshot: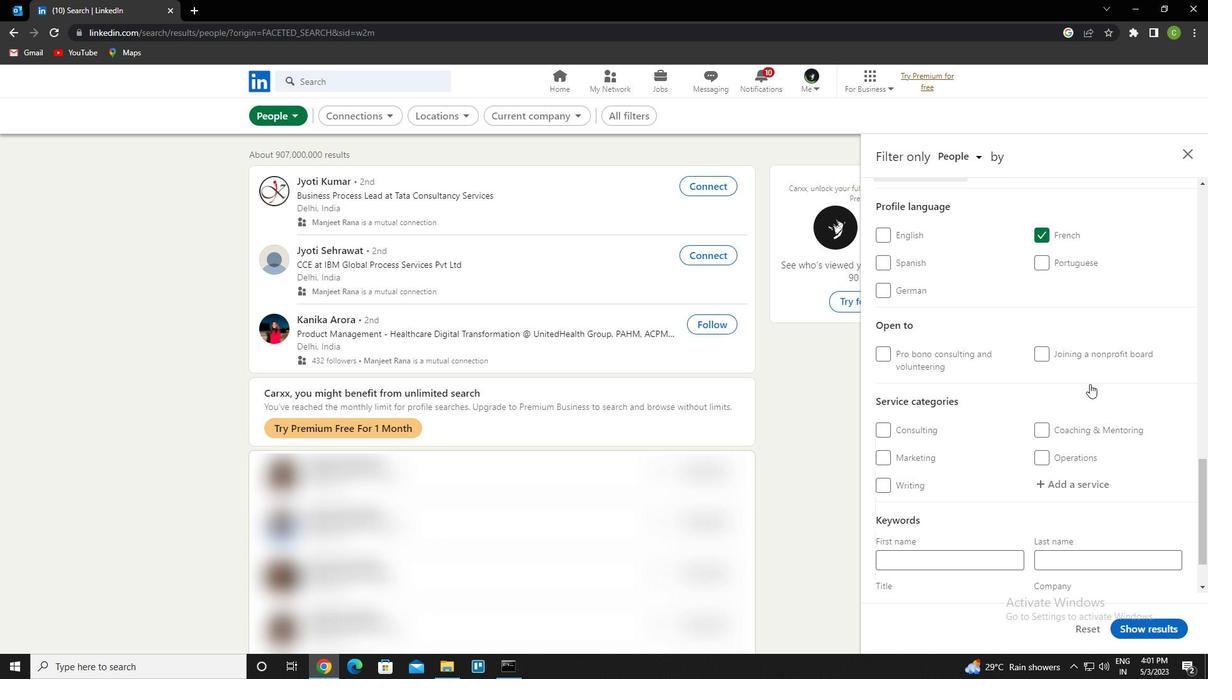 
Action: Mouse scrolled (1089, 383) with delta (0, 0)
Screenshot: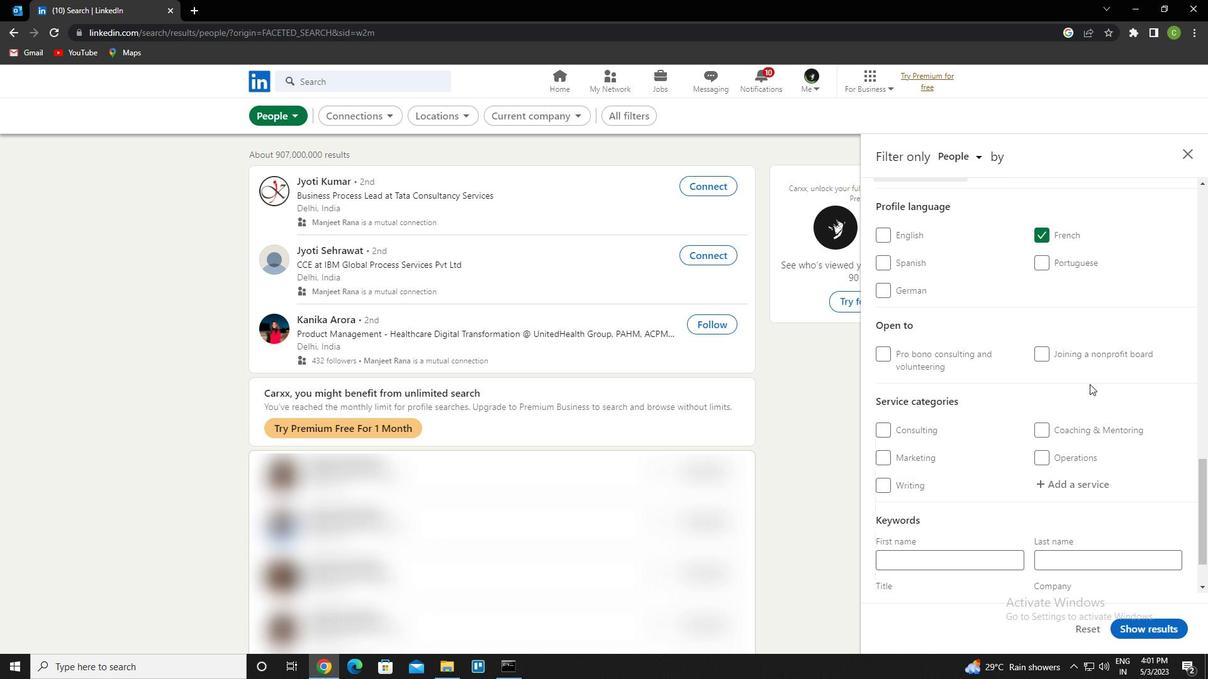 
Action: Mouse scrolled (1089, 383) with delta (0, 0)
Screenshot: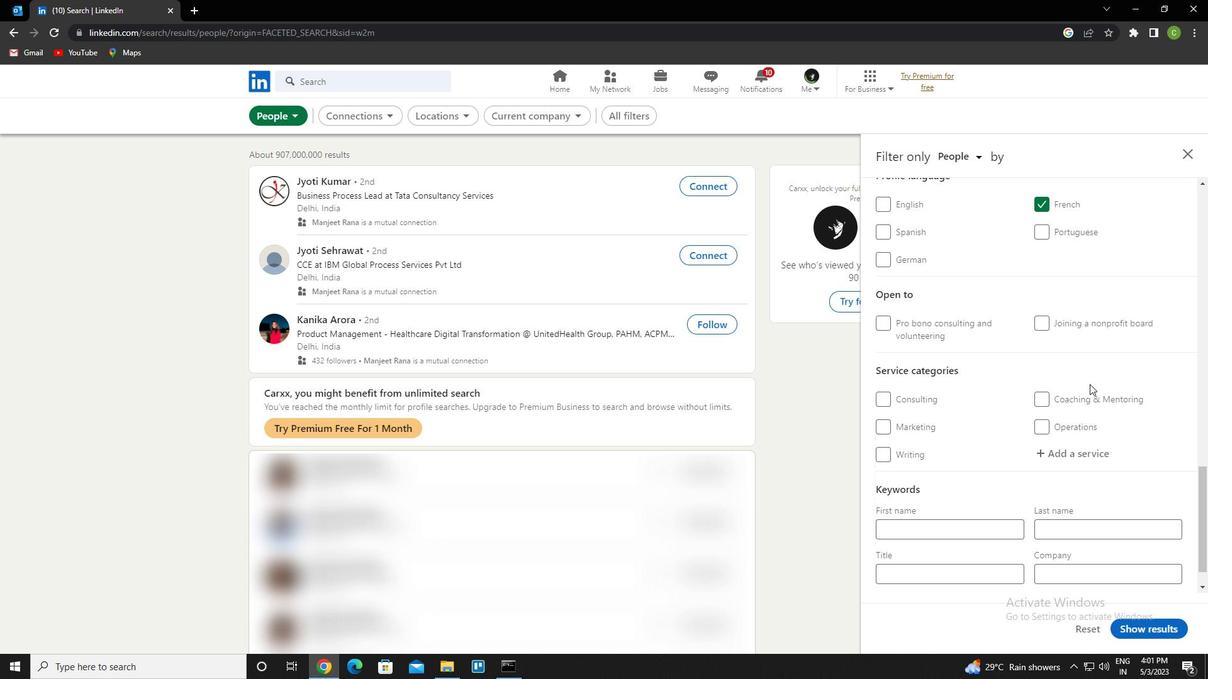
Action: Mouse moved to (1066, 411)
Screenshot: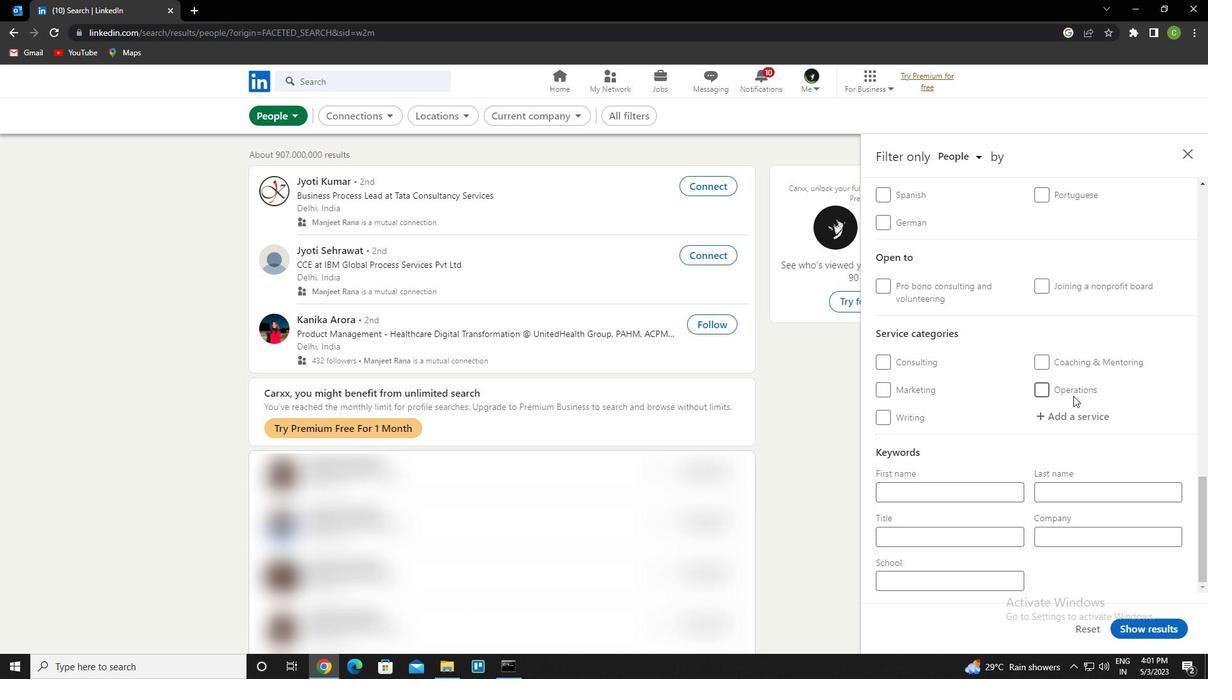 
Action: Mouse pressed left at (1066, 411)
Screenshot: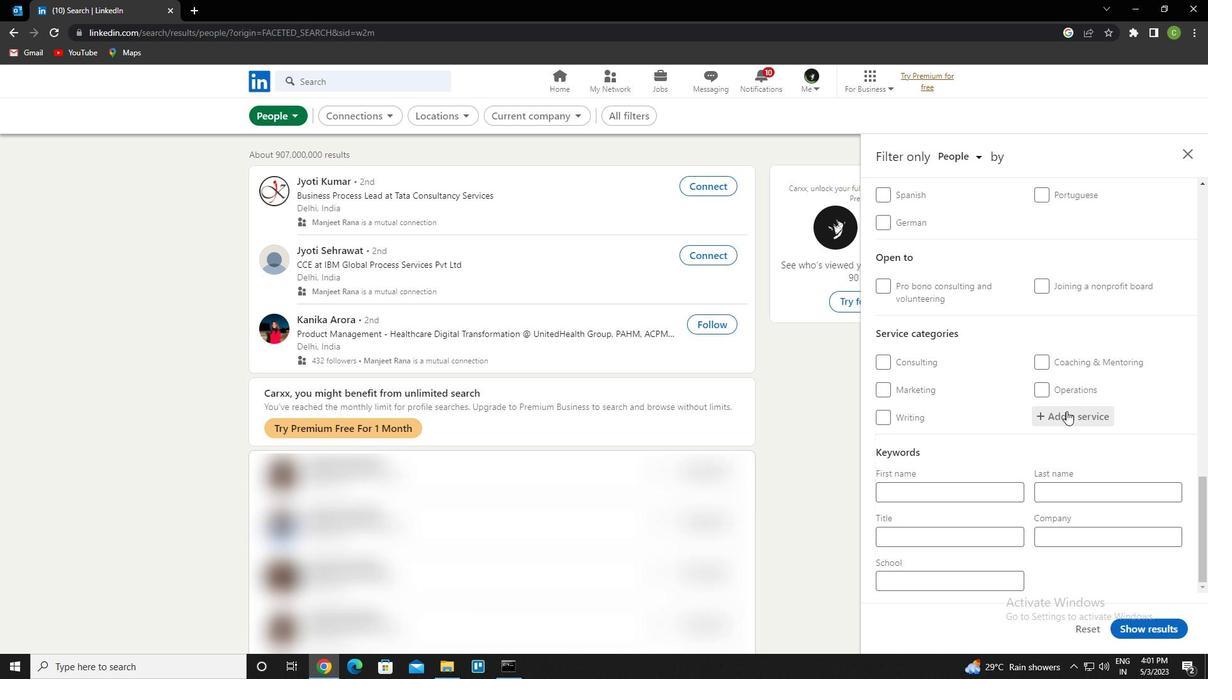 
Action: Key pressed <Key.caps_lock>b<Key.caps_lock>ookkee<Key.backspace>pping<Key.backspace><Key.backspace><Key.backspace><Key.backspace><Key.backspace><Key.down><Key.enter>
Screenshot: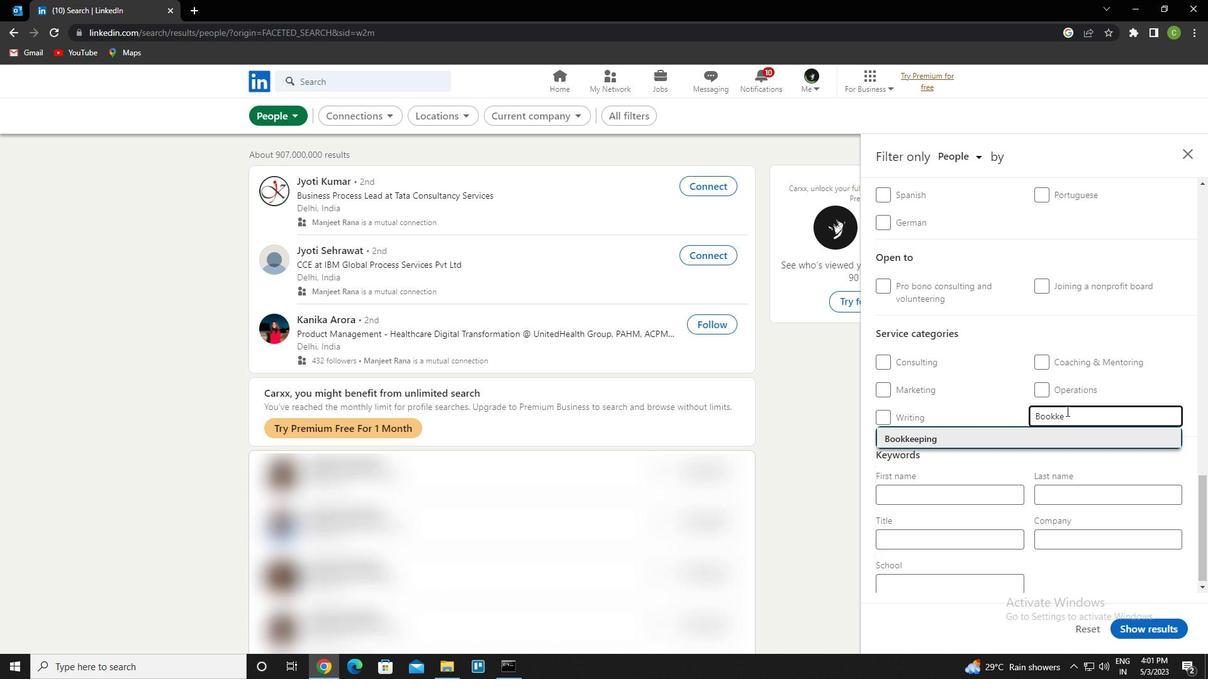 
Action: Mouse scrolled (1066, 410) with delta (0, 0)
Screenshot: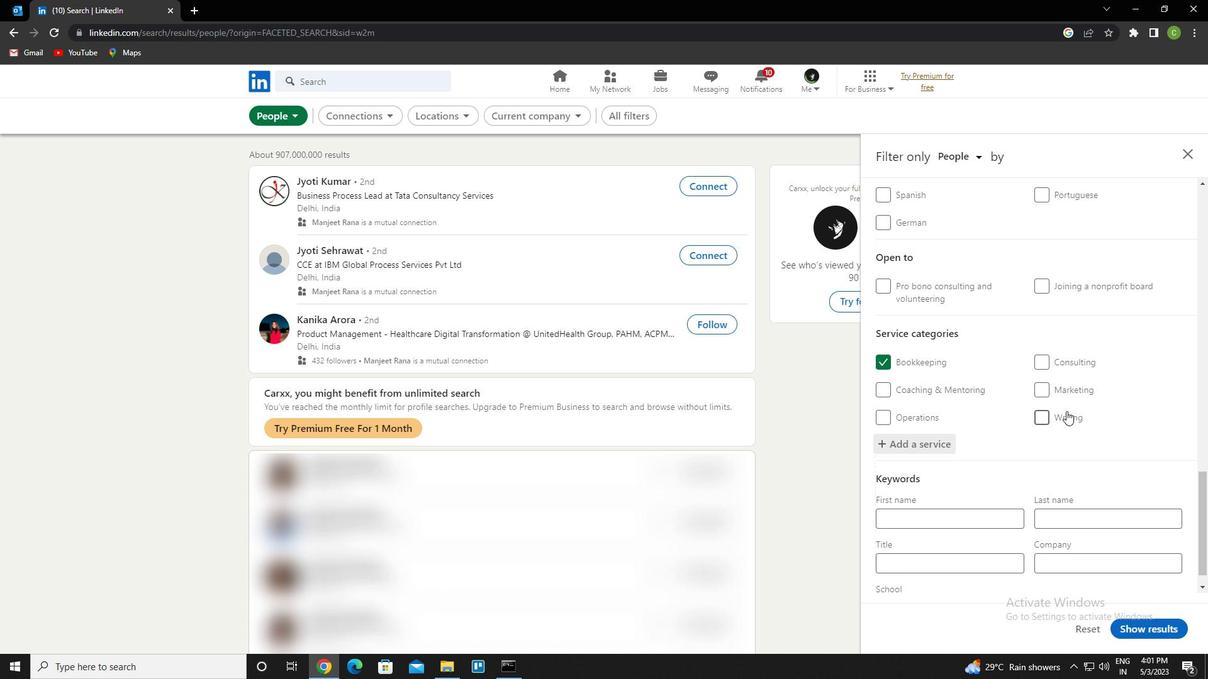 
Action: Mouse scrolled (1066, 410) with delta (0, 0)
Screenshot: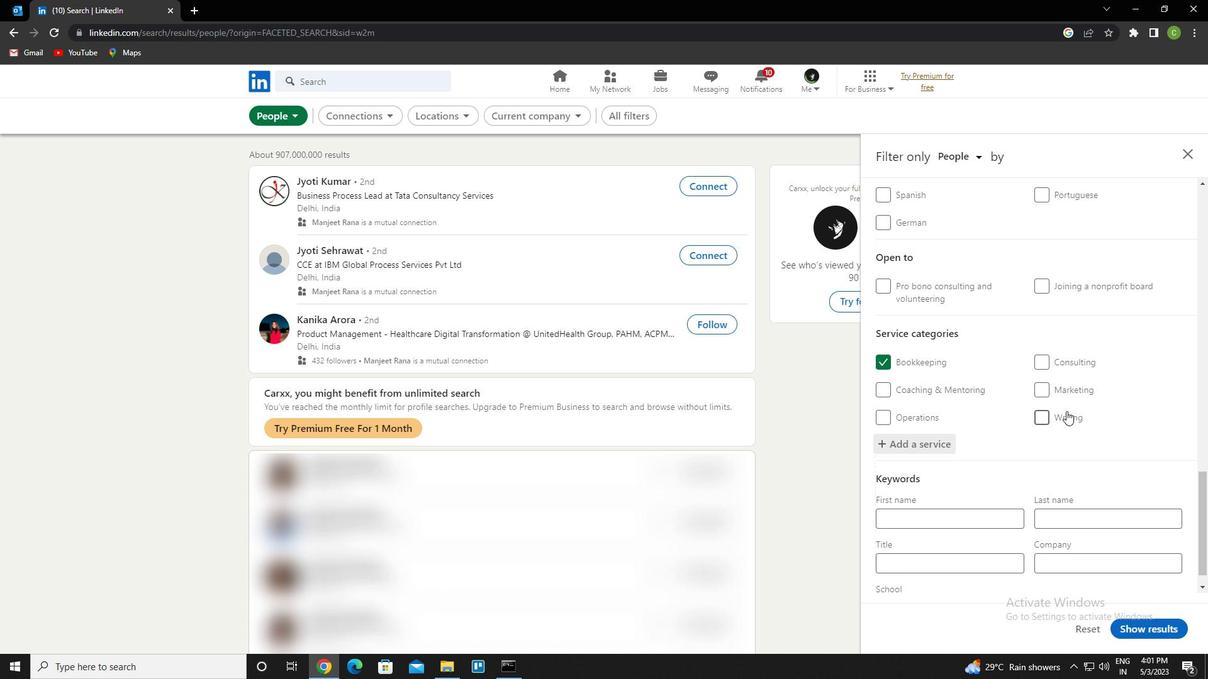 
Action: Mouse scrolled (1066, 410) with delta (0, 0)
Screenshot: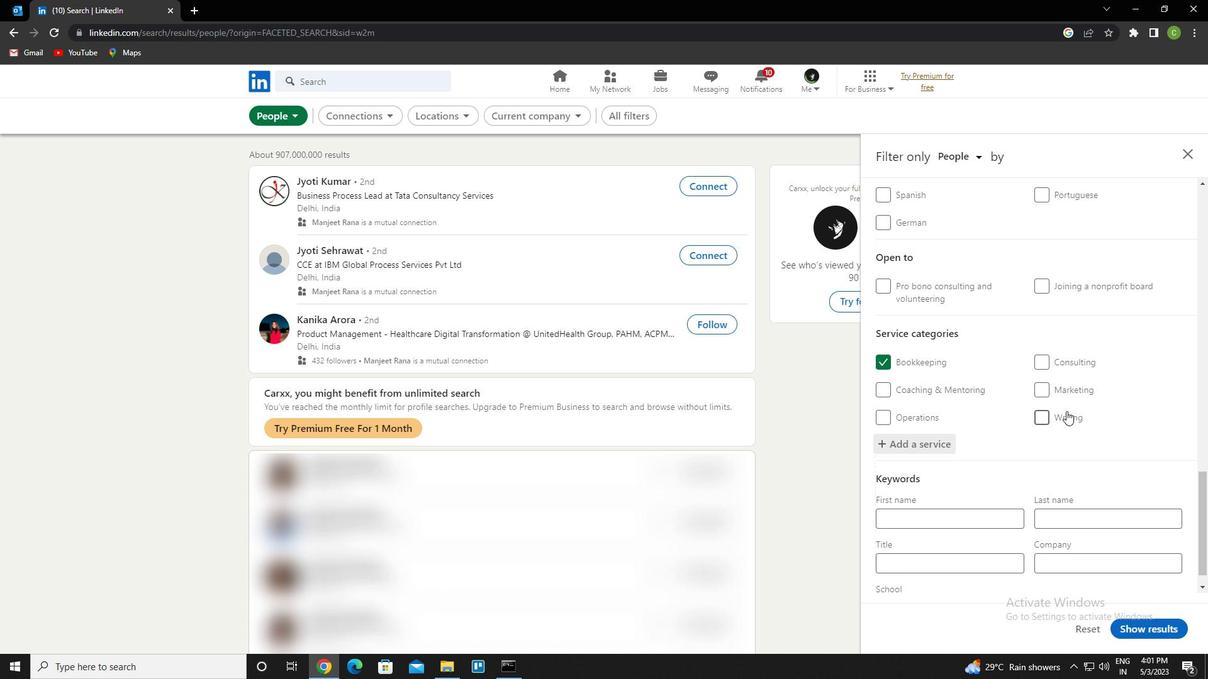 
Action: Mouse scrolled (1066, 410) with delta (0, 0)
Screenshot: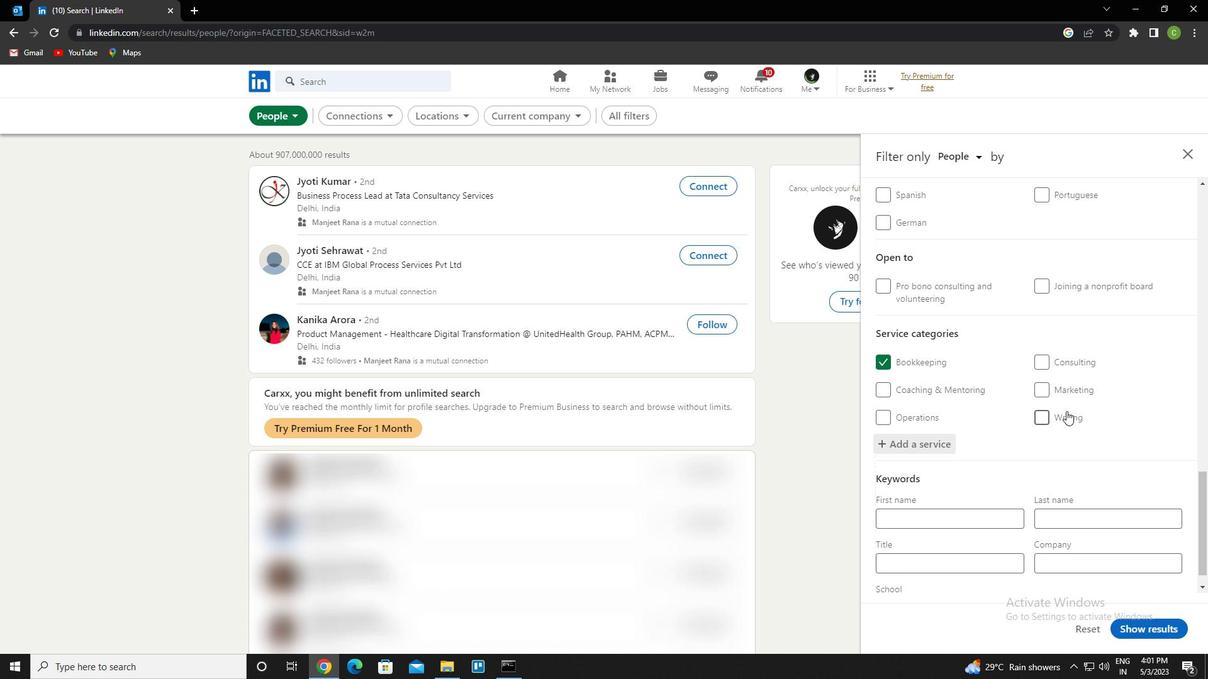 
Action: Mouse scrolled (1066, 410) with delta (0, 0)
Screenshot: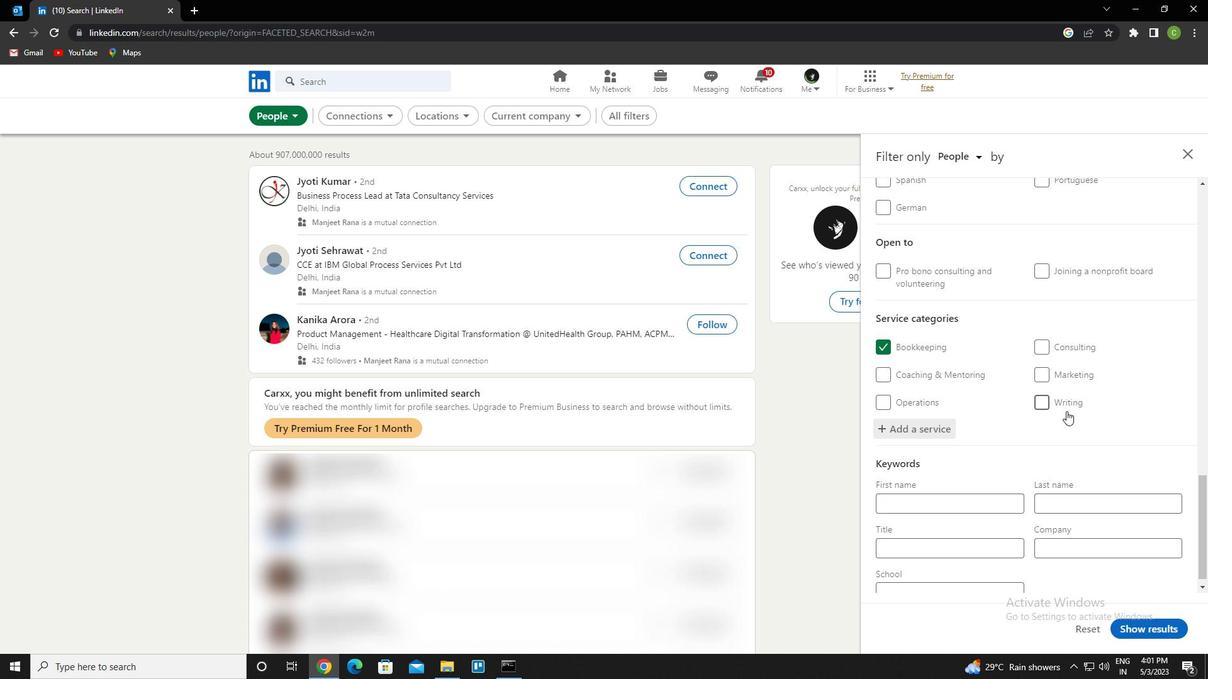 
Action: Mouse moved to (957, 541)
Screenshot: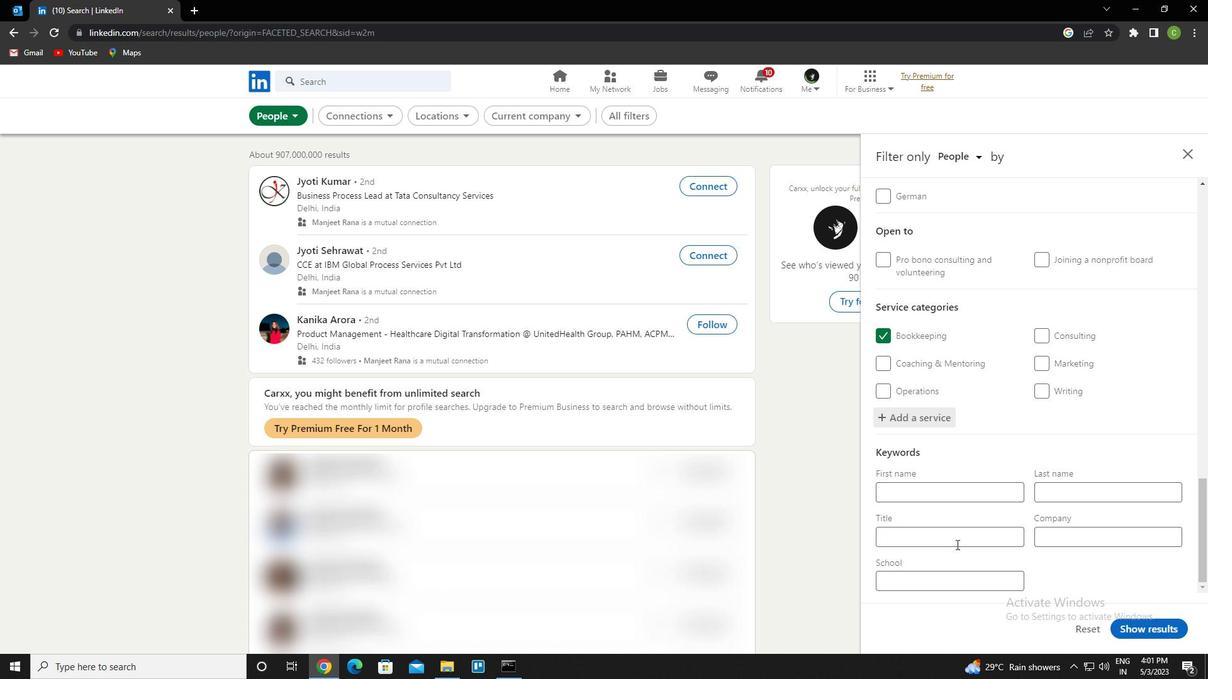 
Action: Mouse pressed left at (957, 541)
Screenshot: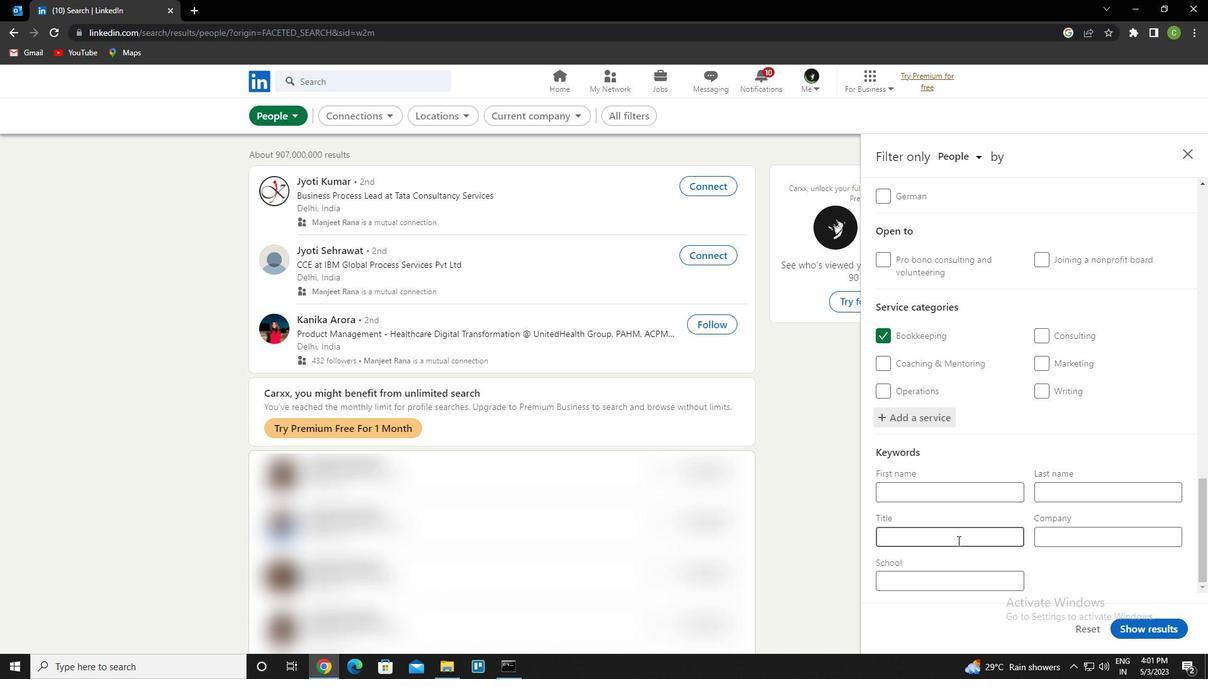 
Action: Key pressed <Key.caps_lock>e<Key.caps_lock>conomist
Screenshot: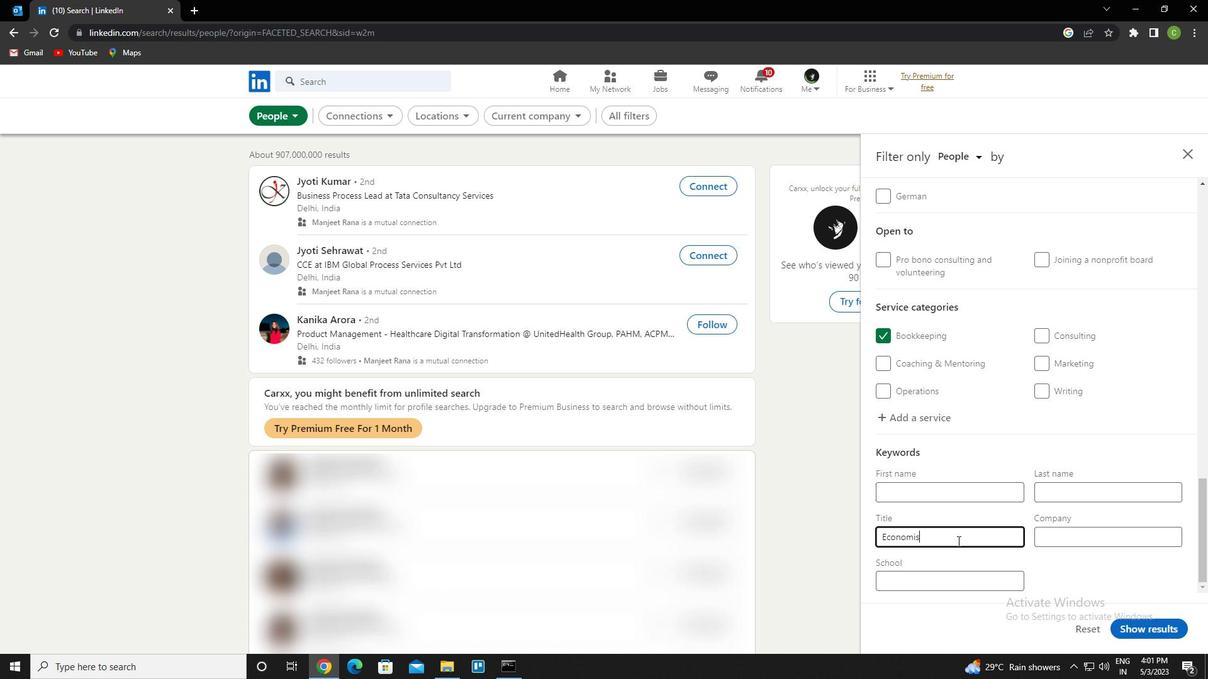 
Action: Mouse moved to (1159, 624)
Screenshot: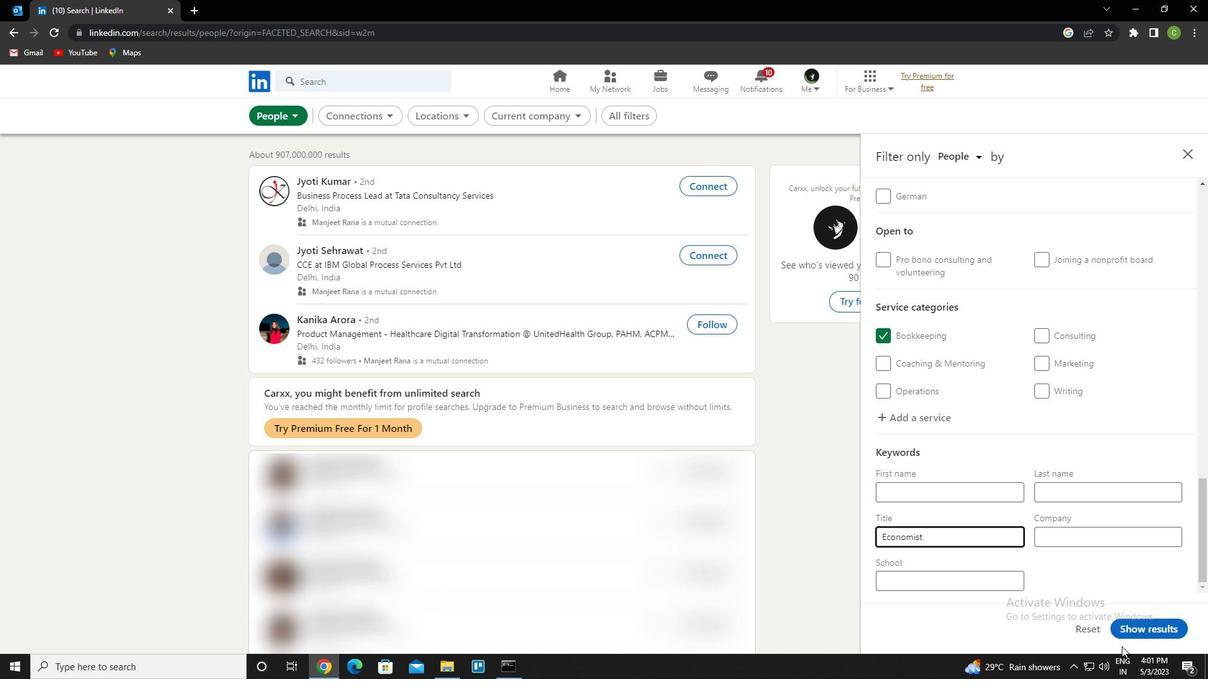 
Action: Mouse pressed left at (1159, 624)
Screenshot: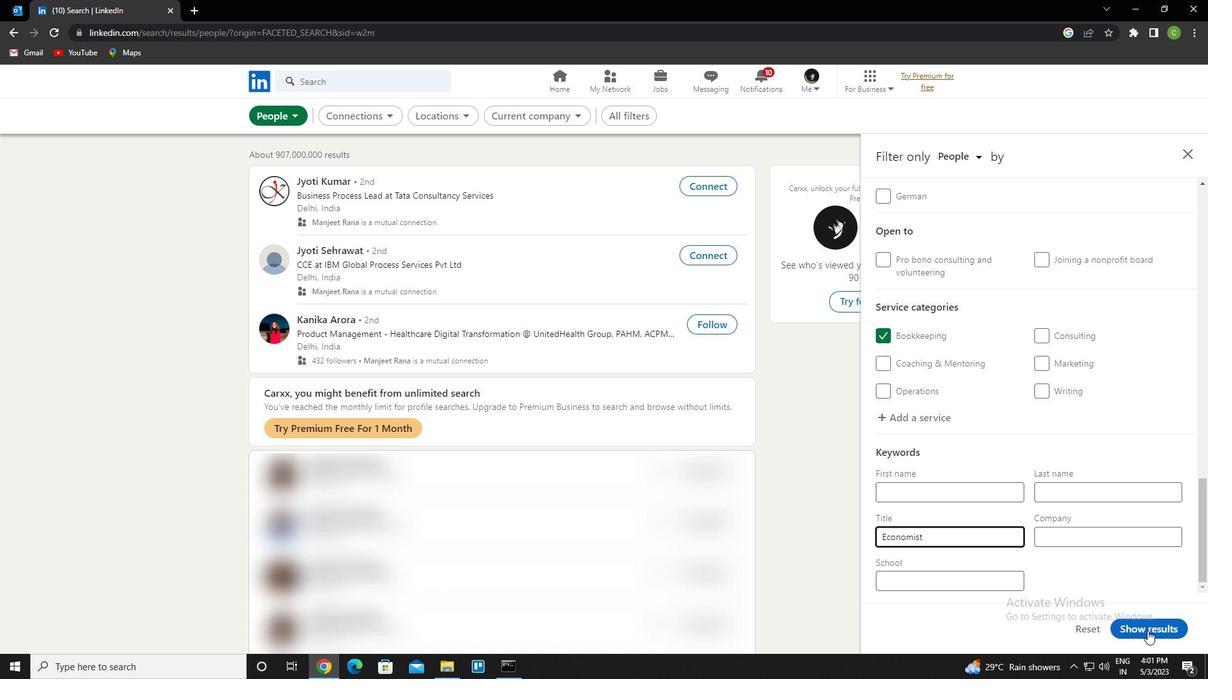 
Action: Mouse moved to (735, 534)
Screenshot: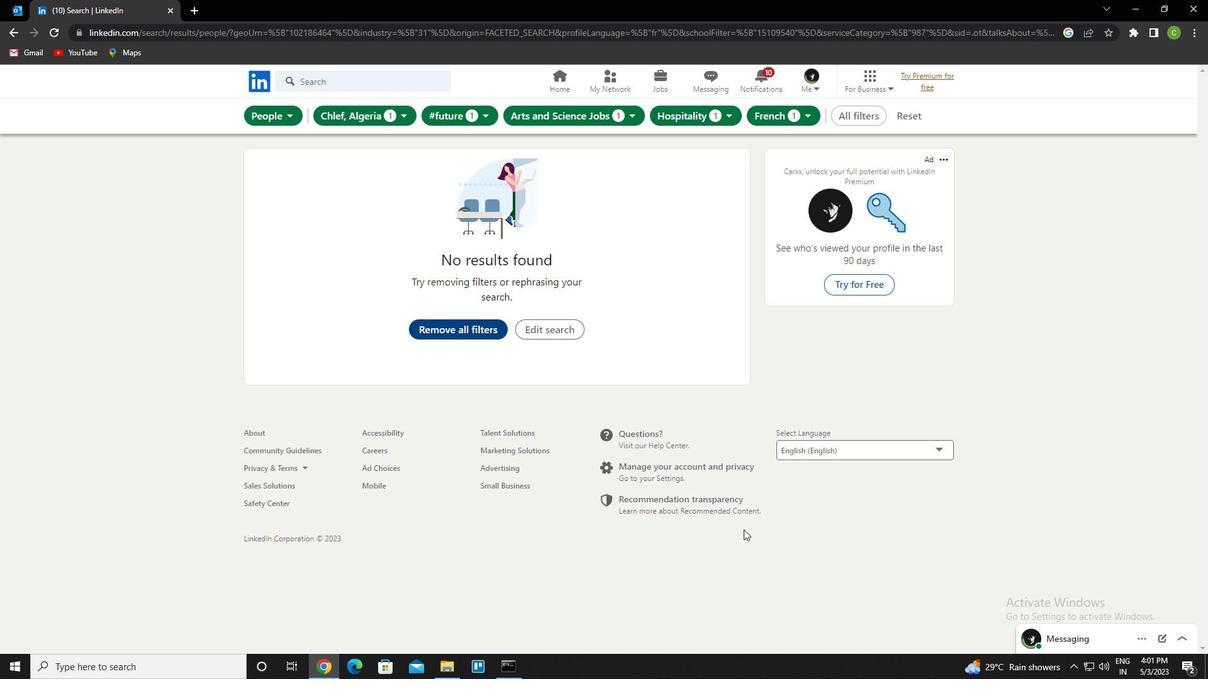 
